 Task: Add a pair of sports shoes, a men's shirt, and a wallet to the cart on Flipkart.
Action: Mouse moved to (289, 119)
Screenshot: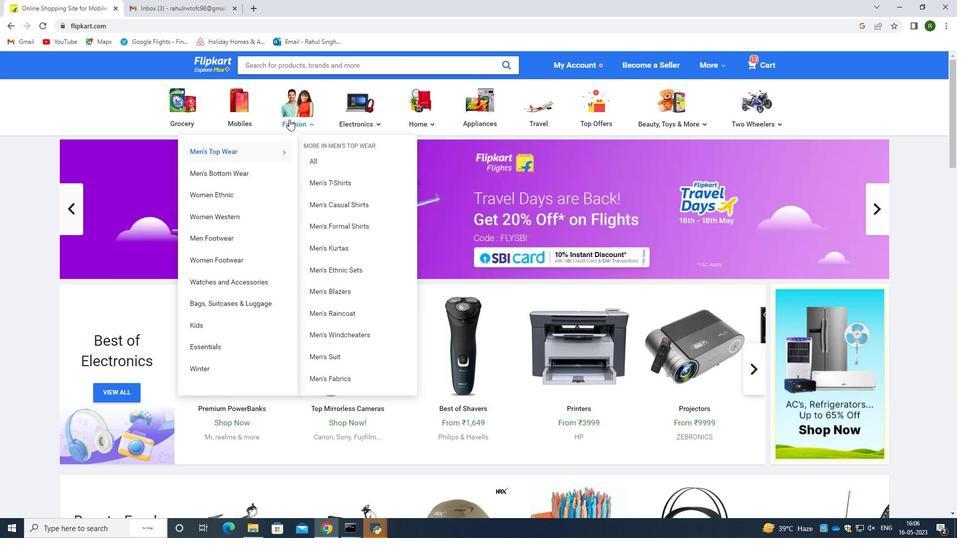 
Action: Mouse pressed left at (289, 119)
Screenshot: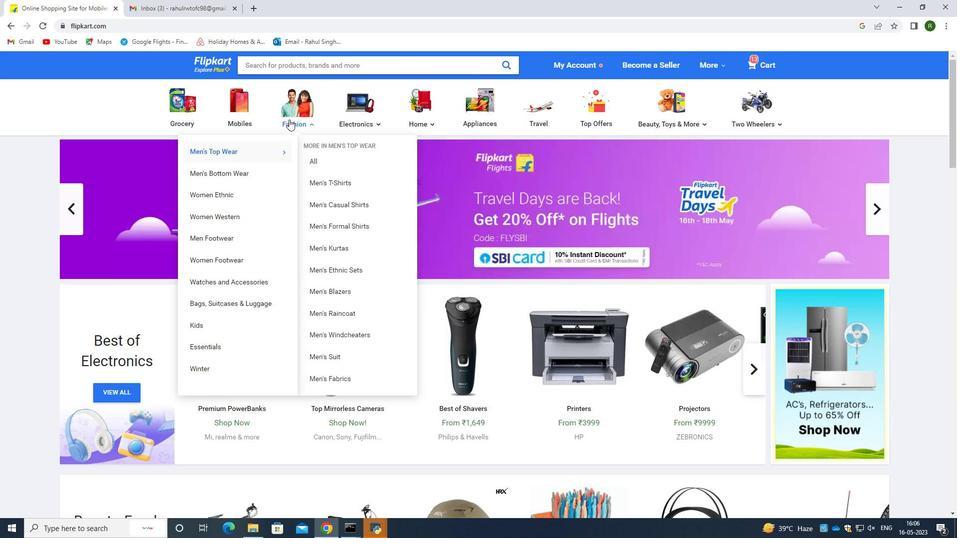 
Action: Mouse moved to (306, 121)
Screenshot: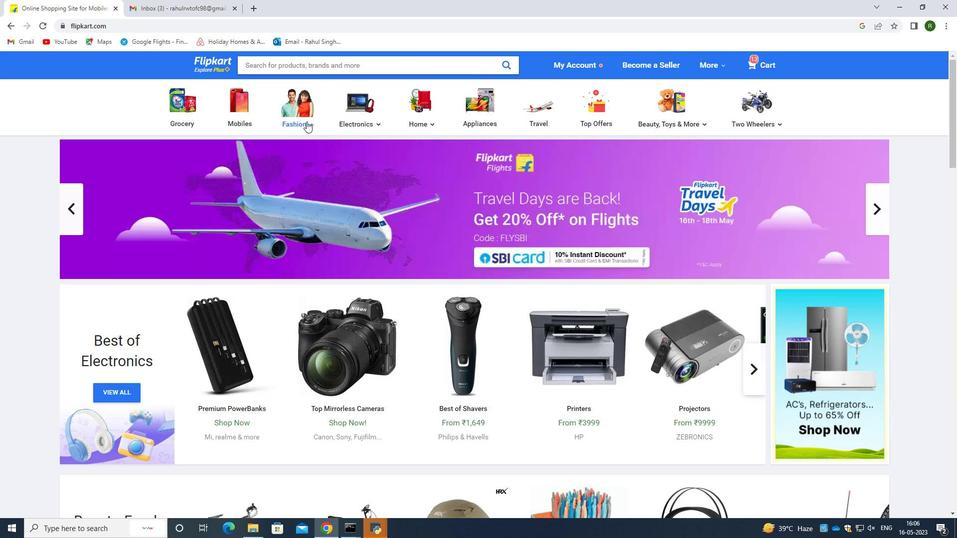 
Action: Mouse pressed left at (306, 121)
Screenshot: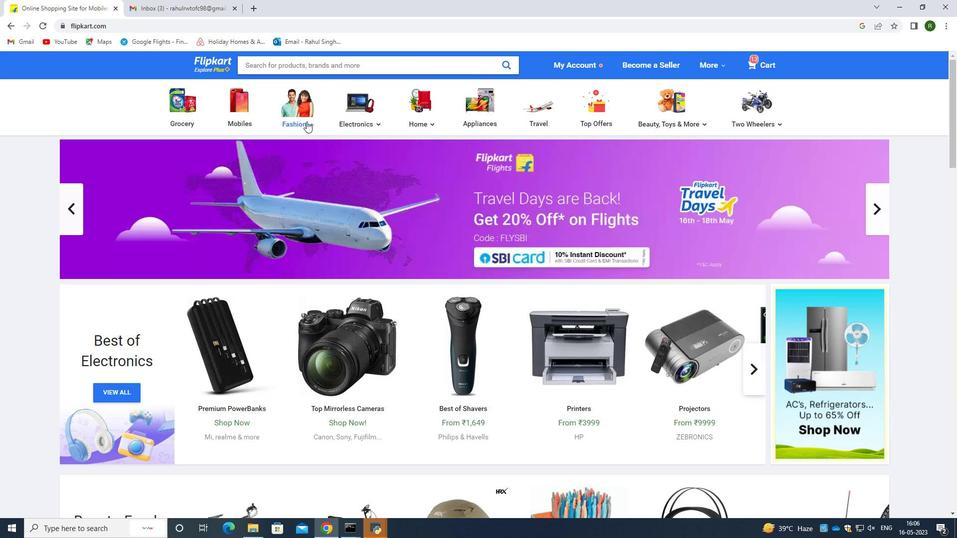 
Action: Mouse moved to (308, 126)
Screenshot: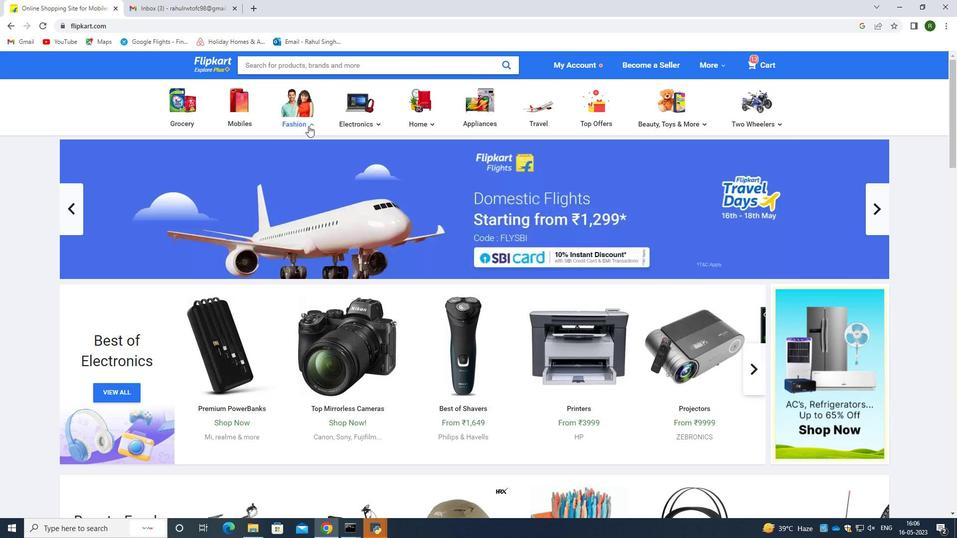 
Action: Mouse pressed left at (308, 126)
Screenshot: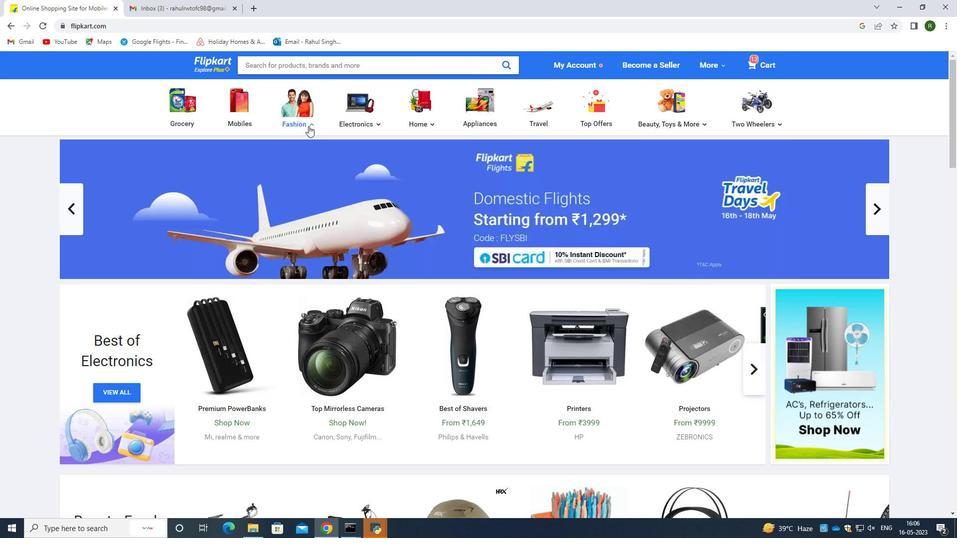 
Action: Mouse moved to (305, 99)
Screenshot: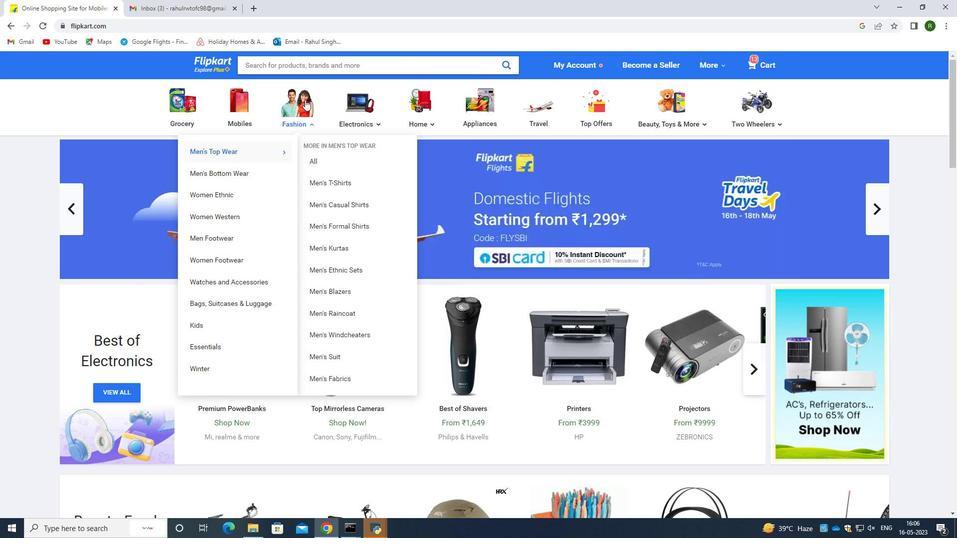 
Action: Mouse pressed left at (305, 99)
Screenshot: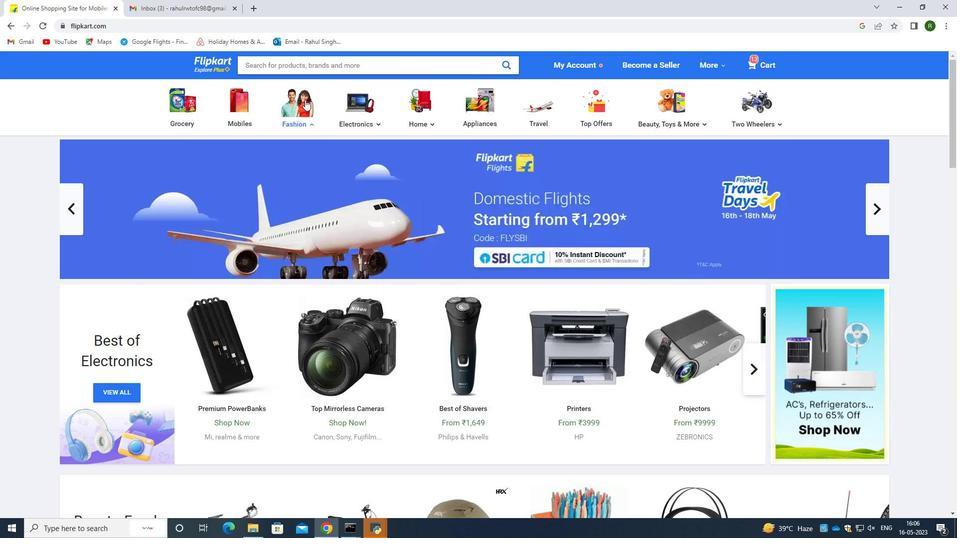 
Action: Mouse pressed left at (305, 99)
Screenshot: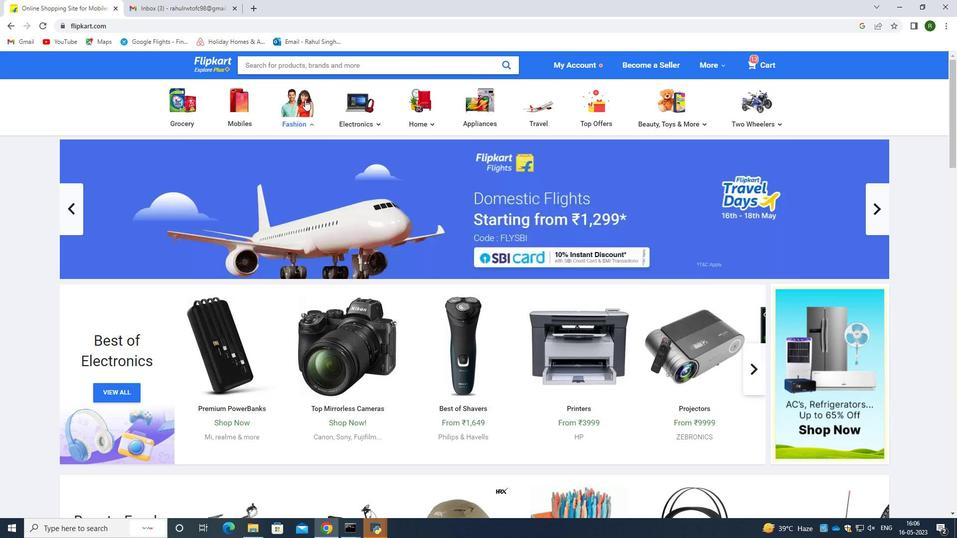 
Action: Mouse moved to (244, 152)
Screenshot: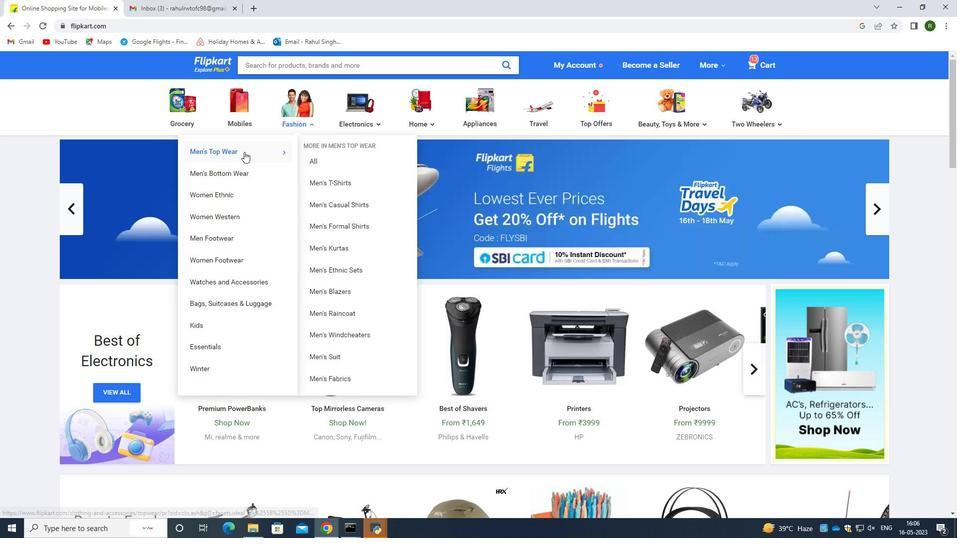 
Action: Mouse pressed left at (244, 152)
Screenshot: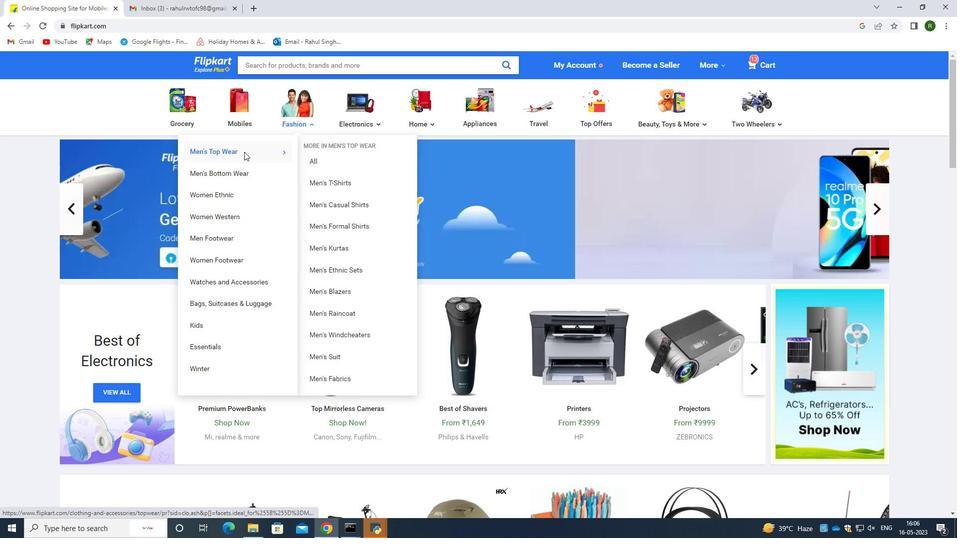 
Action: Mouse moved to (294, 326)
Screenshot: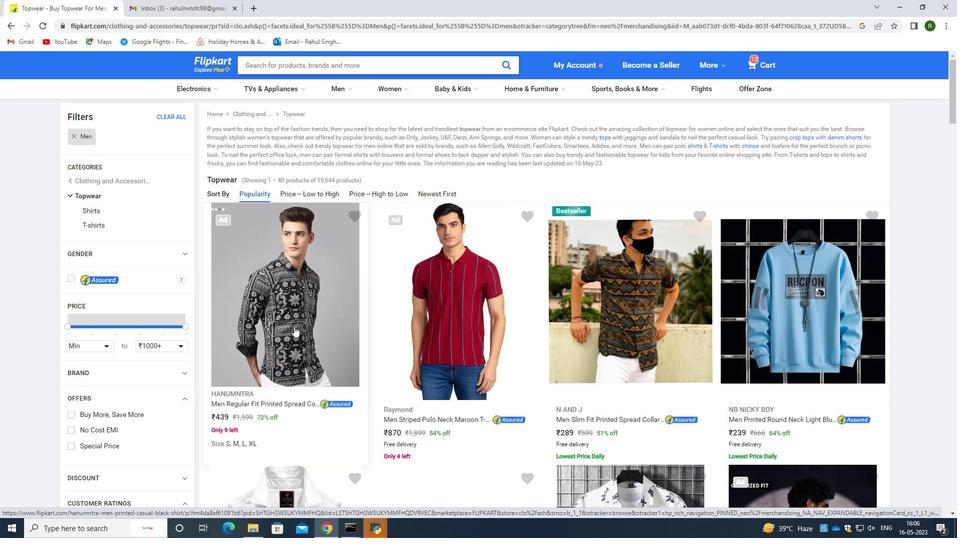 
Action: Mouse pressed left at (294, 326)
Screenshot: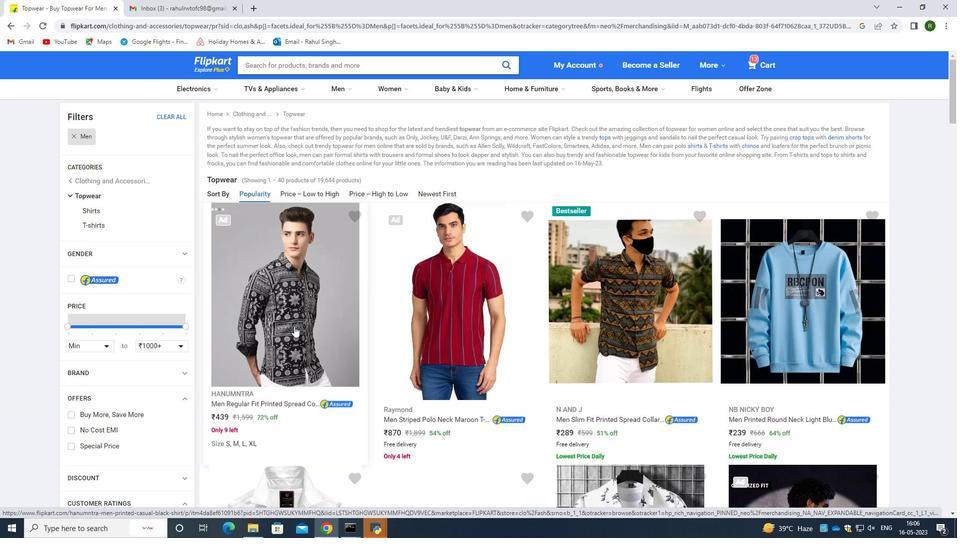 
Action: Mouse moved to (240, 415)
Screenshot: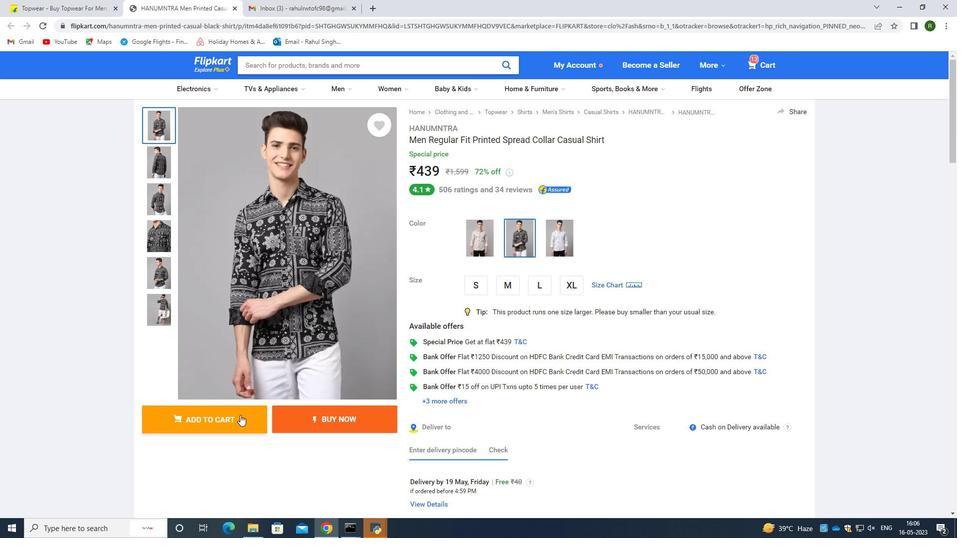 
Action: Mouse pressed left at (240, 415)
Screenshot: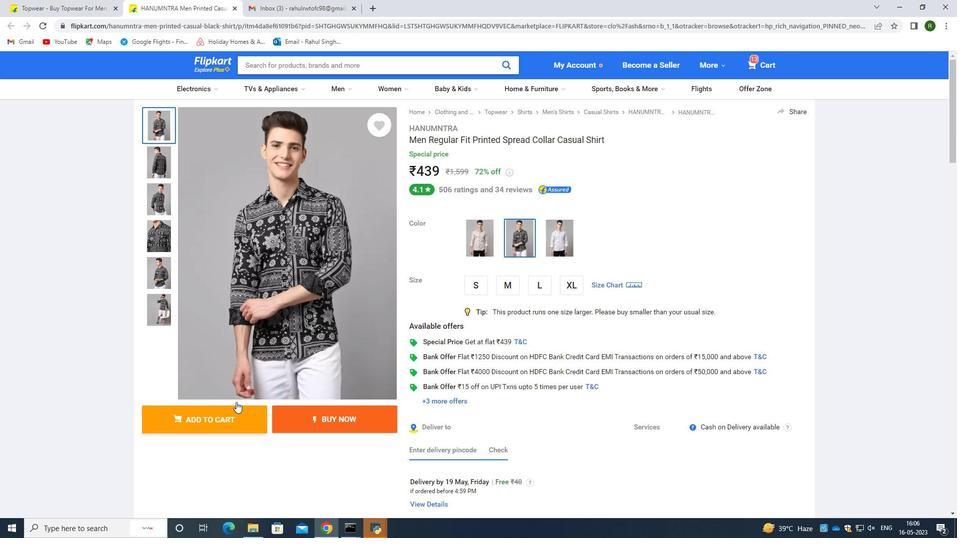 
Action: Mouse moved to (218, 428)
Screenshot: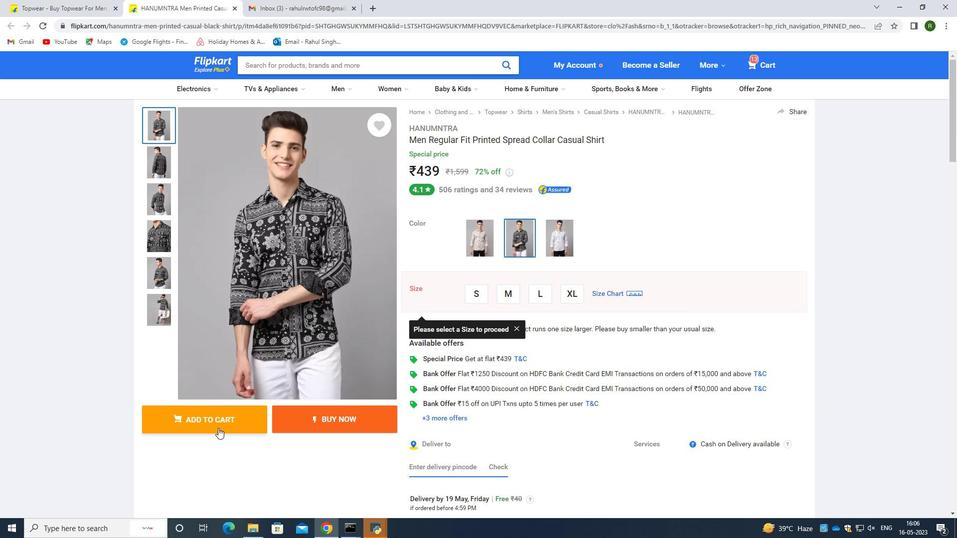 
Action: Mouse pressed left at (218, 428)
Screenshot: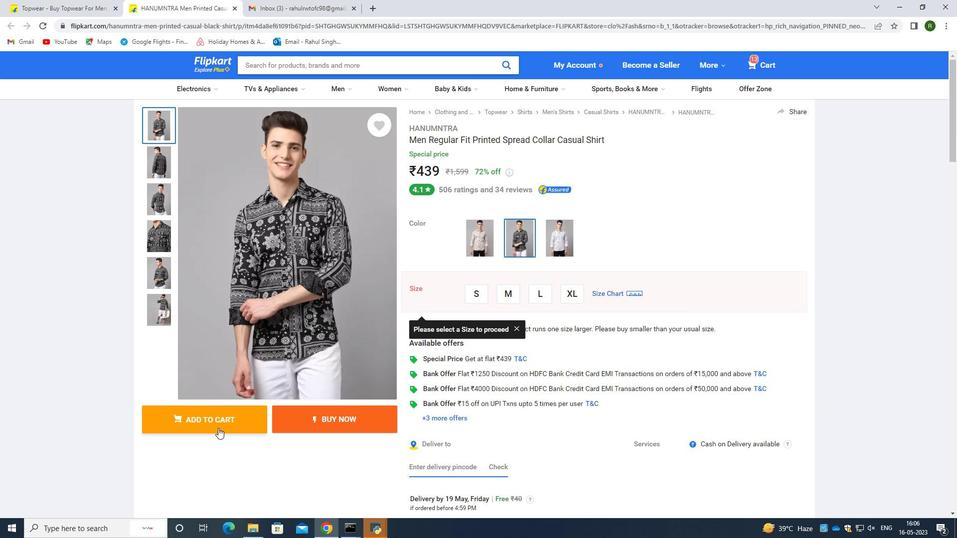 
Action: Mouse moved to (203, 416)
Screenshot: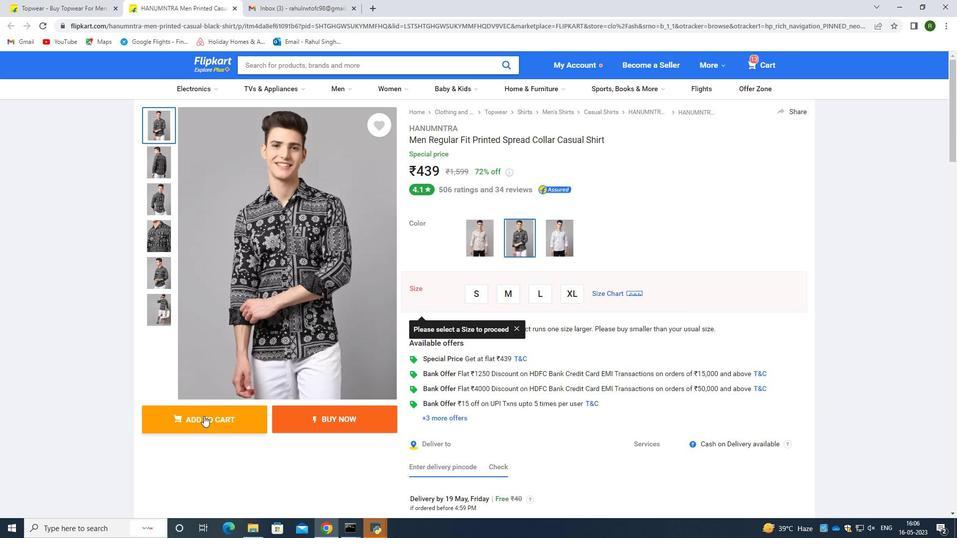 
Action: Mouse pressed left at (203, 416)
Screenshot: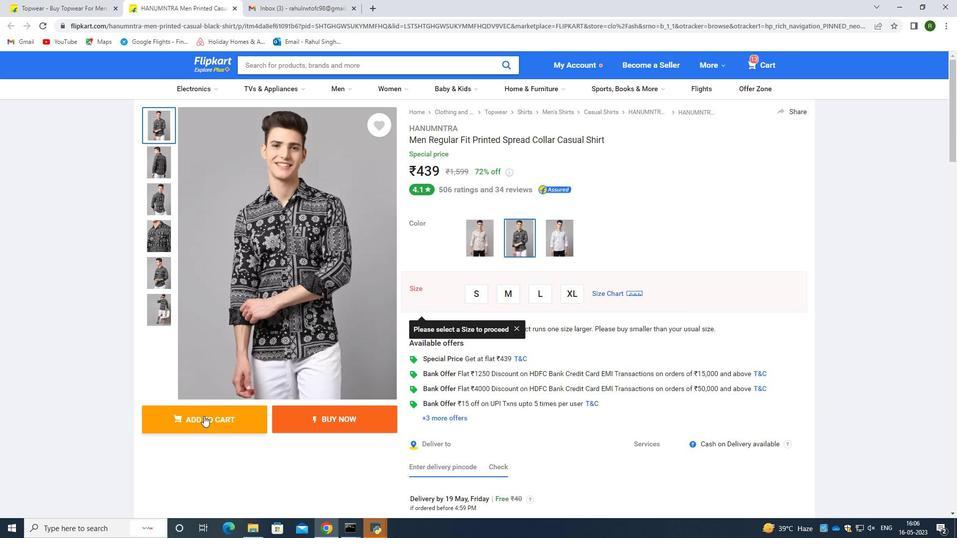 
Action: Mouse moved to (518, 360)
Screenshot: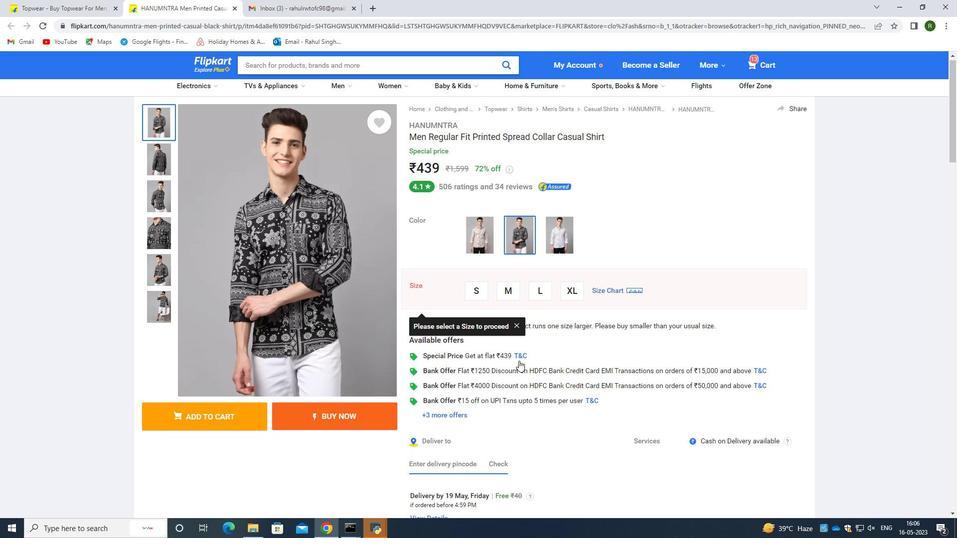 
Action: Mouse scrolled (518, 360) with delta (0, 0)
Screenshot: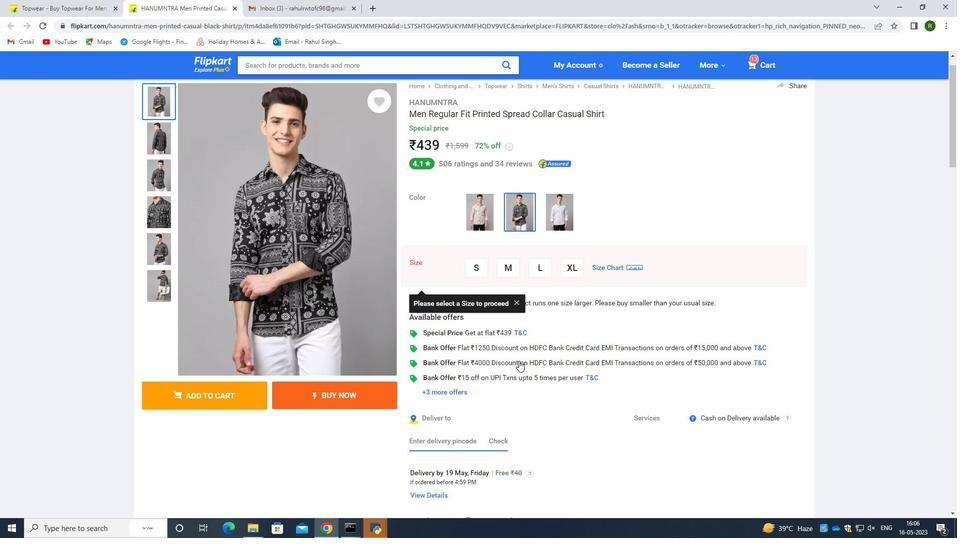 
Action: Mouse scrolled (518, 360) with delta (0, 0)
Screenshot: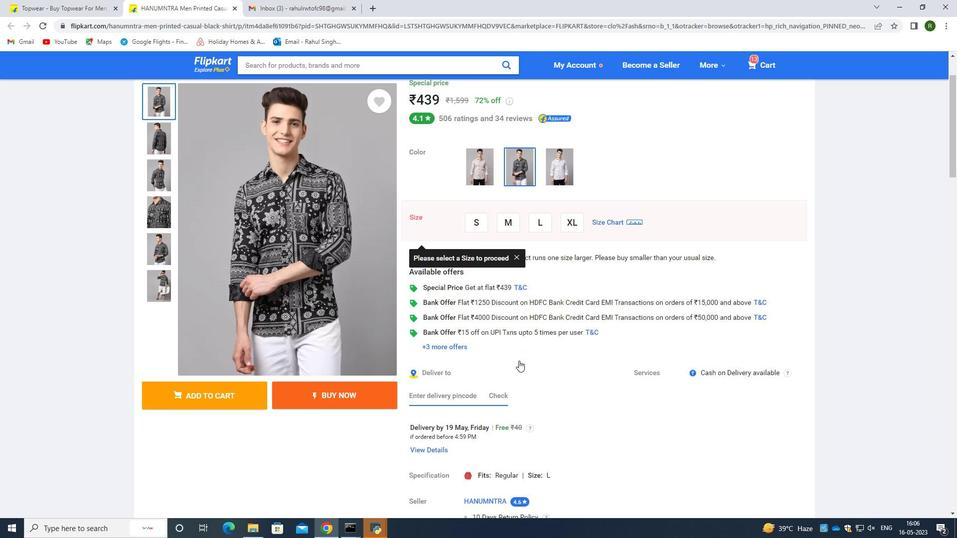 
Action: Mouse scrolled (518, 360) with delta (0, 0)
Screenshot: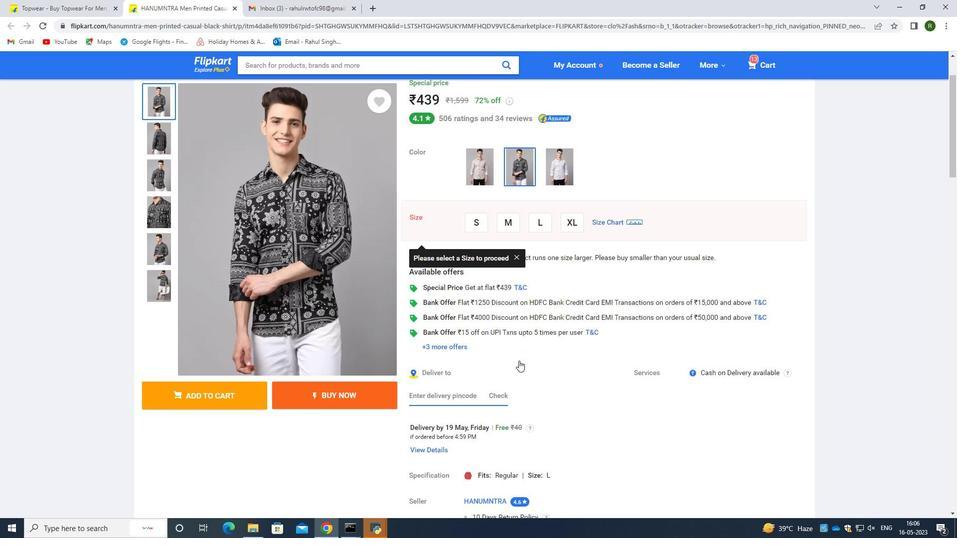 
Action: Mouse scrolled (518, 360) with delta (0, 0)
Screenshot: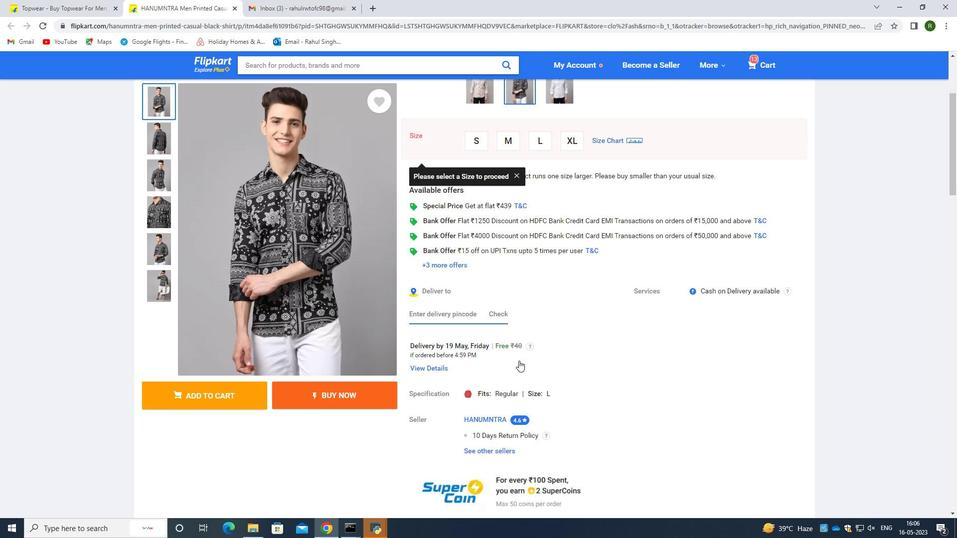 
Action: Mouse scrolled (518, 360) with delta (0, 0)
Screenshot: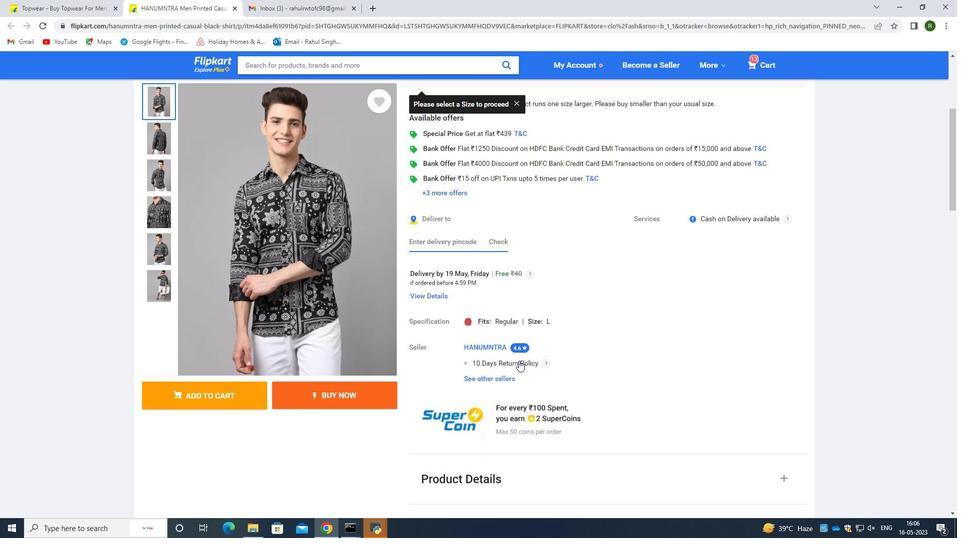 
Action: Mouse scrolled (518, 360) with delta (0, 0)
Screenshot: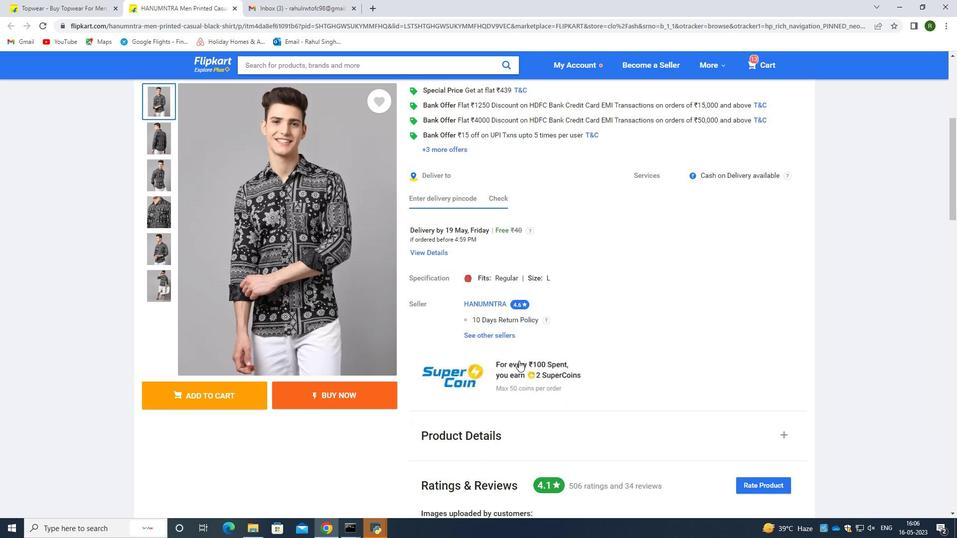 
Action: Mouse scrolled (518, 360) with delta (0, 0)
Screenshot: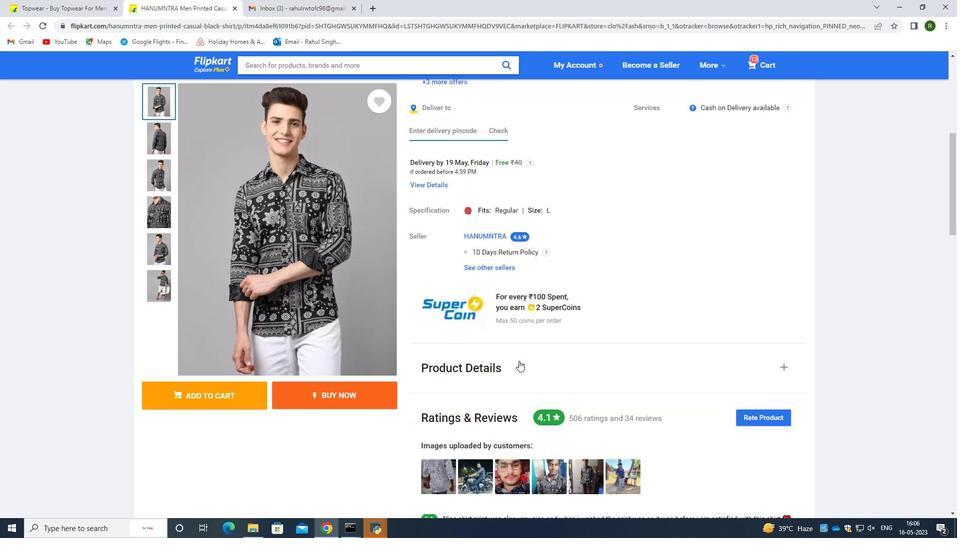 
Action: Mouse scrolled (518, 360) with delta (0, 0)
Screenshot: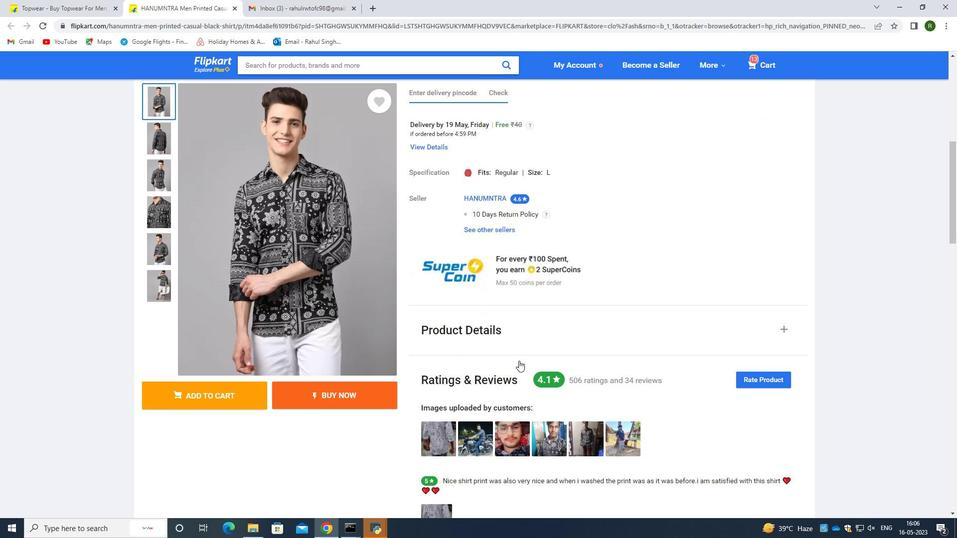 
Action: Mouse scrolled (518, 360) with delta (0, 0)
Screenshot: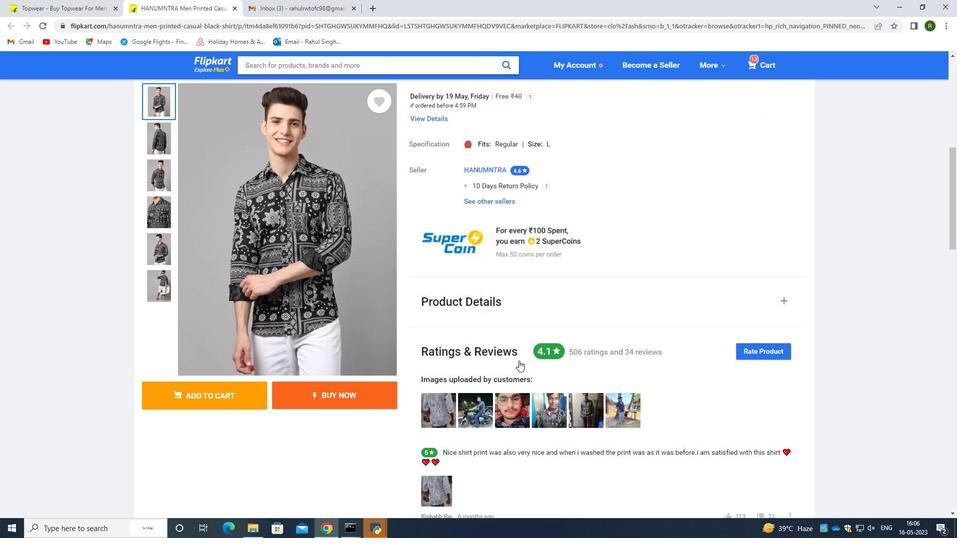 
Action: Mouse moved to (784, 259)
Screenshot: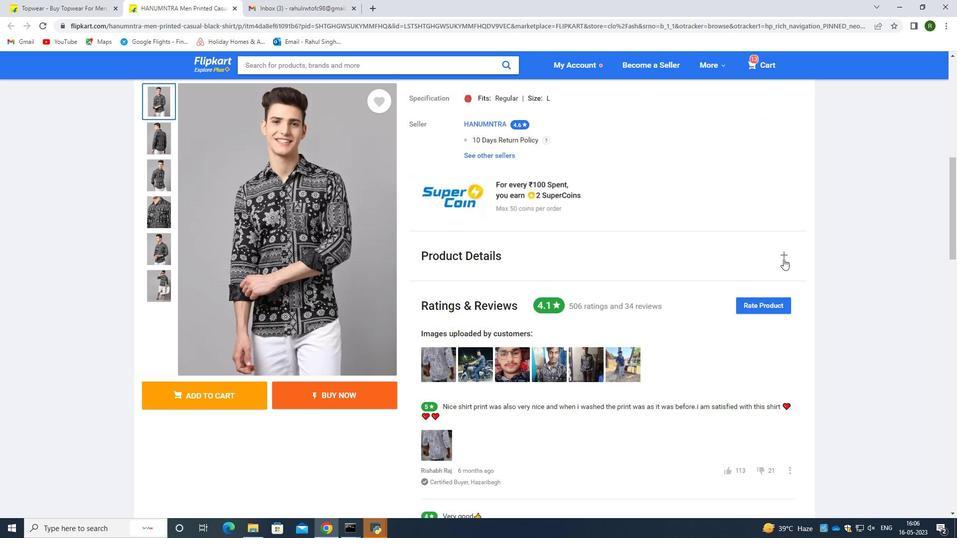 
Action: Mouse pressed left at (784, 259)
Screenshot: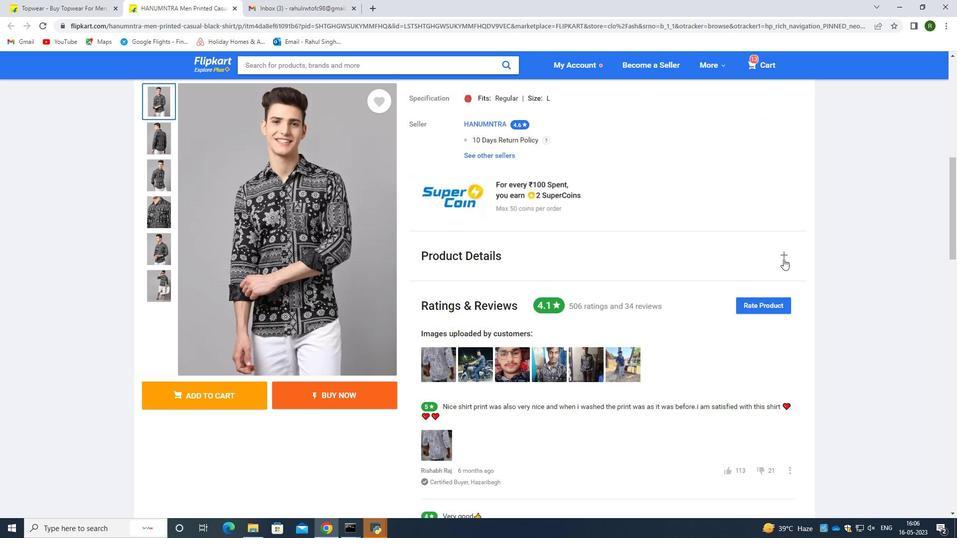 
Action: Mouse moved to (640, 337)
Screenshot: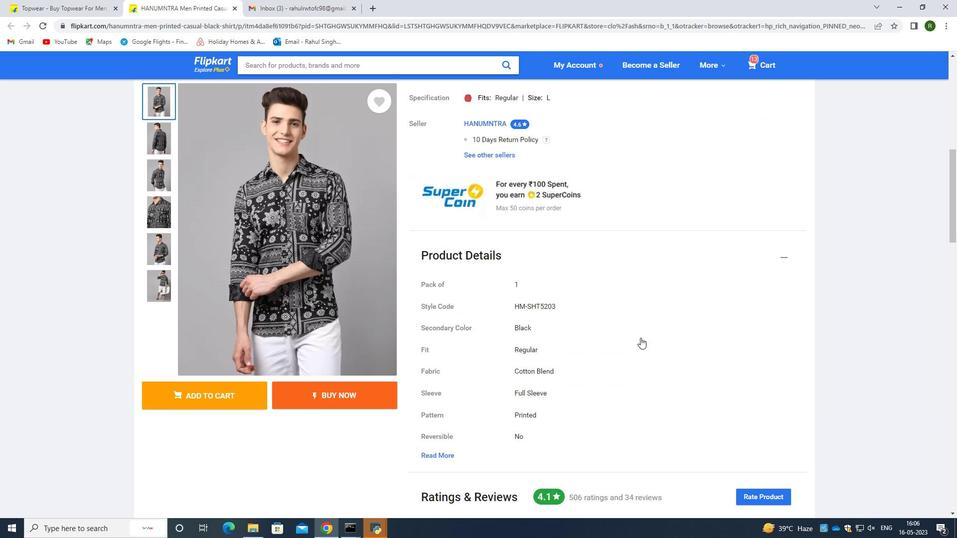 
Action: Mouse scrolled (640, 337) with delta (0, 0)
Screenshot: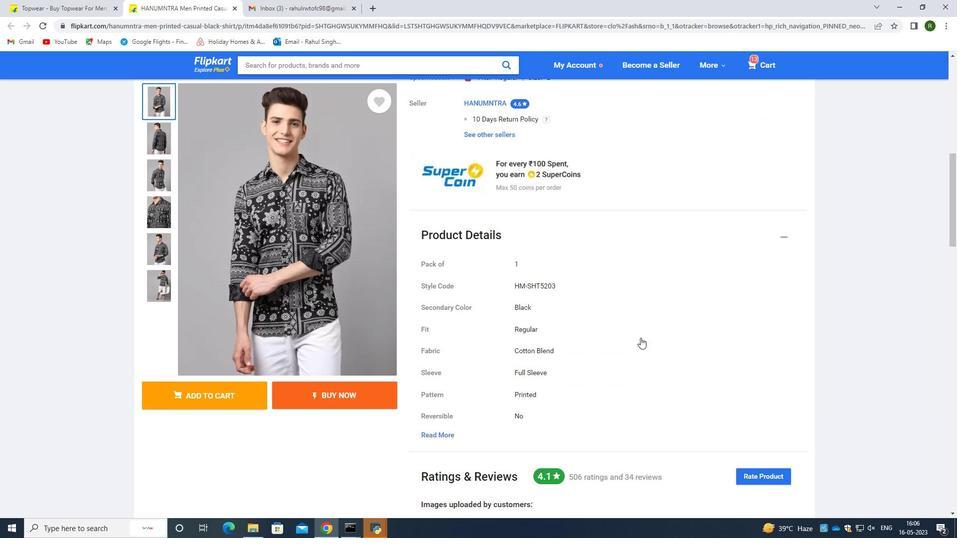
Action: Mouse scrolled (640, 337) with delta (0, 0)
Screenshot: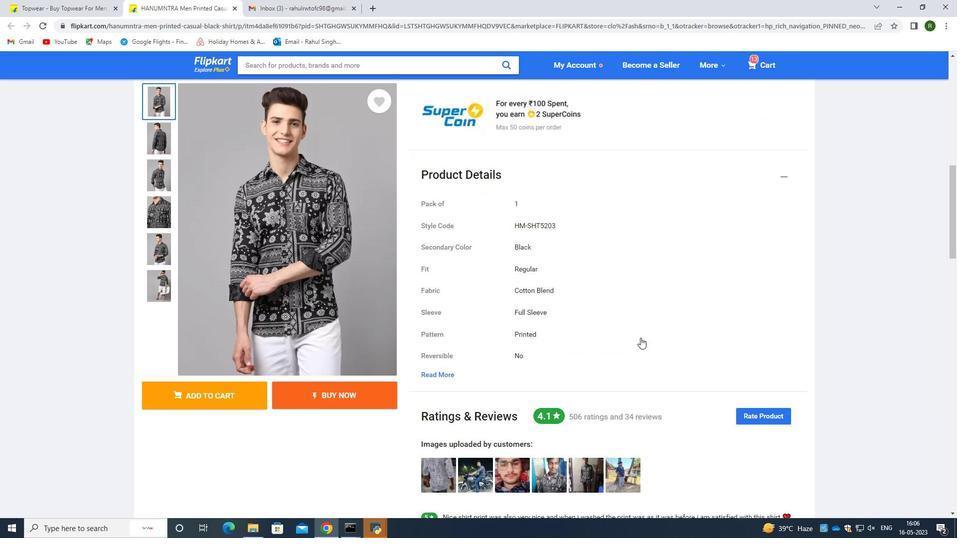 
Action: Mouse scrolled (640, 337) with delta (0, 0)
Screenshot: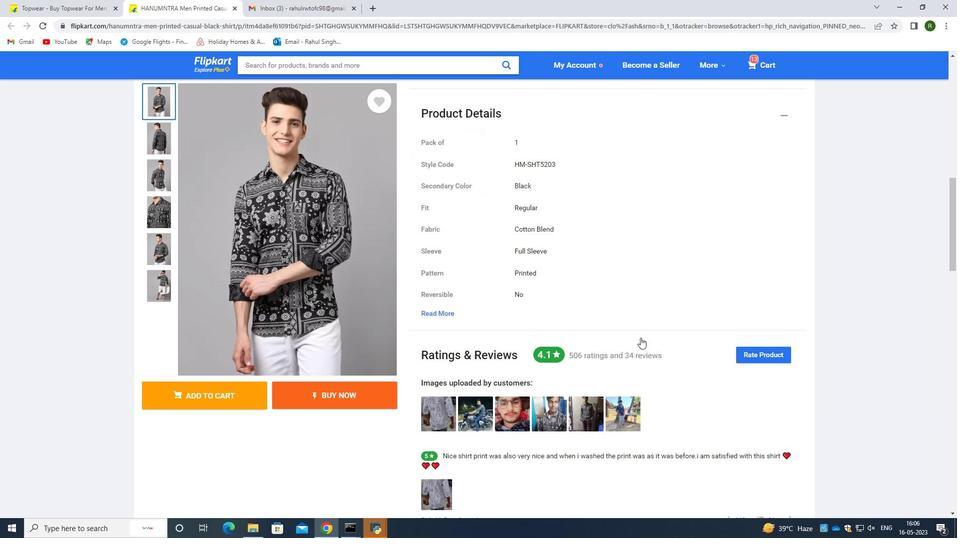 
Action: Mouse moved to (227, 401)
Screenshot: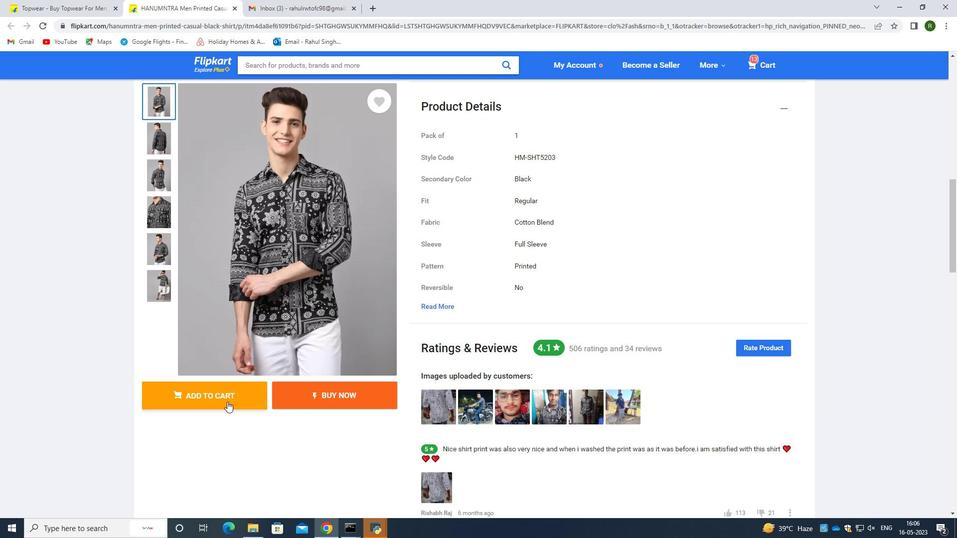 
Action: Mouse pressed left at (227, 401)
Screenshot: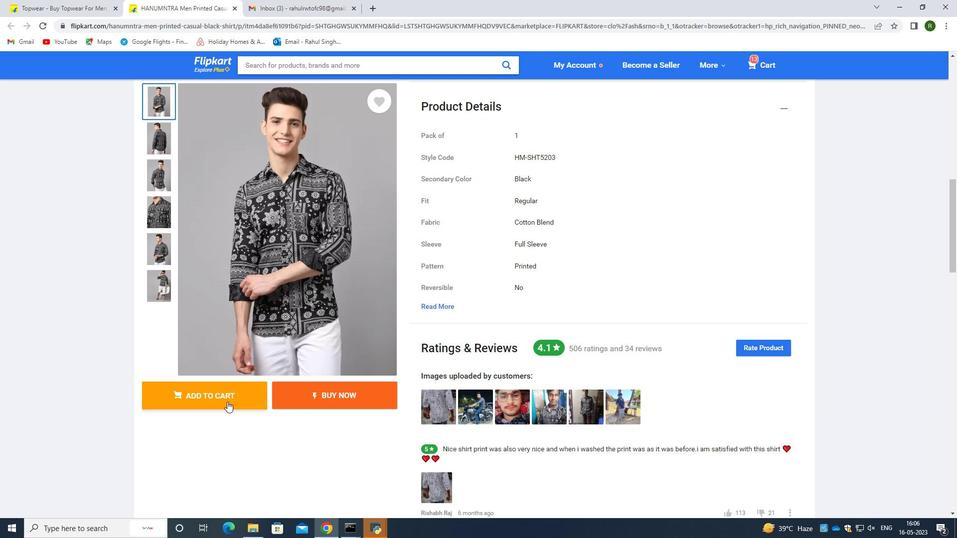 
Action: Mouse moved to (510, 207)
Screenshot: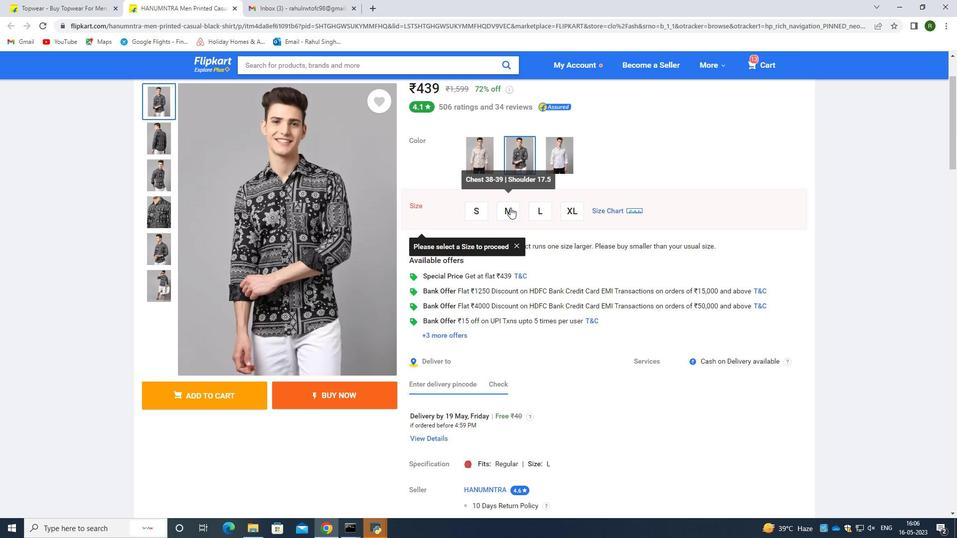 
Action: Mouse pressed left at (510, 207)
Screenshot: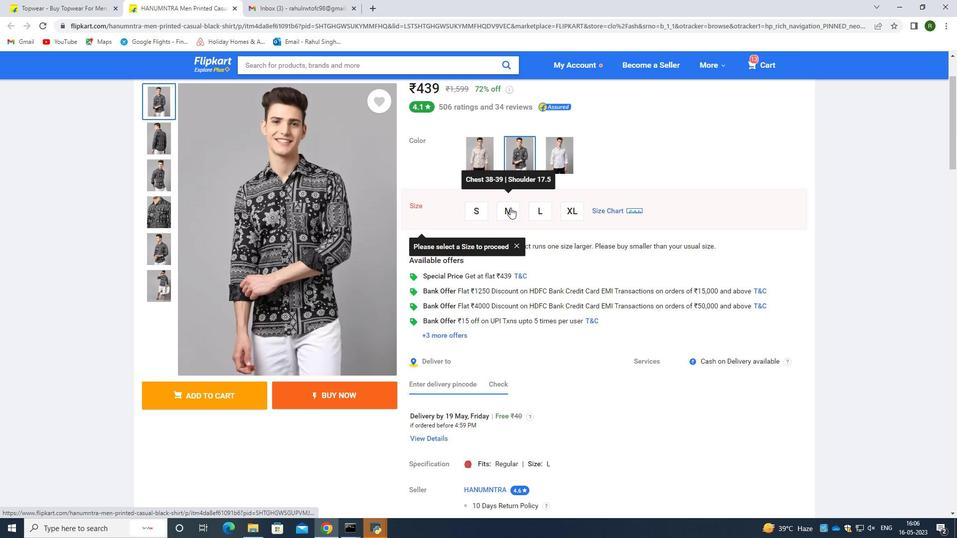 
Action: Mouse moved to (216, 420)
Screenshot: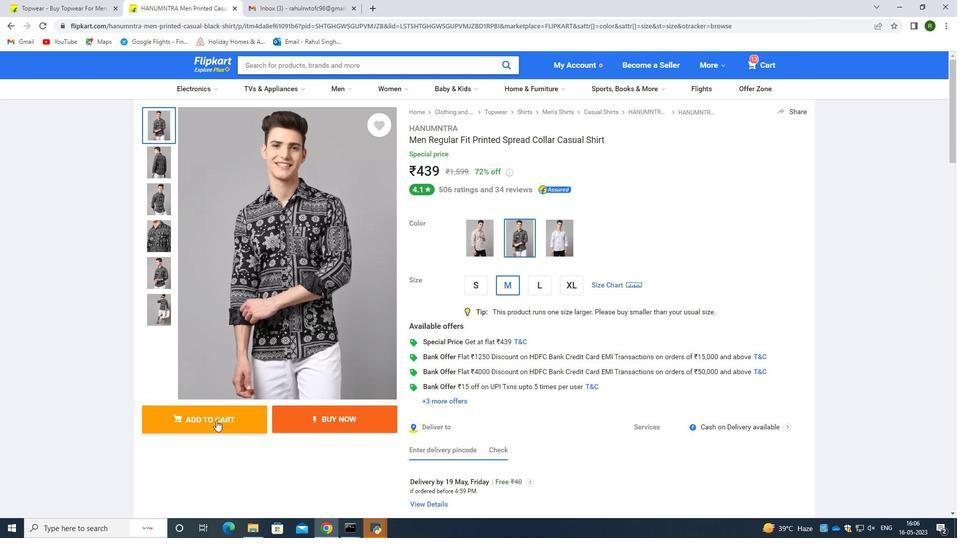 
Action: Mouse pressed left at (216, 420)
Screenshot: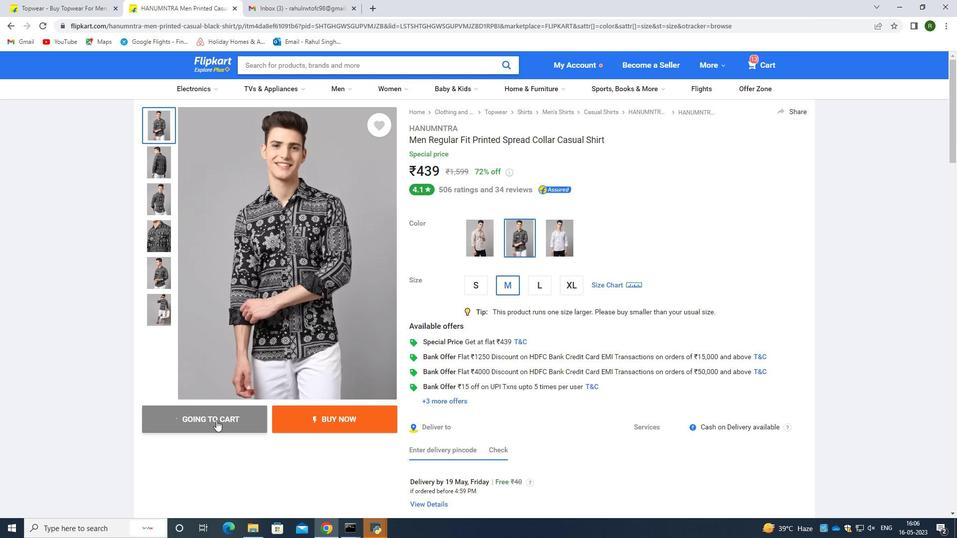 
Action: Mouse moved to (344, 292)
Screenshot: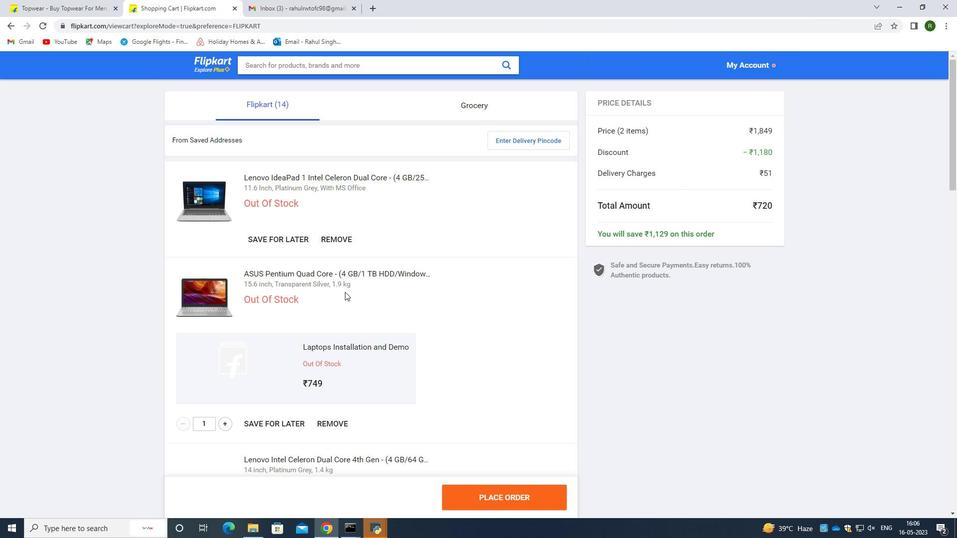 
Action: Mouse scrolled (344, 292) with delta (0, 0)
Screenshot: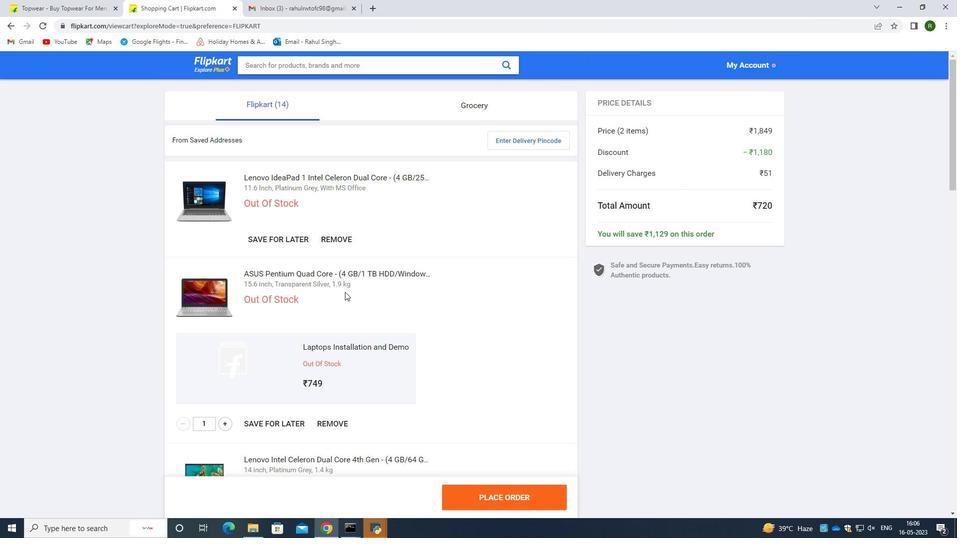
Action: Mouse scrolled (344, 292) with delta (0, 0)
Screenshot: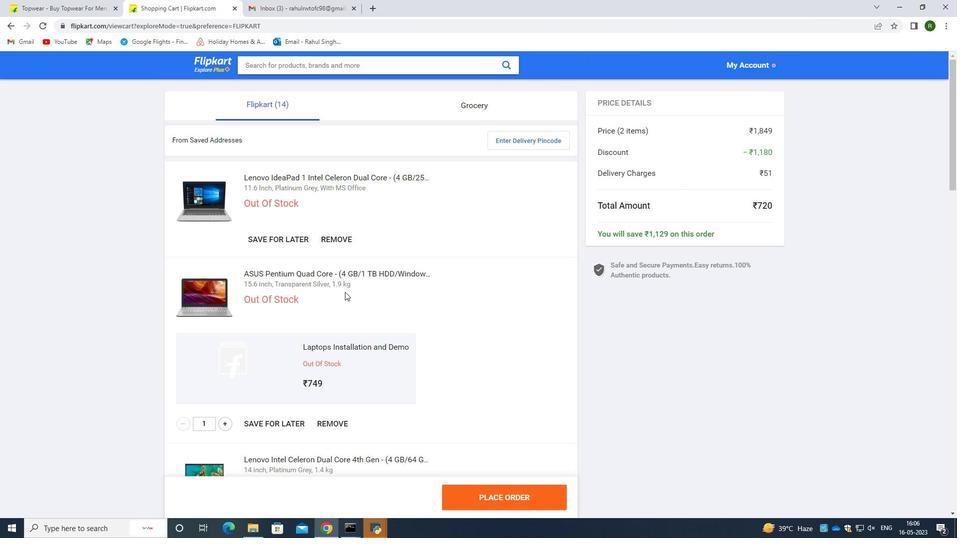 
Action: Mouse scrolled (344, 292) with delta (0, 0)
Screenshot: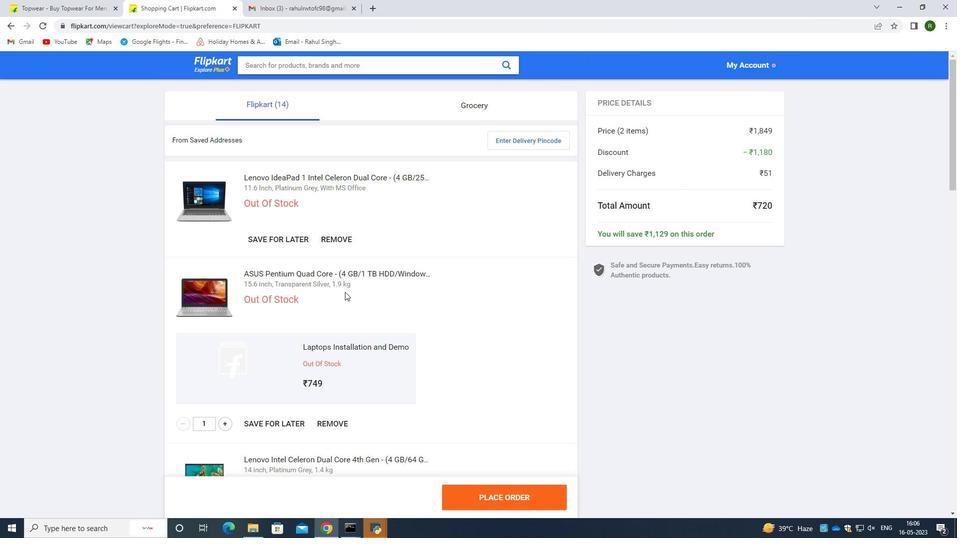 
Action: Mouse moved to (416, 183)
Screenshot: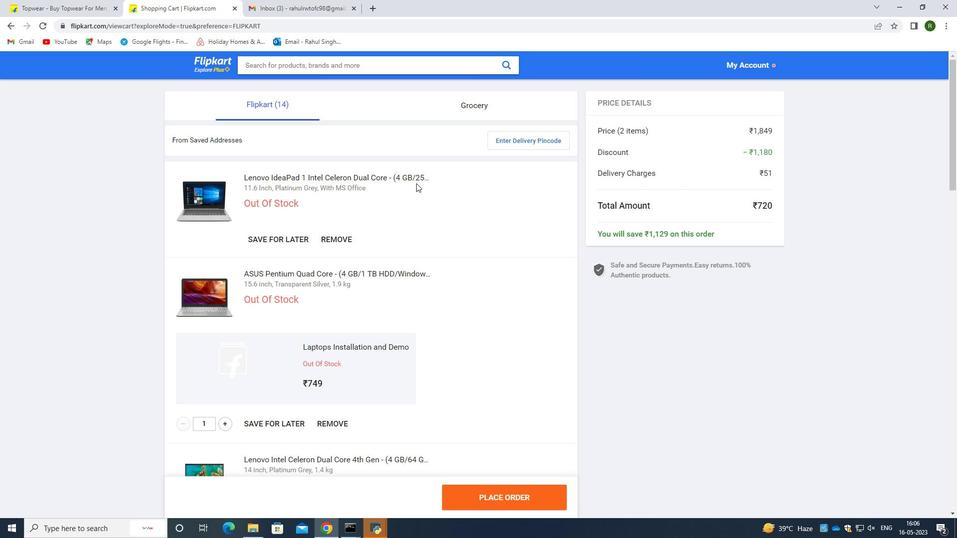 
Action: Mouse scrolled (416, 183) with delta (0, 0)
Screenshot: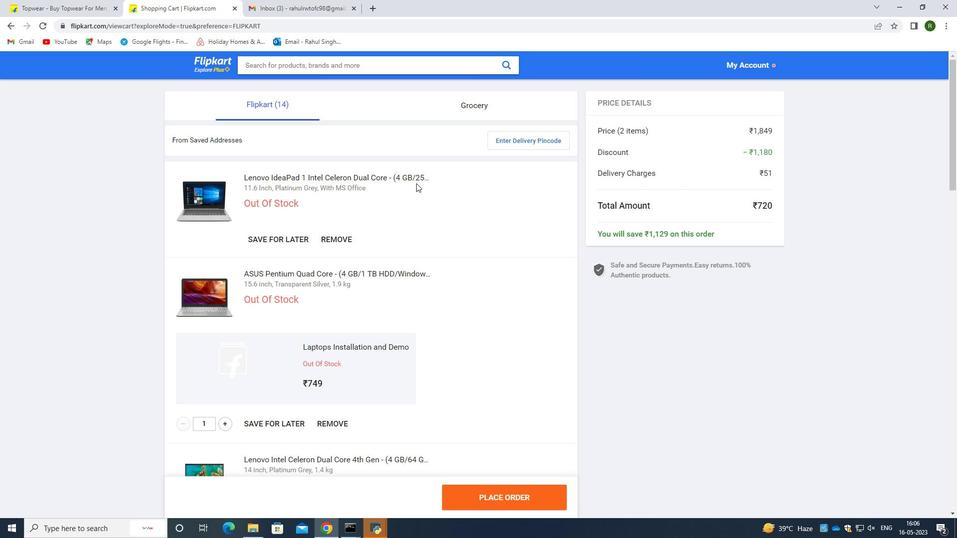 
Action: Mouse scrolled (416, 183) with delta (0, 0)
Screenshot: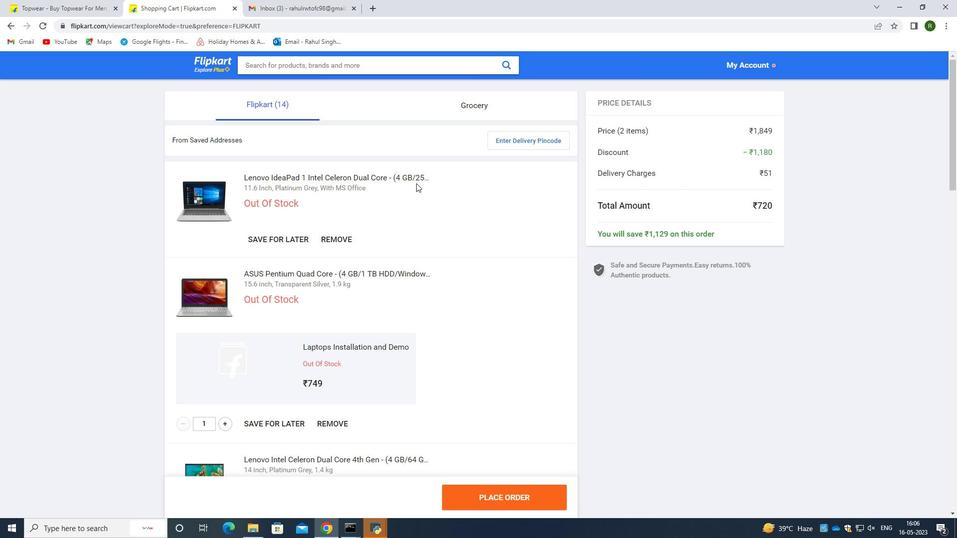 
Action: Mouse scrolled (416, 183) with delta (0, 0)
Screenshot: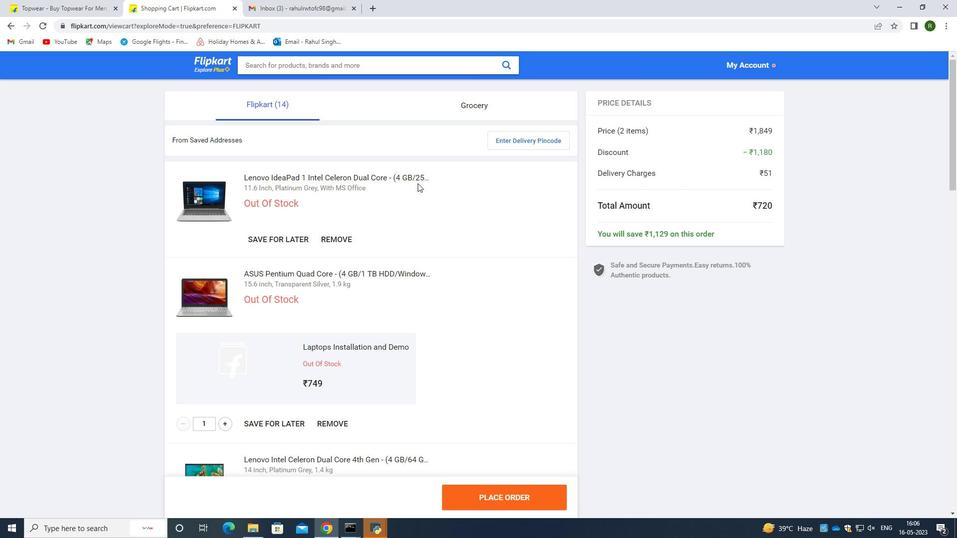 
Action: Mouse moved to (445, 428)
Screenshot: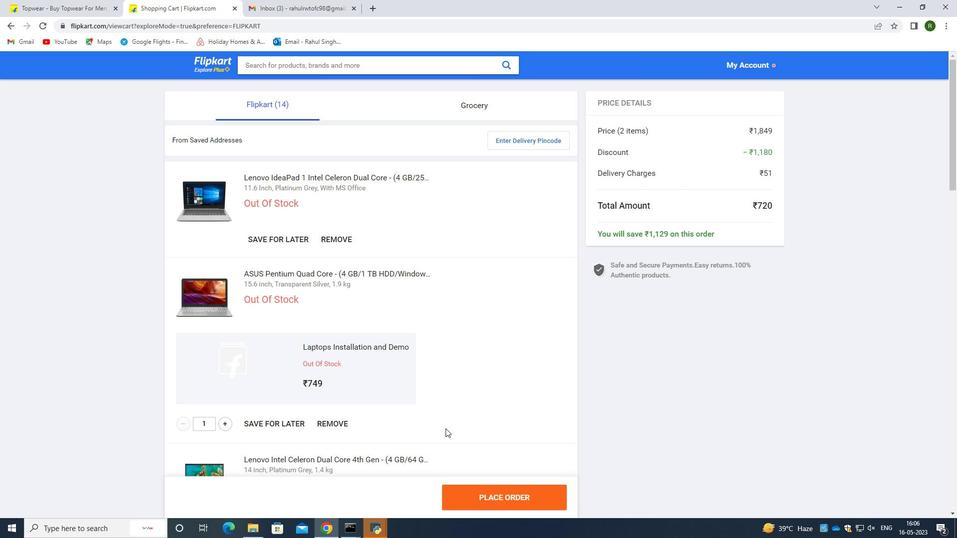 
Action: Mouse scrolled (445, 428) with delta (0, 0)
Screenshot: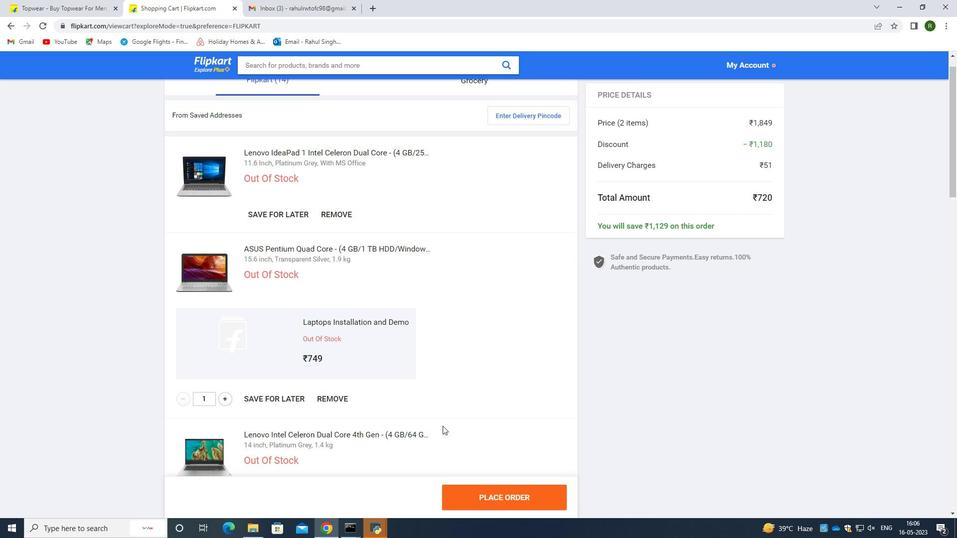 
Action: Mouse moved to (385, 284)
Screenshot: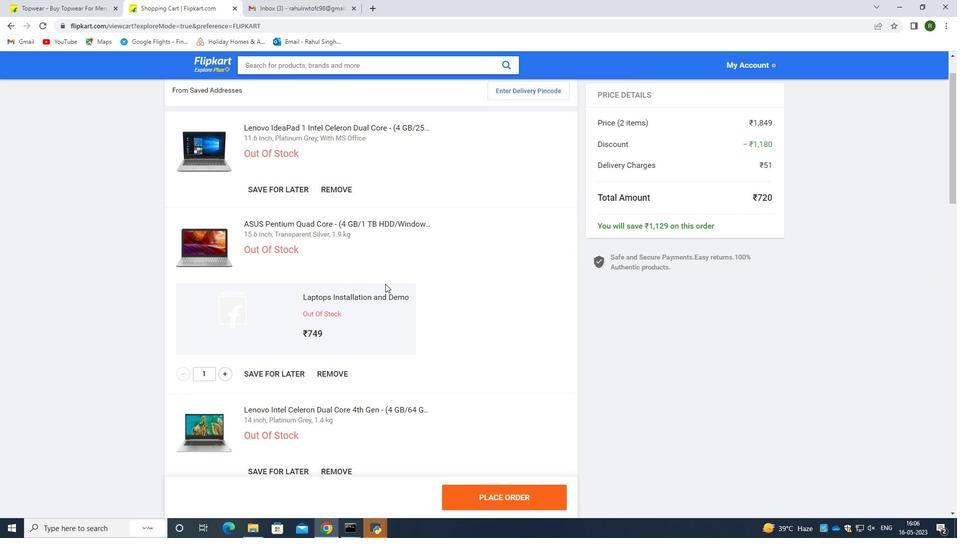 
Action: Mouse scrolled (385, 284) with delta (0, 0)
Screenshot: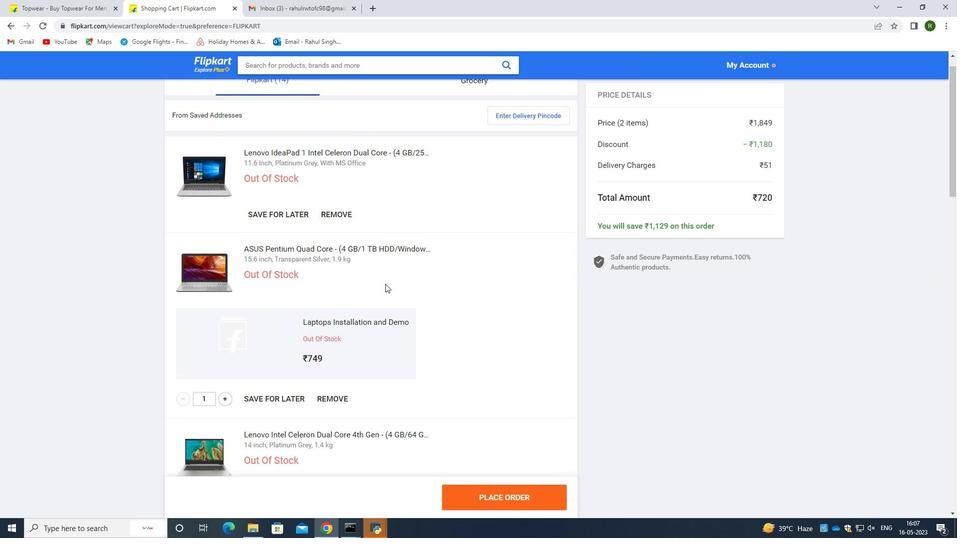 
Action: Mouse scrolled (385, 284) with delta (0, 0)
Screenshot: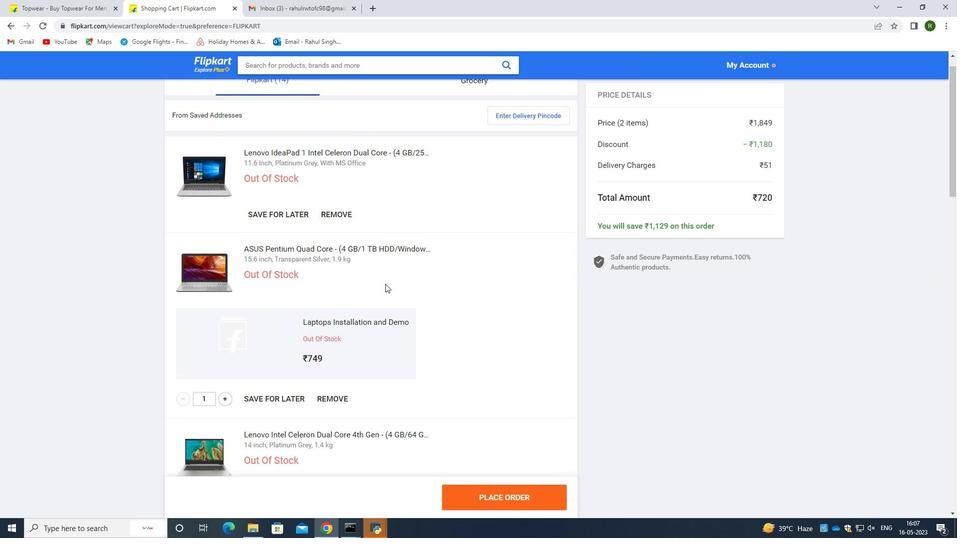
Action: Mouse scrolled (385, 284) with delta (0, 0)
Screenshot: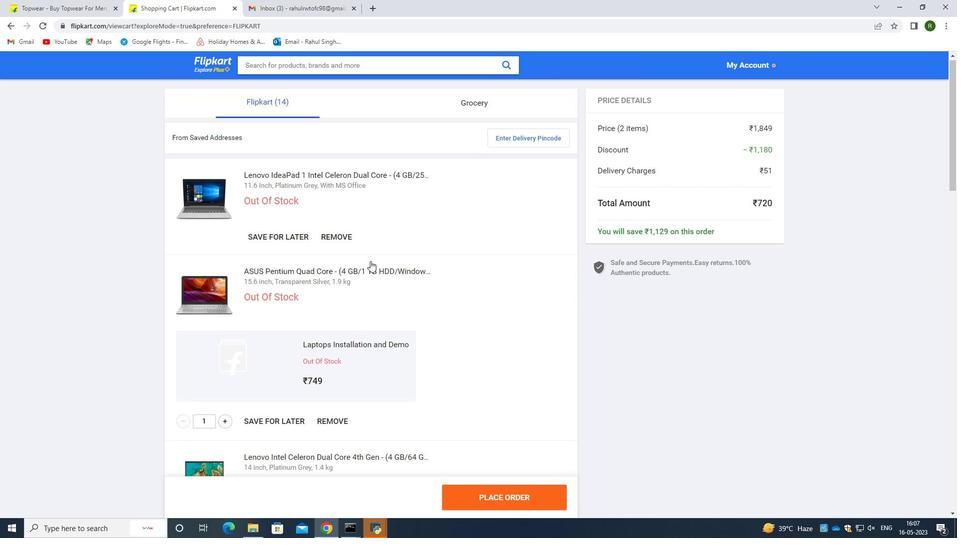 
Action: Mouse moved to (14, 27)
Screenshot: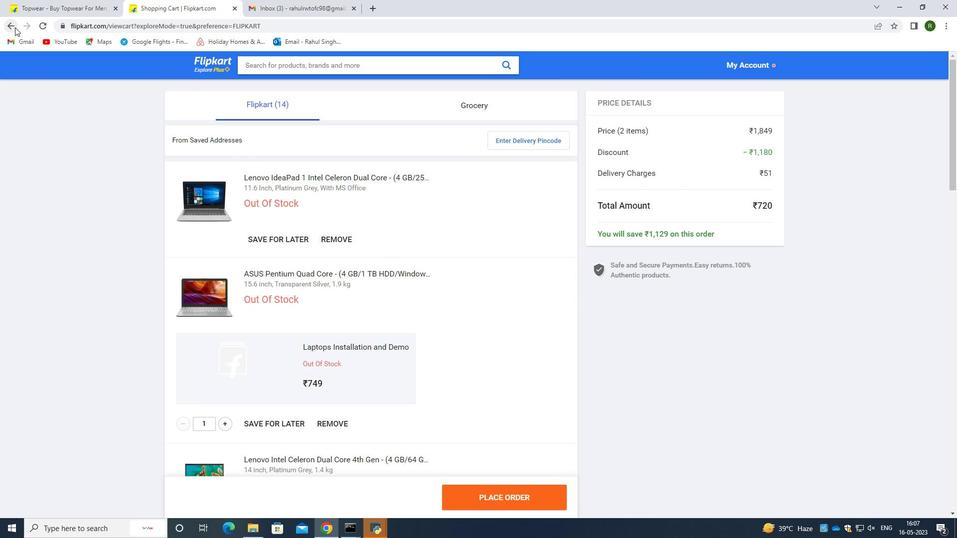 
Action: Mouse pressed left at (14, 27)
Screenshot: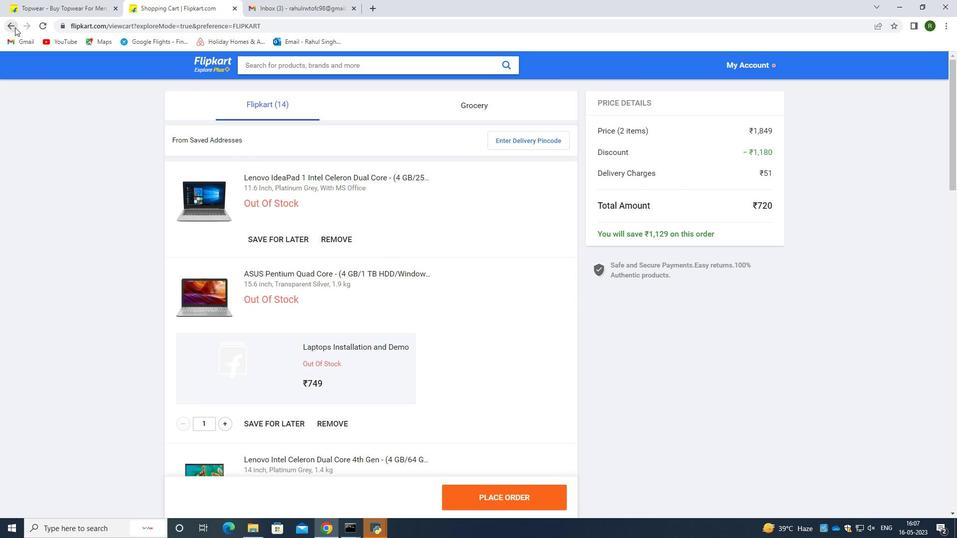 
Action: Mouse moved to (489, 171)
Screenshot: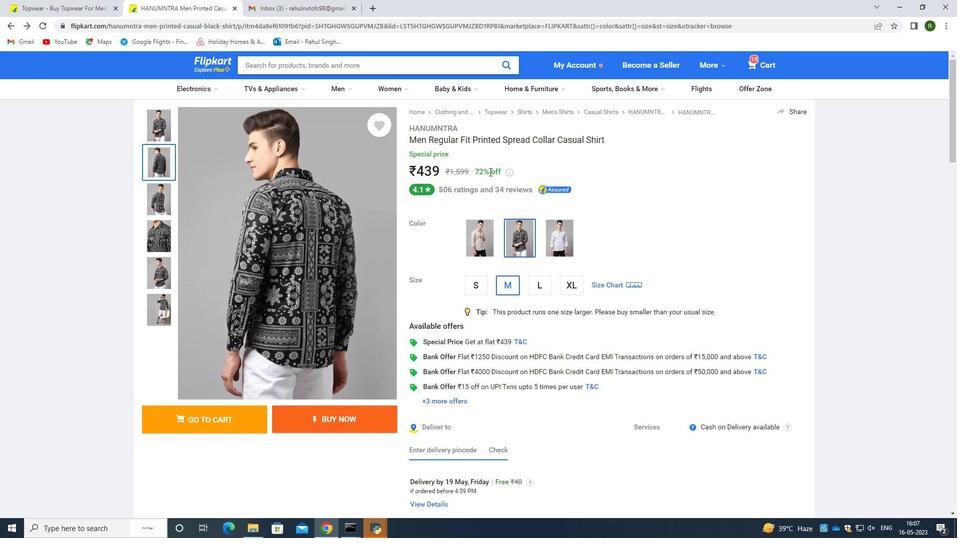 
Action: Mouse scrolled (489, 172) with delta (0, 0)
Screenshot: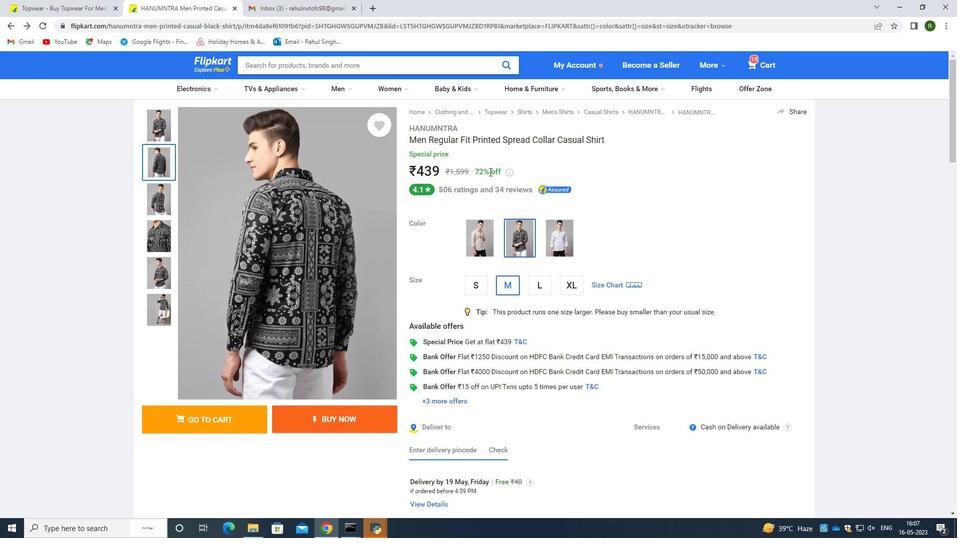 
Action: Mouse scrolled (489, 172) with delta (0, 0)
Screenshot: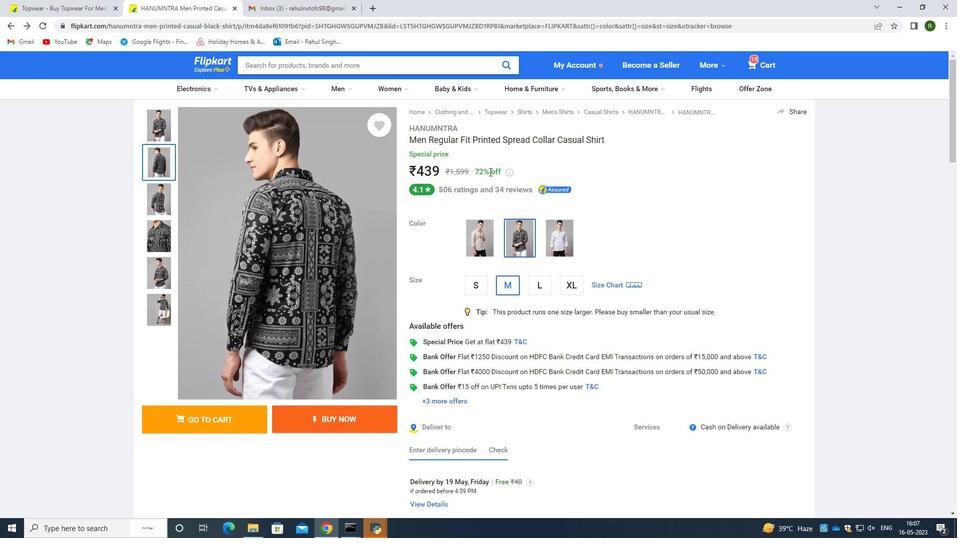 
Action: Mouse scrolled (489, 172) with delta (0, 0)
Screenshot: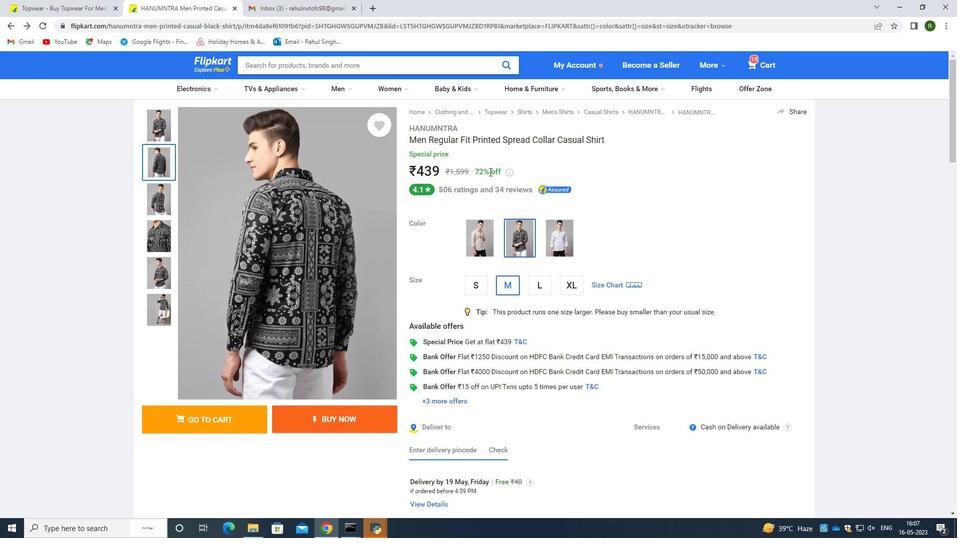 
Action: Mouse scrolled (489, 172) with delta (0, 0)
Screenshot: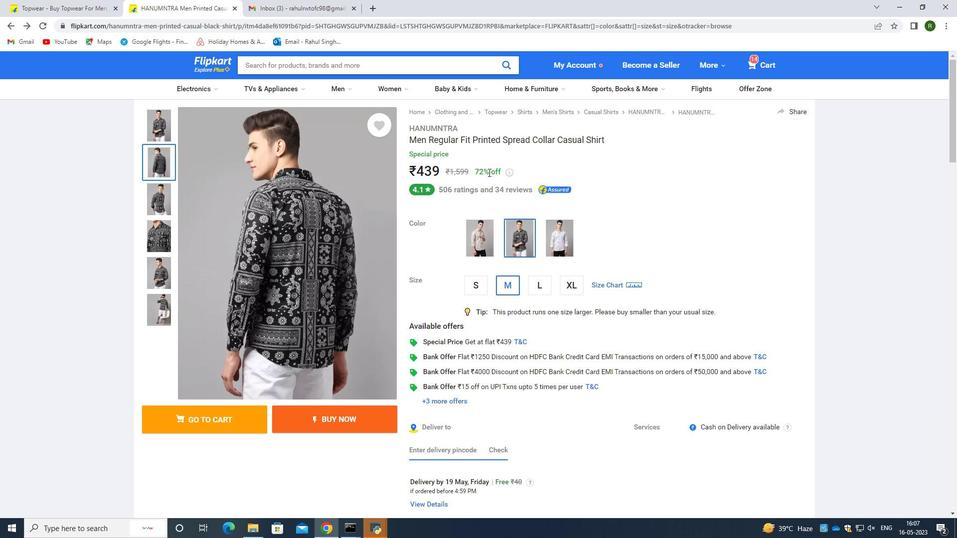 
Action: Mouse moved to (202, 124)
Screenshot: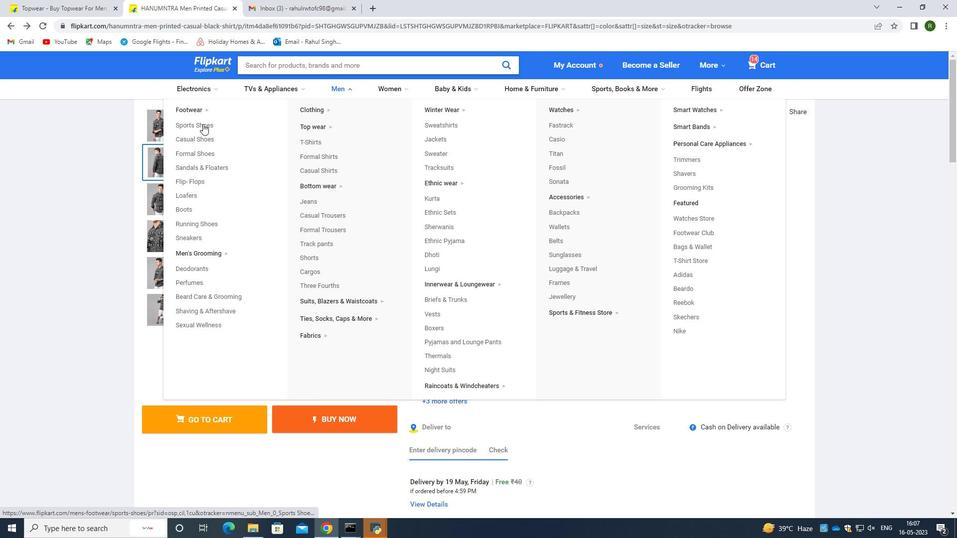
Action: Mouse pressed left at (202, 124)
Screenshot: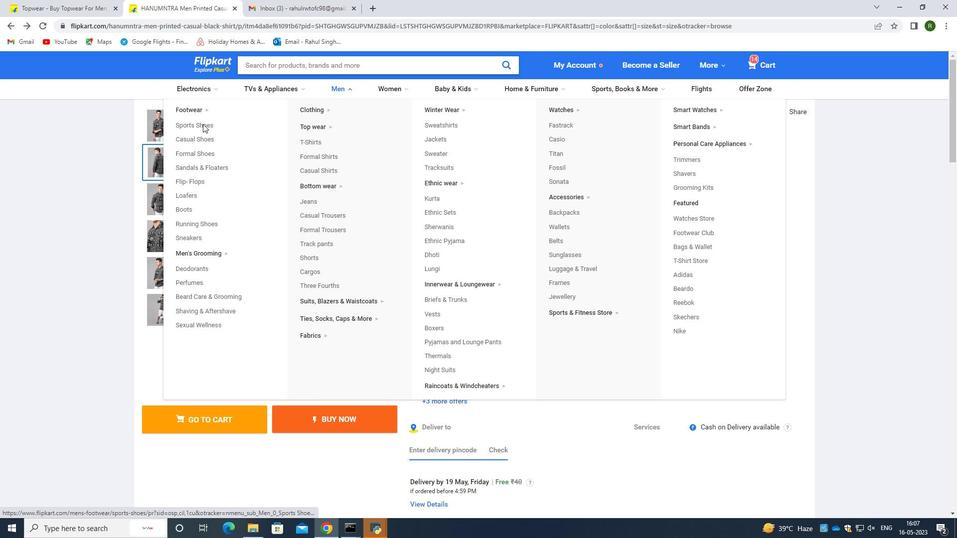 
Action: Mouse moved to (733, 332)
Screenshot: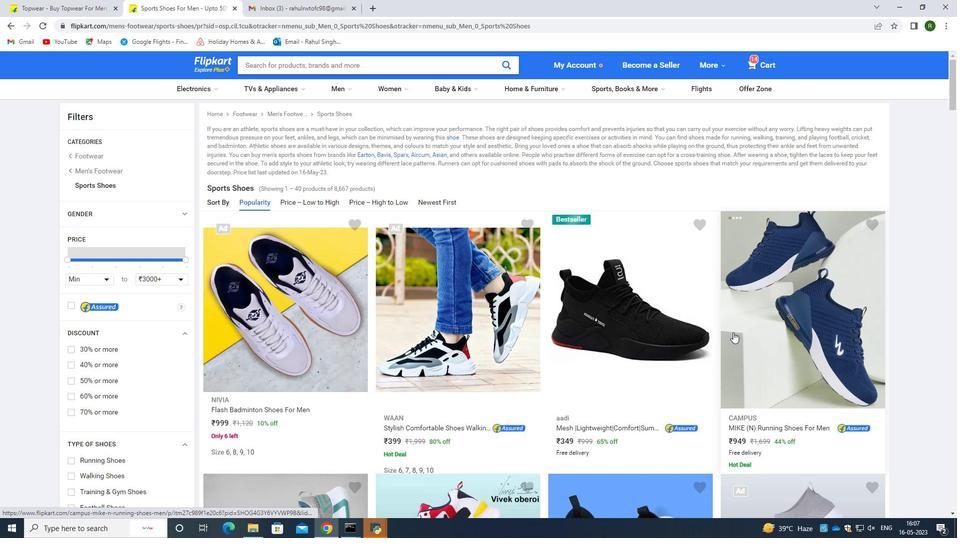 
Action: Mouse scrolled (733, 331) with delta (0, 0)
Screenshot: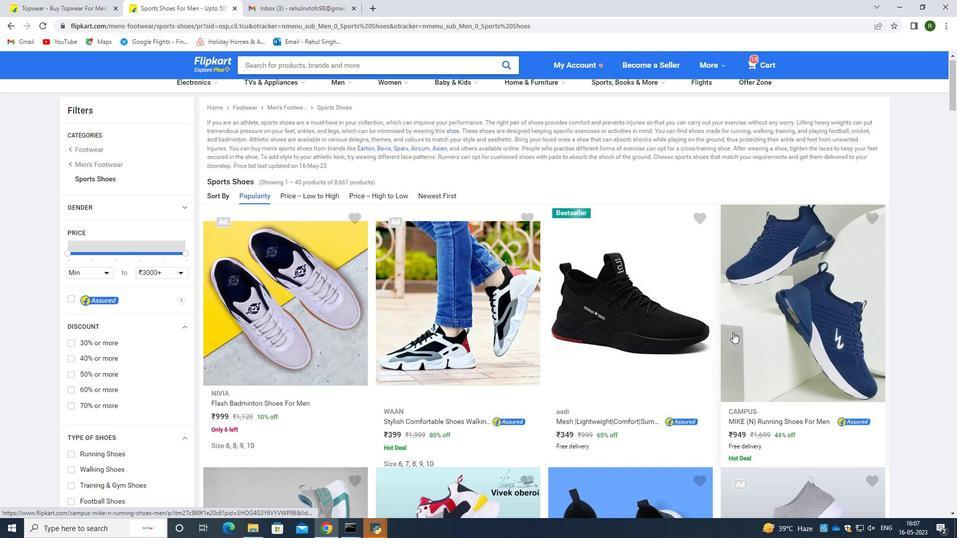 
Action: Mouse scrolled (733, 331) with delta (0, 0)
Screenshot: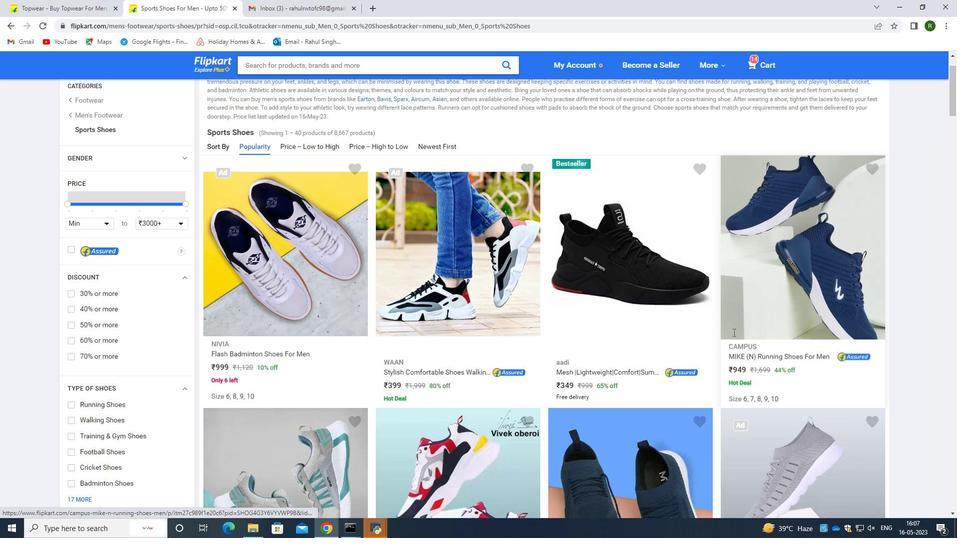 
Action: Mouse moved to (732, 332)
Screenshot: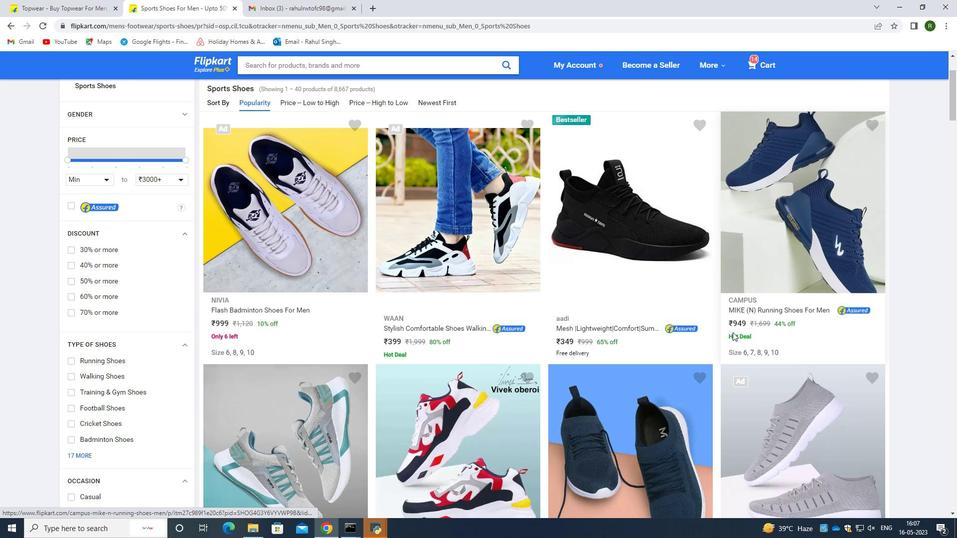 
Action: Mouse scrolled (732, 331) with delta (0, 0)
Screenshot: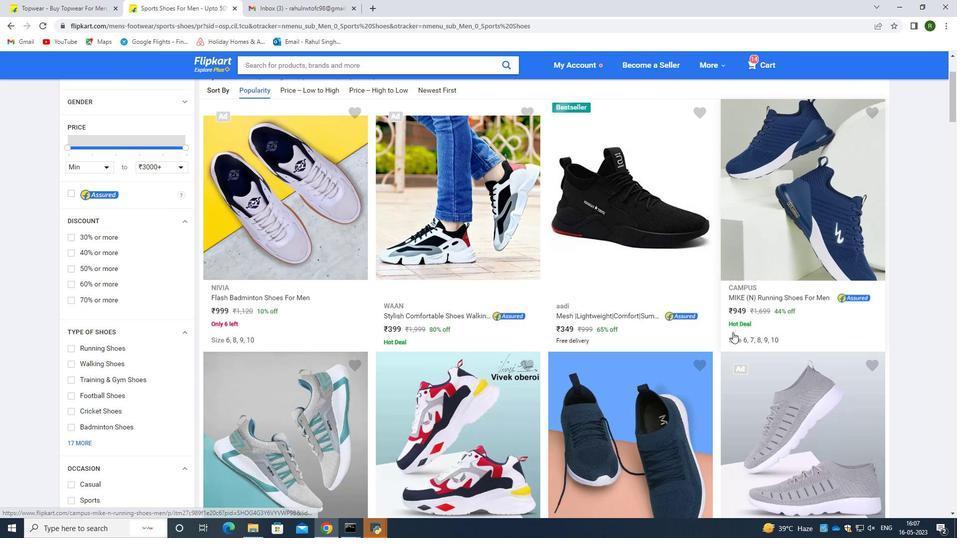 
Action: Mouse scrolled (732, 331) with delta (0, 0)
Screenshot: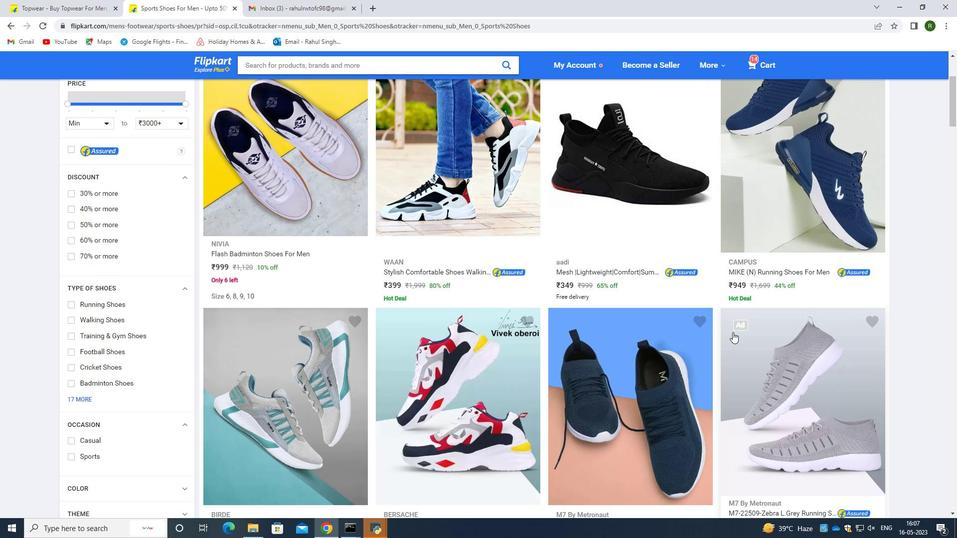 
Action: Mouse scrolled (732, 331) with delta (0, 0)
Screenshot: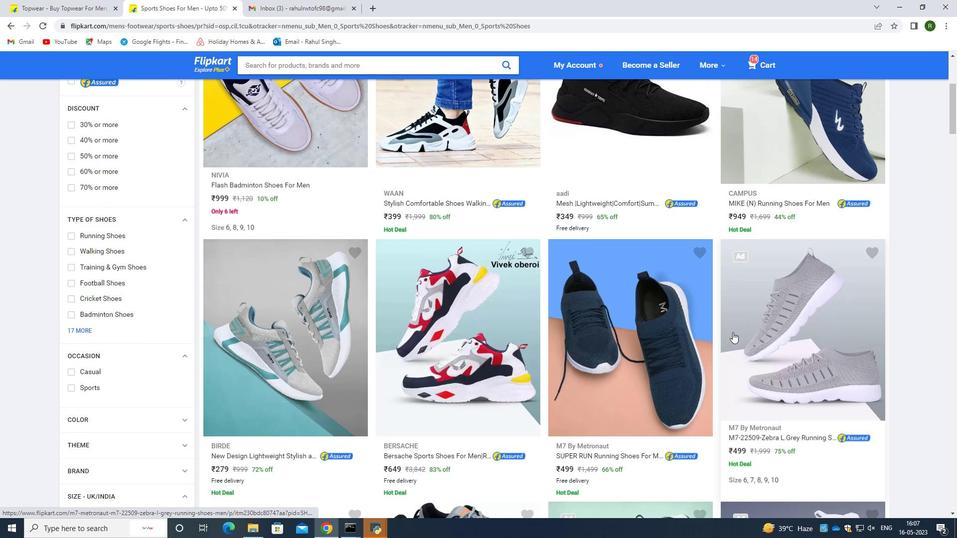 
Action: Mouse scrolled (732, 331) with delta (0, 0)
Screenshot: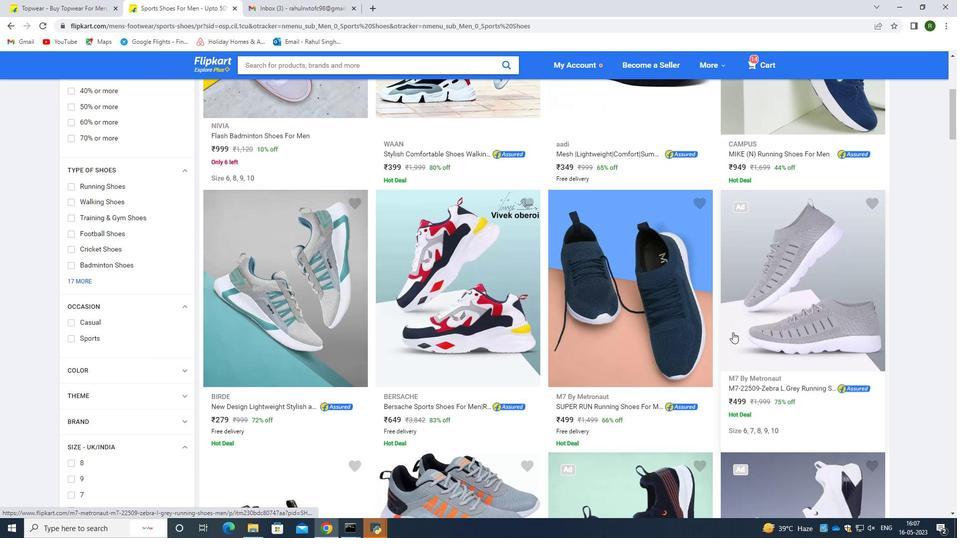 
Action: Mouse scrolled (732, 331) with delta (0, 0)
Screenshot: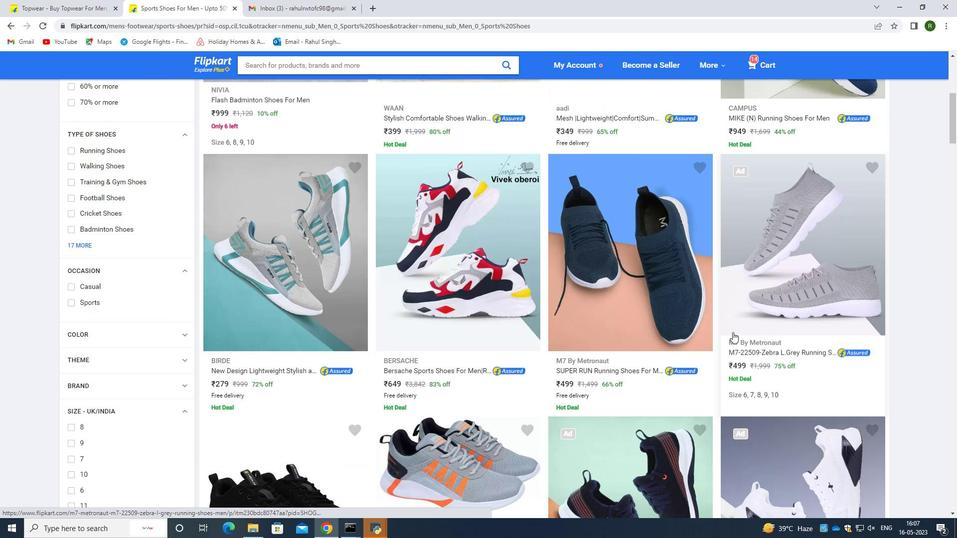 
Action: Mouse moved to (732, 332)
Screenshot: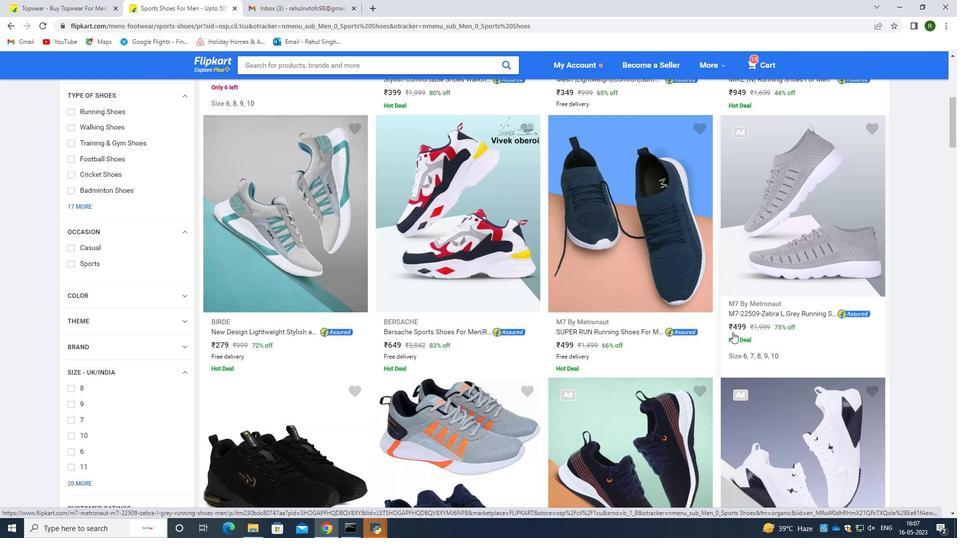 
Action: Mouse scrolled (732, 331) with delta (0, 0)
Screenshot: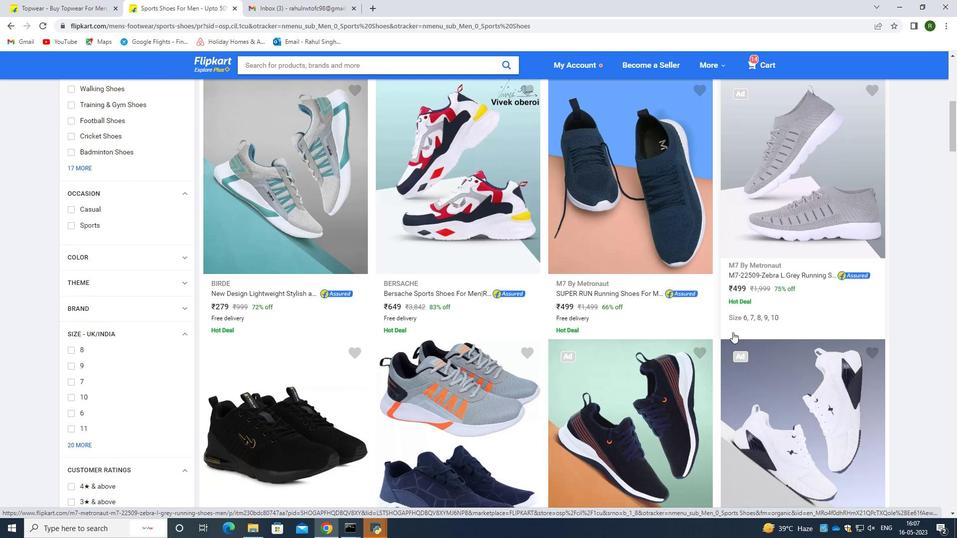 
Action: Mouse scrolled (732, 331) with delta (0, 0)
Screenshot: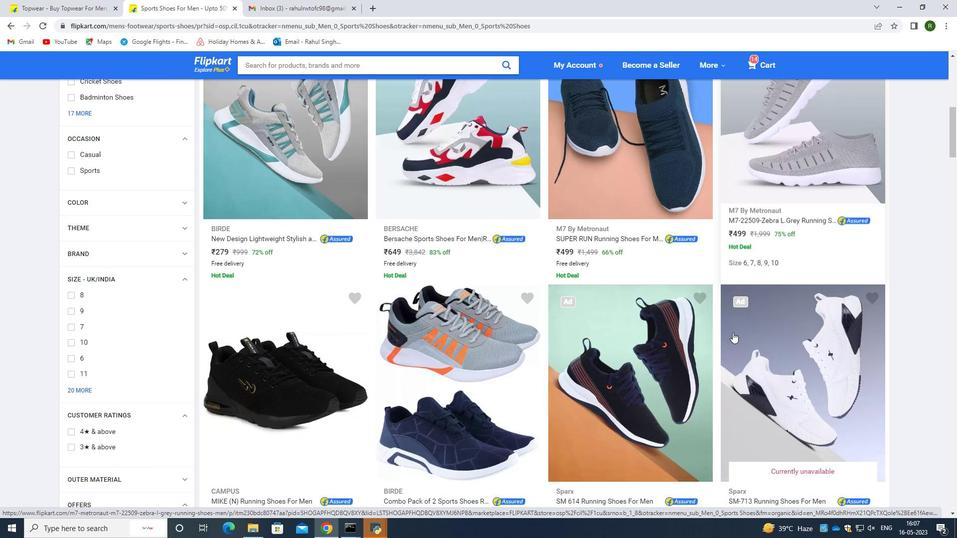 
Action: Mouse scrolled (732, 331) with delta (0, 0)
Screenshot: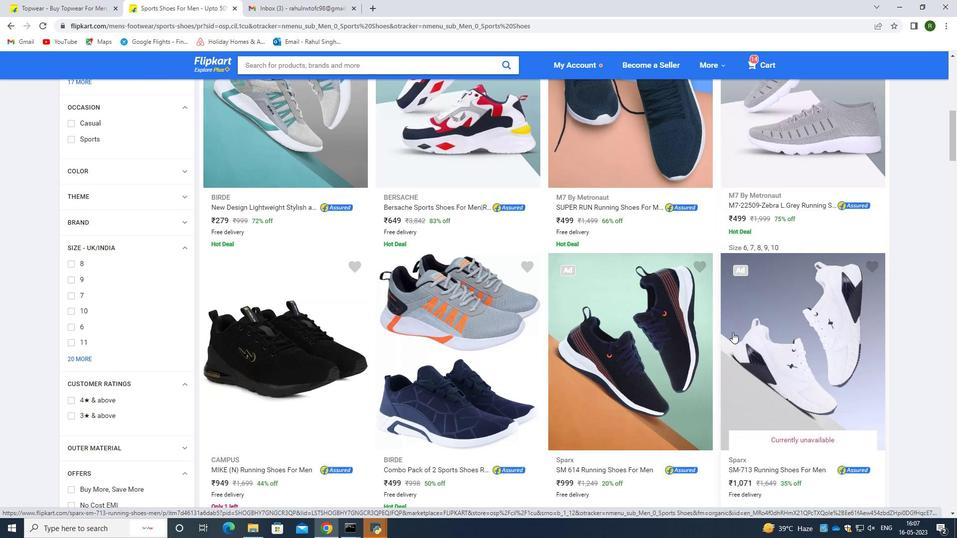 
Action: Mouse scrolled (732, 331) with delta (0, 0)
Screenshot: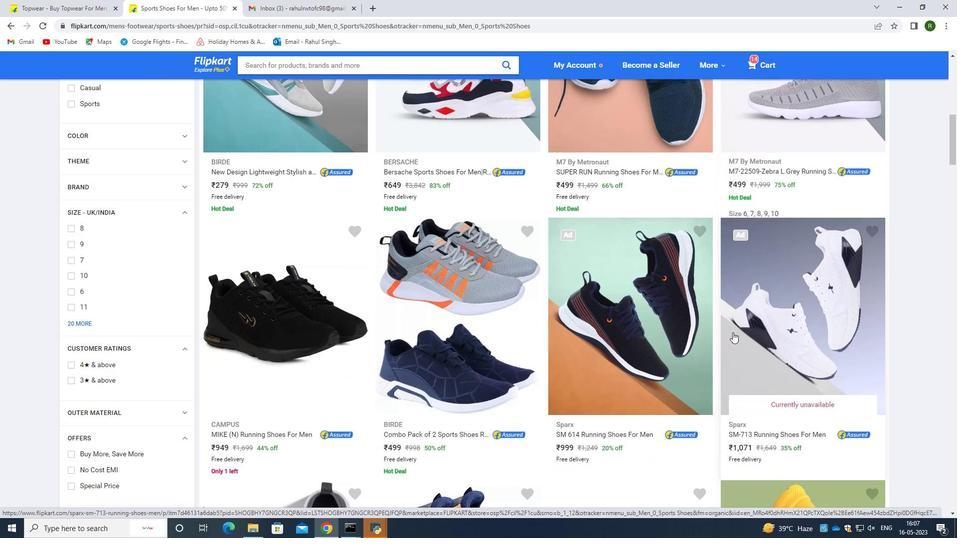 
Action: Mouse scrolled (732, 331) with delta (0, 0)
Screenshot: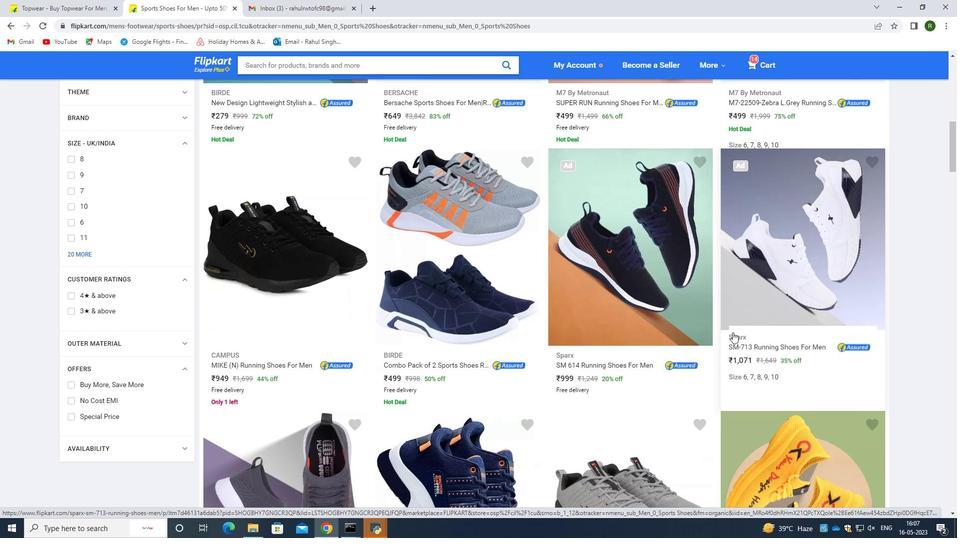 
Action: Mouse scrolled (732, 331) with delta (0, 0)
Screenshot: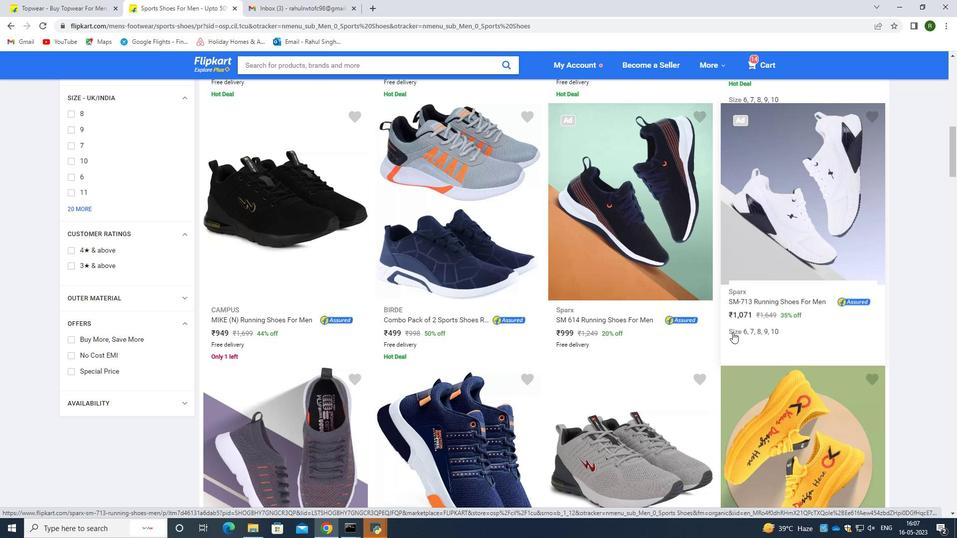 
Action: Mouse scrolled (732, 331) with delta (0, 0)
Screenshot: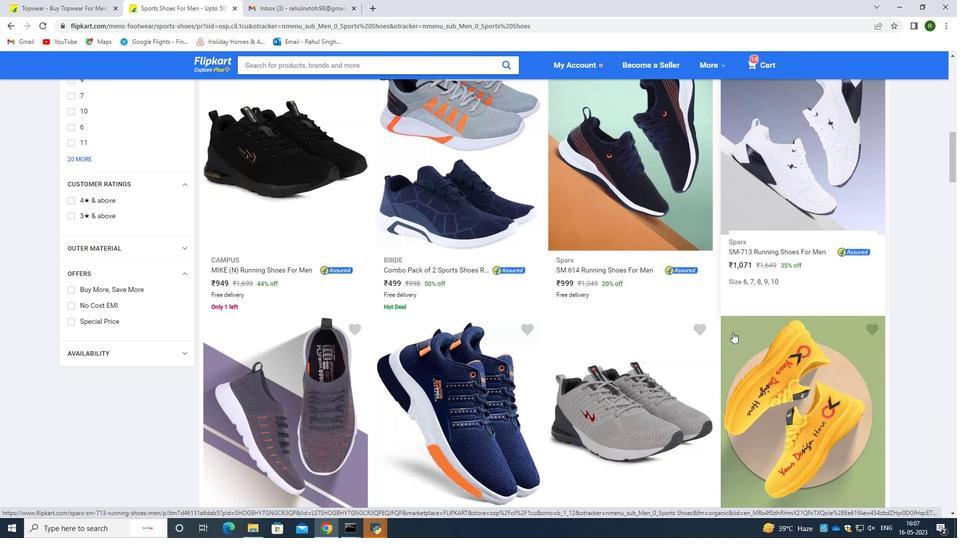 
Action: Mouse scrolled (732, 331) with delta (0, 0)
Screenshot: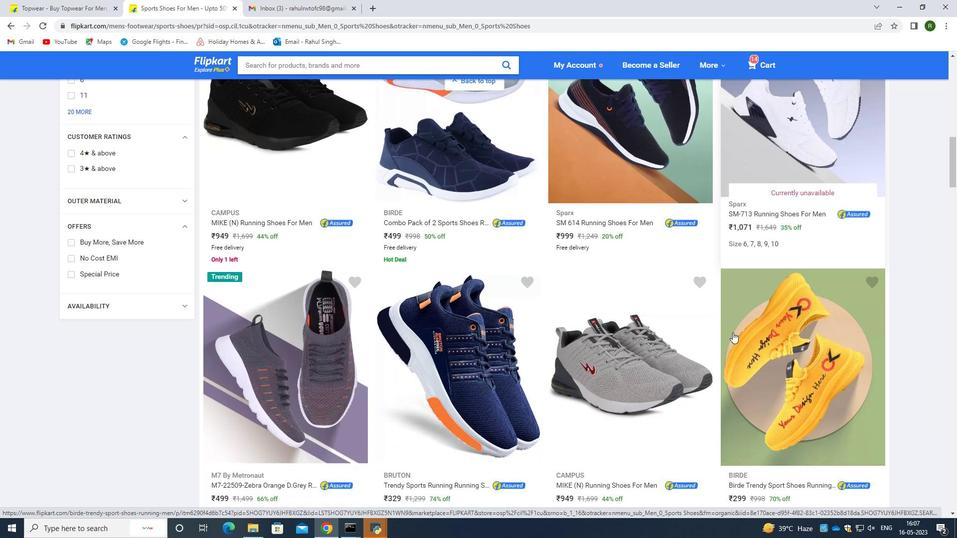 
Action: Mouse scrolled (732, 331) with delta (0, 0)
Screenshot: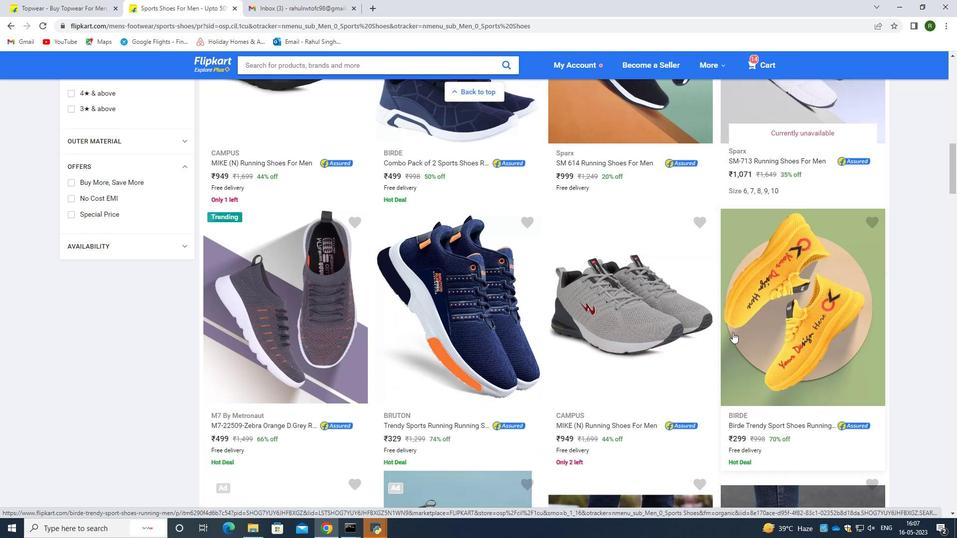 
Action: Mouse moved to (535, 293)
Screenshot: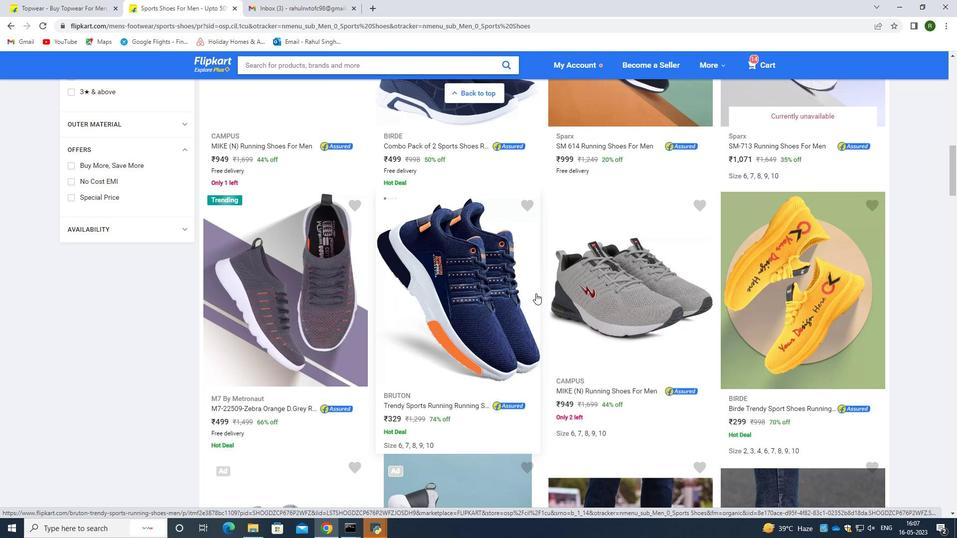 
Action: Mouse scrolled (535, 293) with delta (0, 0)
Screenshot: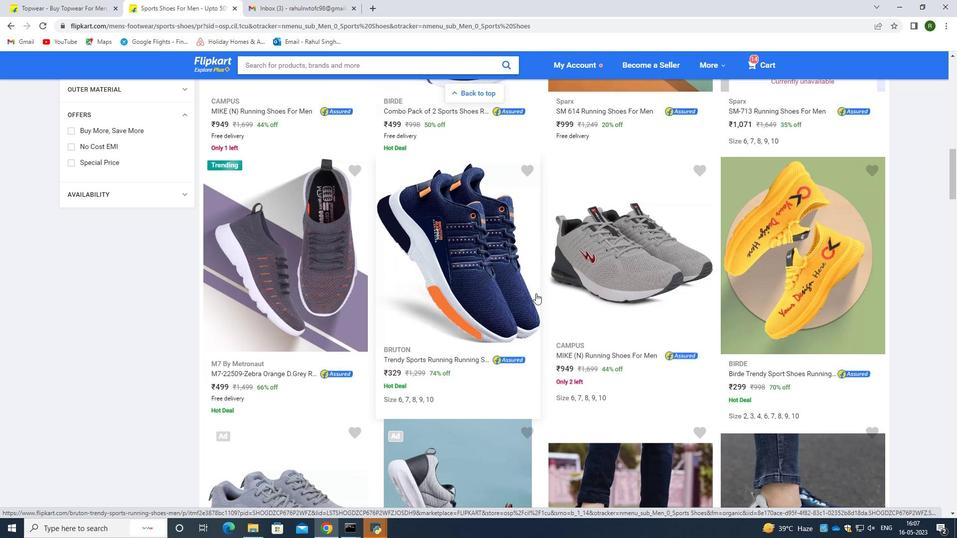 
Action: Mouse scrolled (535, 293) with delta (0, 0)
Screenshot: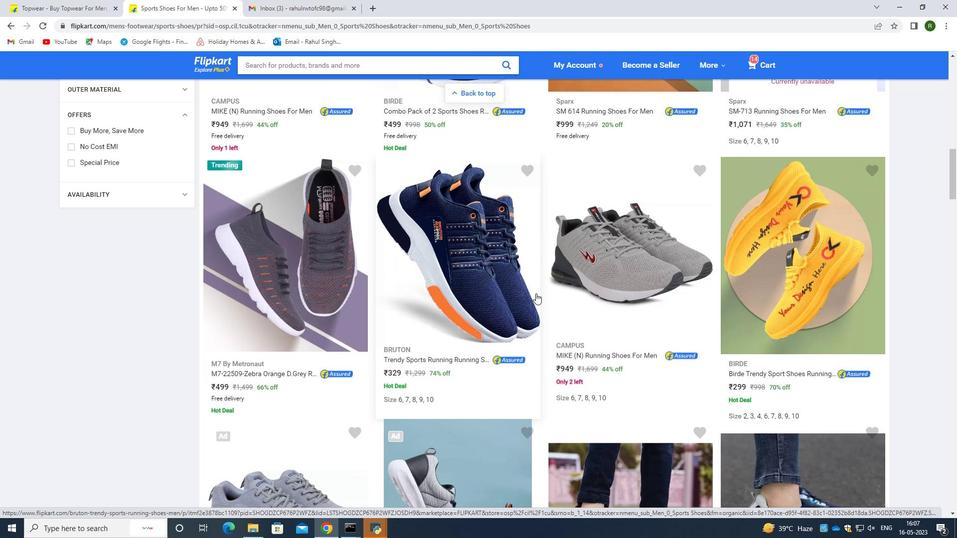 
Action: Mouse scrolled (535, 293) with delta (0, 0)
Screenshot: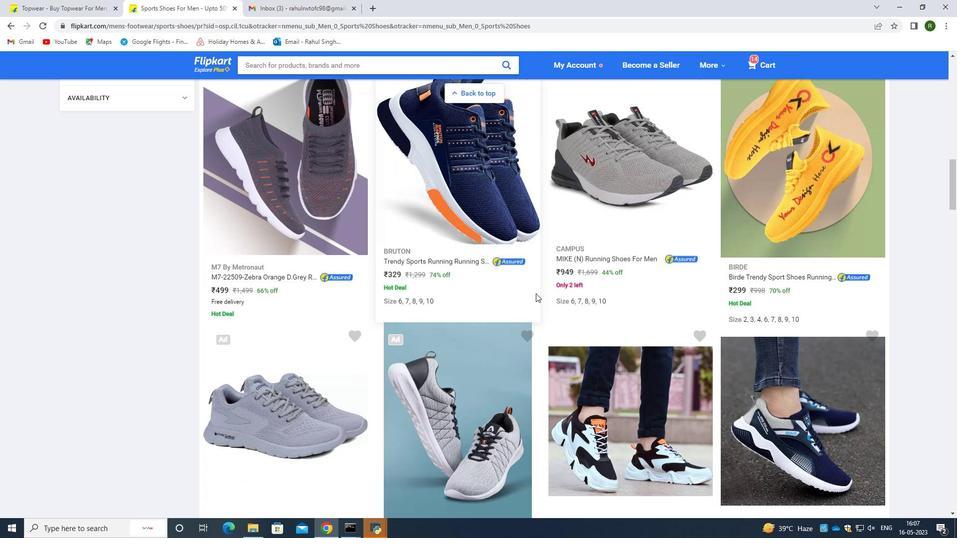 
Action: Mouse moved to (618, 404)
Screenshot: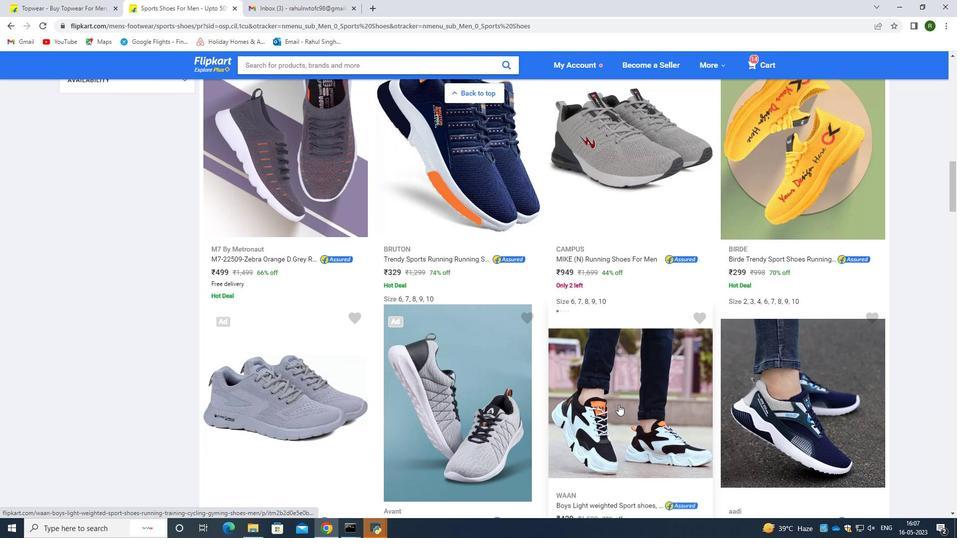 
Action: Mouse pressed left at (618, 404)
Screenshot: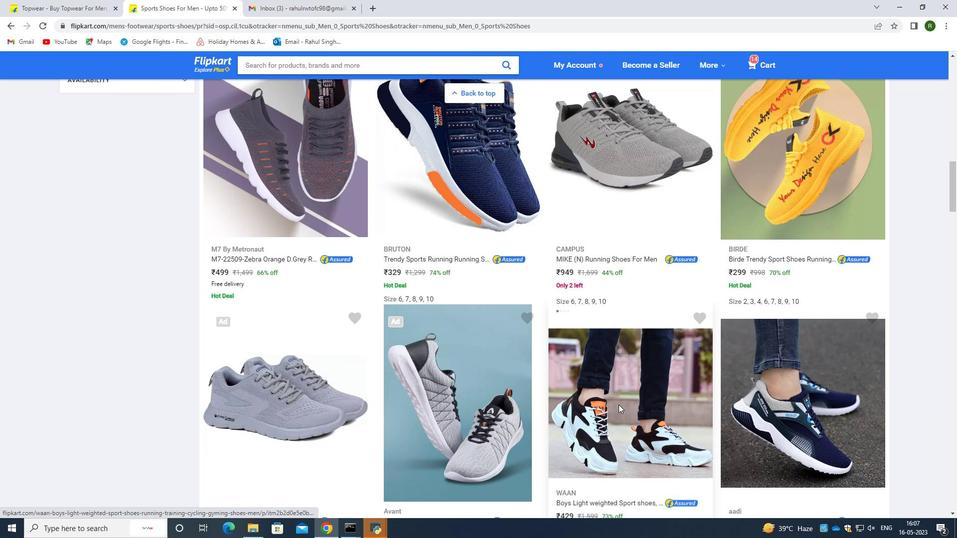 
Action: Mouse moved to (462, 337)
Screenshot: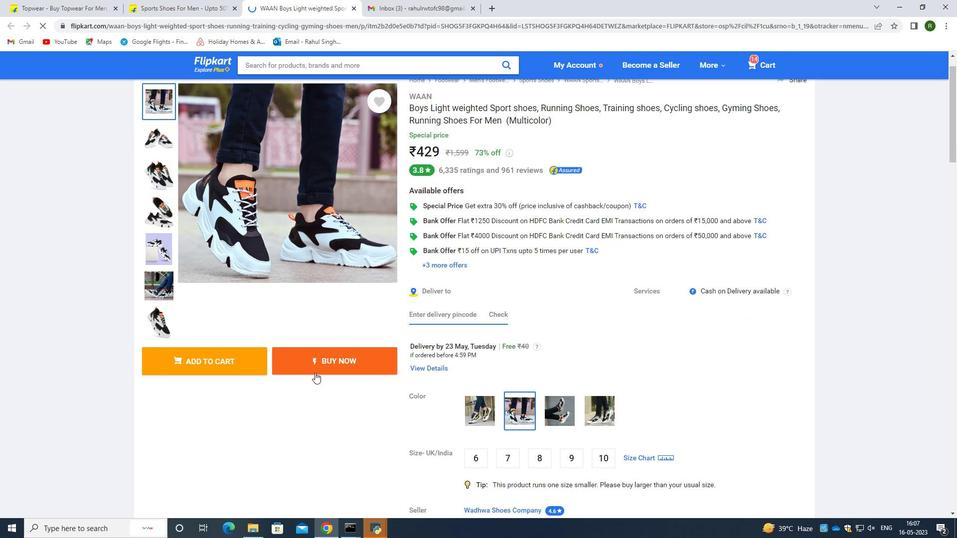 
Action: Mouse scrolled (462, 336) with delta (0, 0)
Screenshot: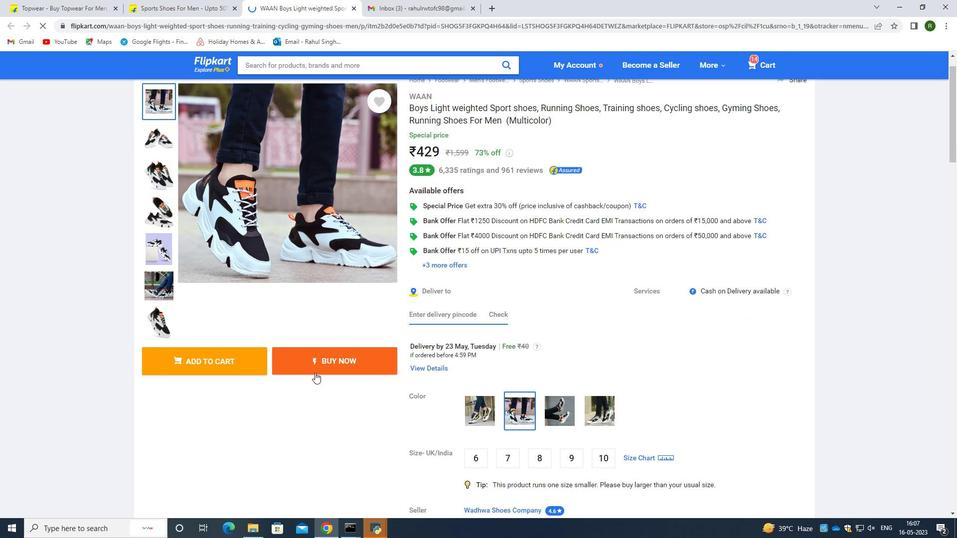 
Action: Mouse moved to (484, 249)
Screenshot: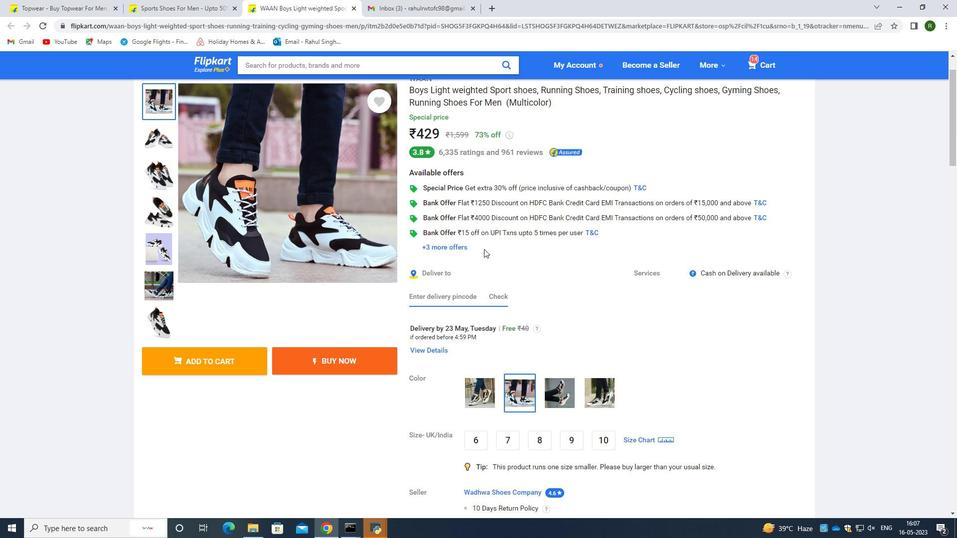 
Action: Mouse scrolled (484, 248) with delta (0, 0)
Screenshot: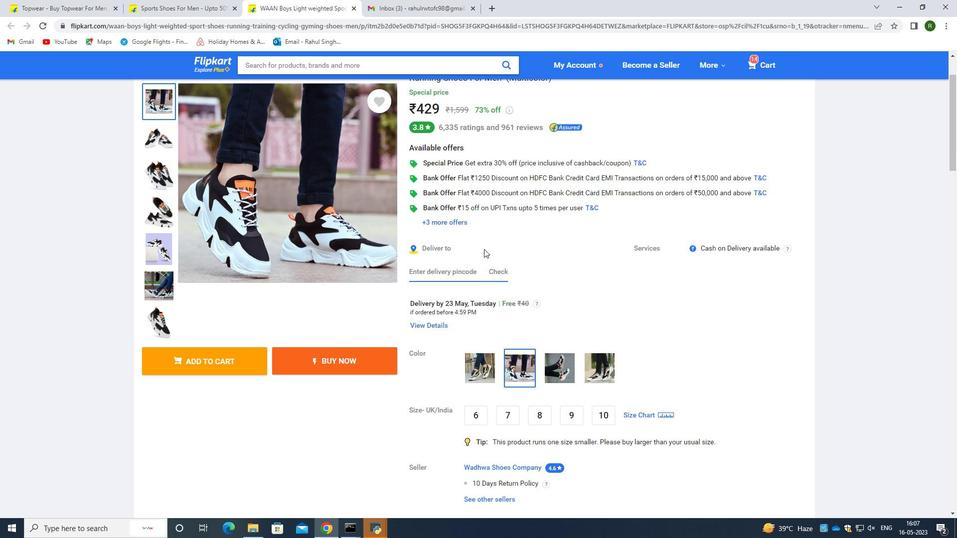 
Action: Mouse moved to (205, 360)
Screenshot: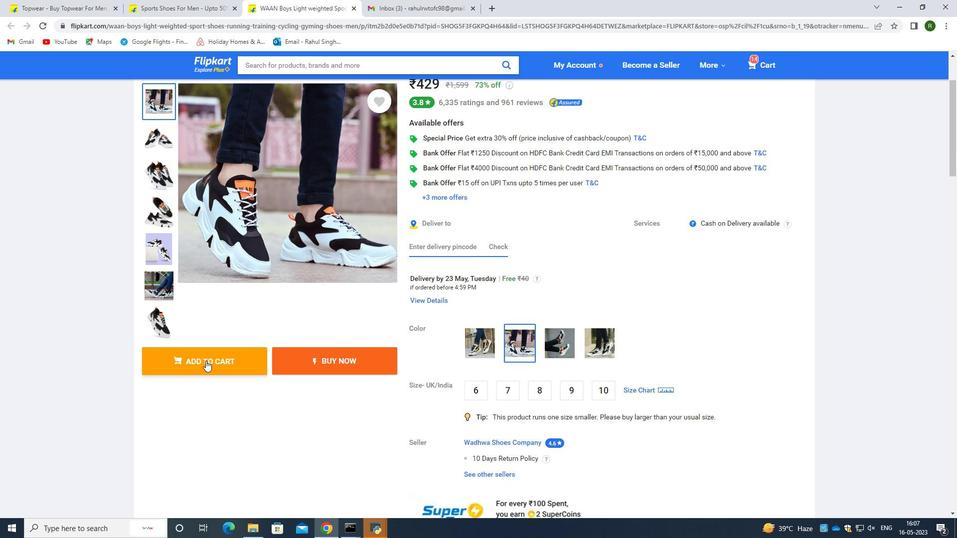 
Action: Mouse pressed left at (205, 360)
Screenshot: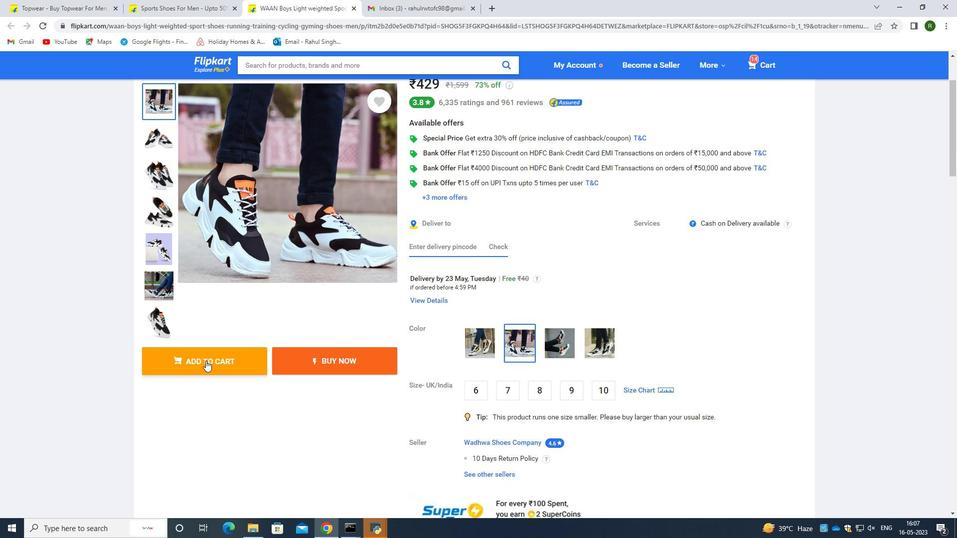 
Action: Mouse moved to (227, 362)
Screenshot: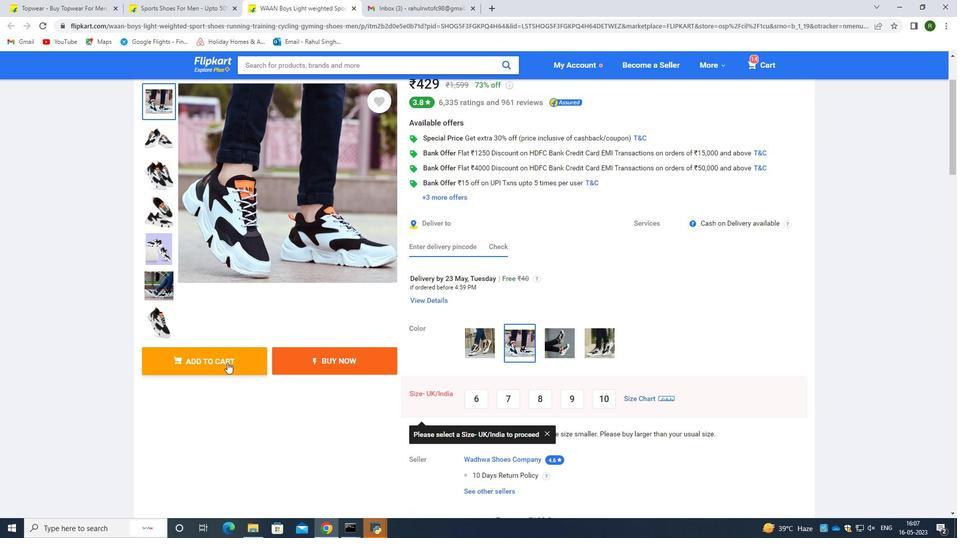 
Action: Mouse pressed left at (227, 362)
Screenshot: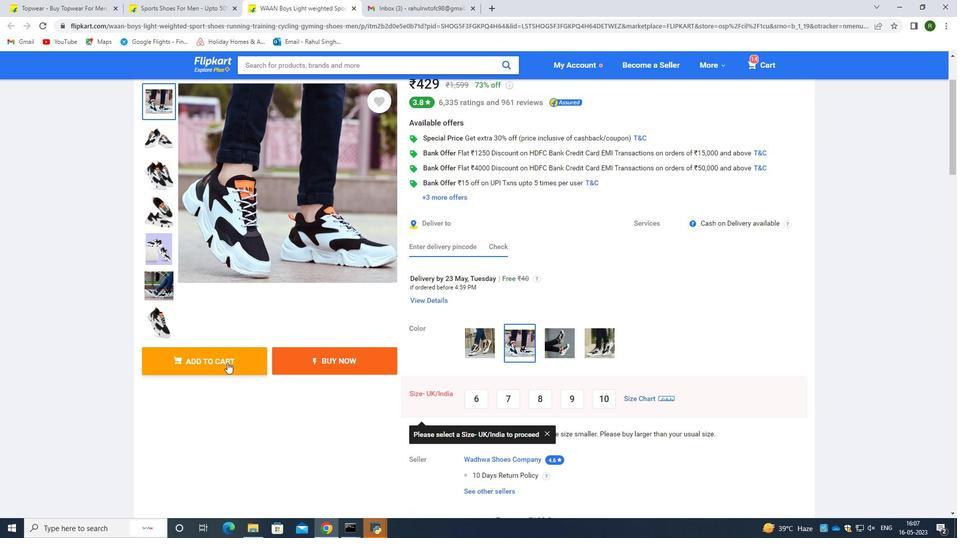 
Action: Mouse moved to (534, 324)
Screenshot: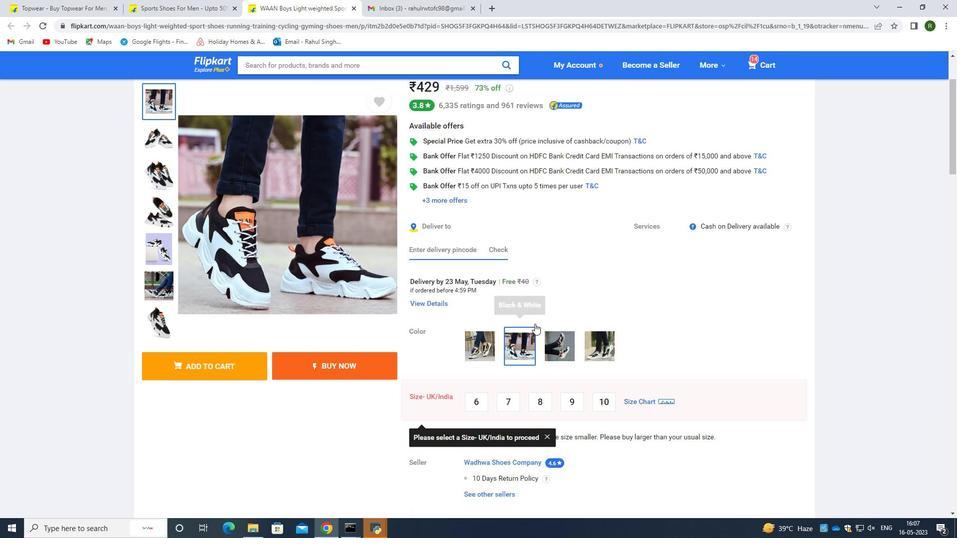 
Action: Mouse scrolled (534, 324) with delta (0, 0)
Screenshot: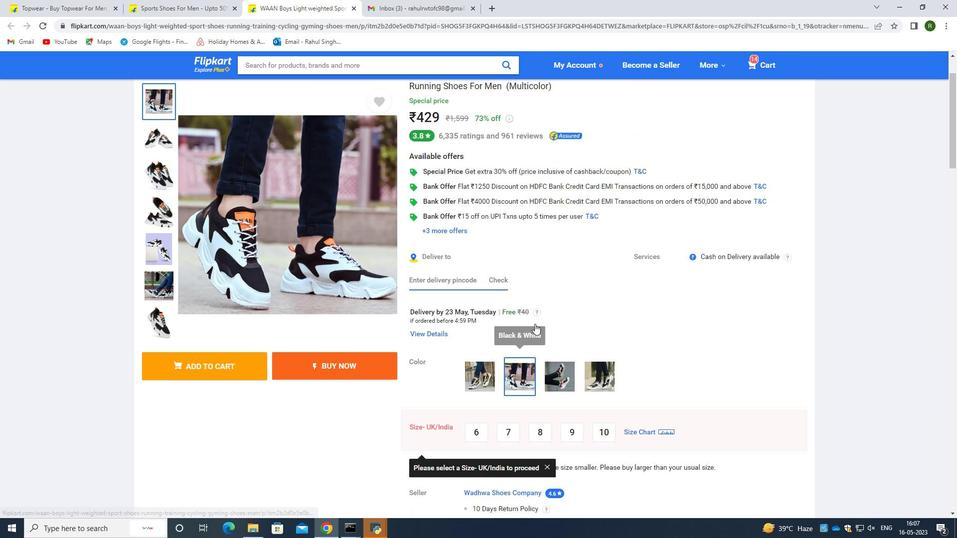 
Action: Mouse scrolled (534, 324) with delta (0, 0)
Screenshot: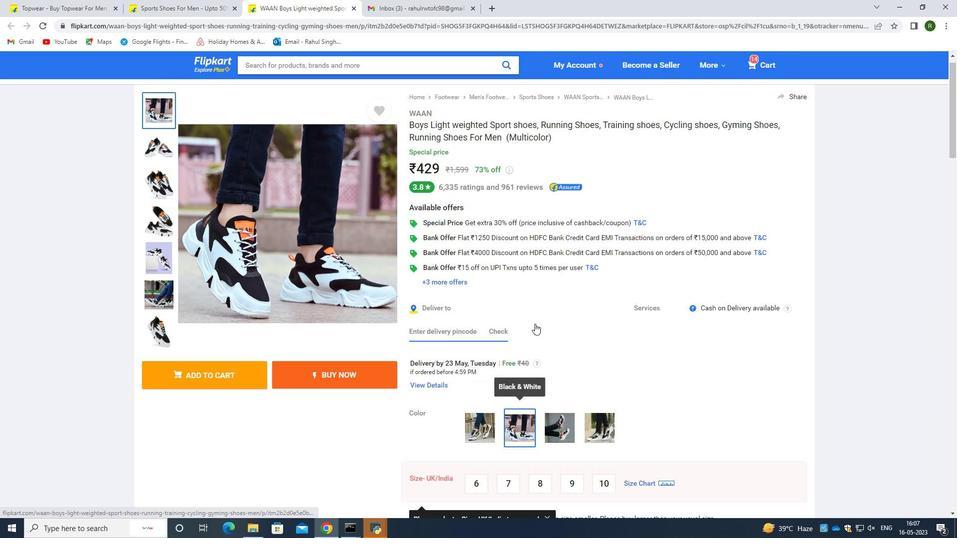 
Action: Mouse scrolled (534, 324) with delta (0, 0)
Screenshot: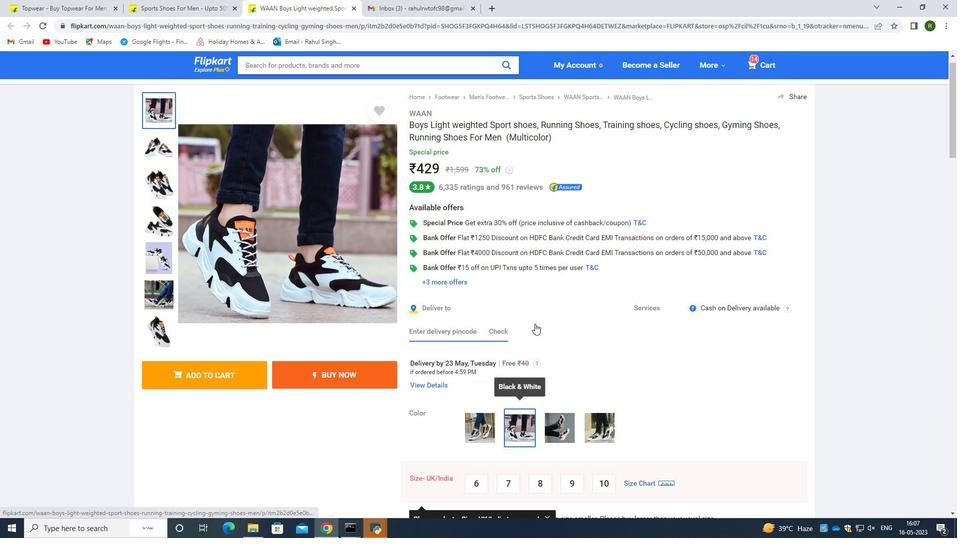 
Action: Mouse scrolled (534, 323) with delta (0, 0)
Screenshot: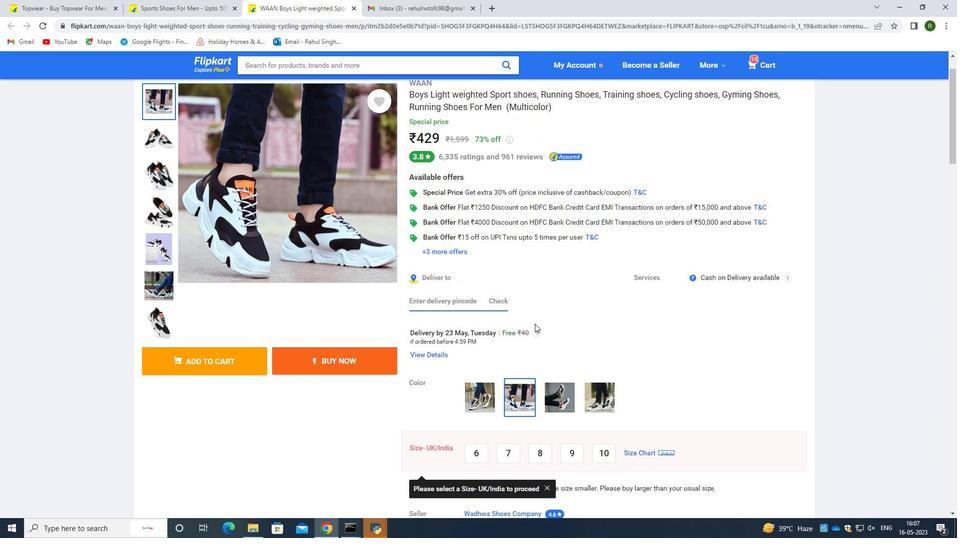 
Action: Mouse scrolled (534, 323) with delta (0, 0)
Screenshot: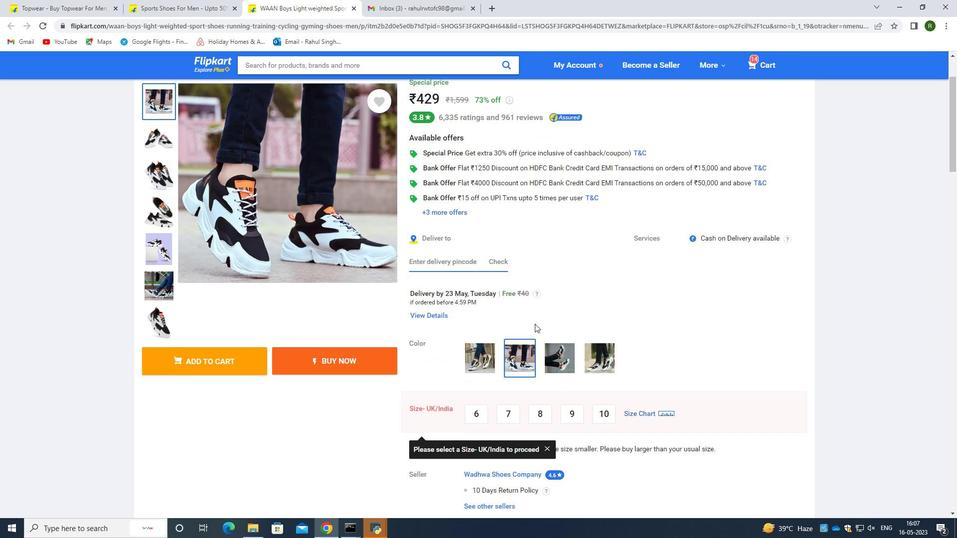 
Action: Mouse scrolled (534, 323) with delta (0, 0)
Screenshot: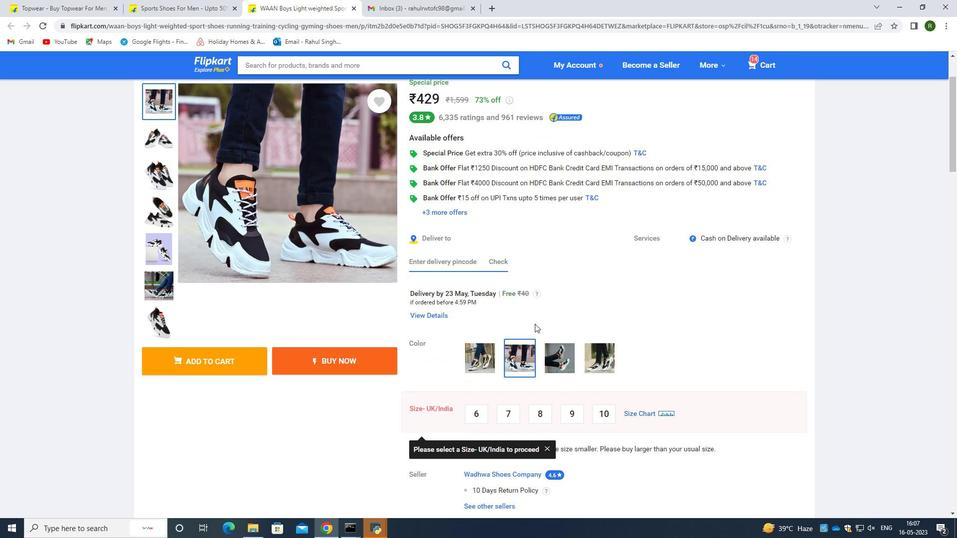 
Action: Mouse moved to (484, 353)
Screenshot: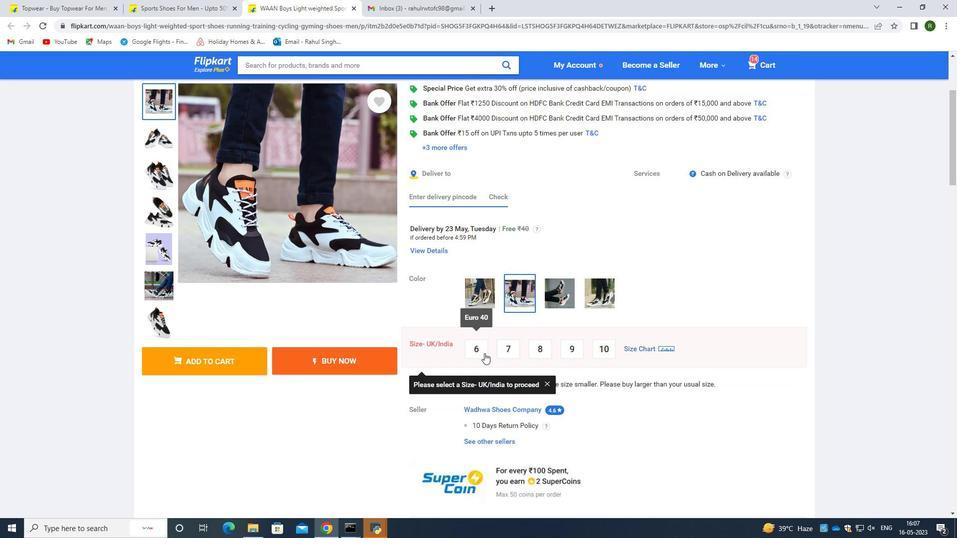 
Action: Mouse pressed left at (484, 353)
Screenshot: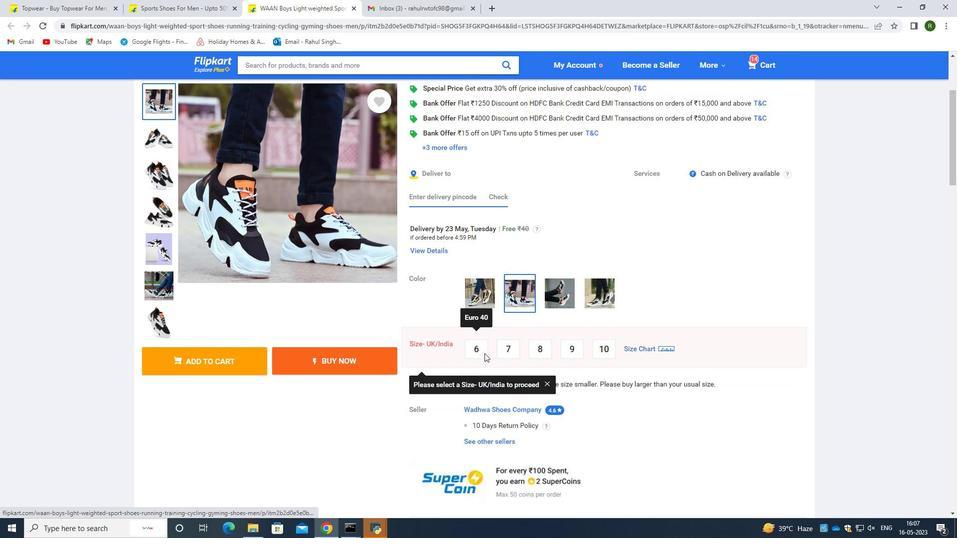 
Action: Mouse moved to (512, 308)
Screenshot: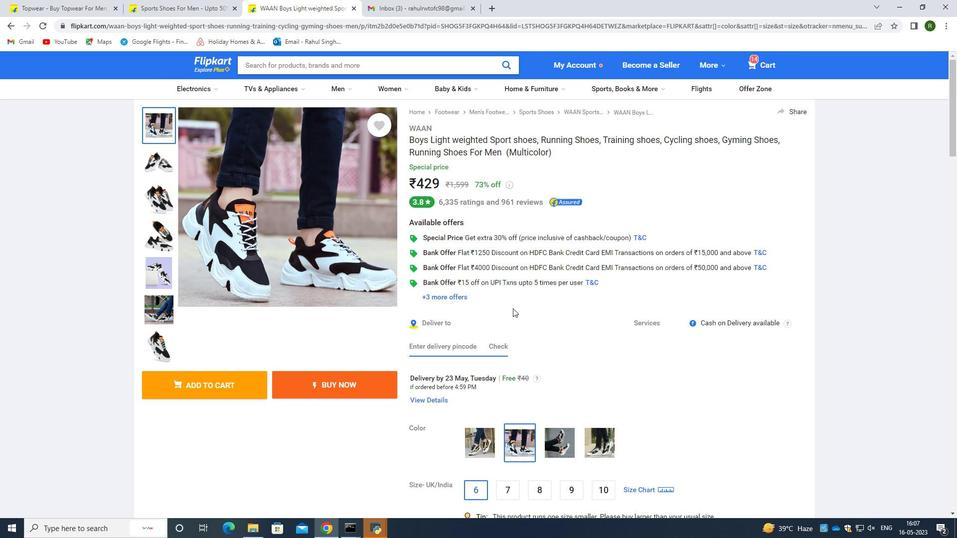
Action: Mouse scrolled (512, 308) with delta (0, 0)
Screenshot: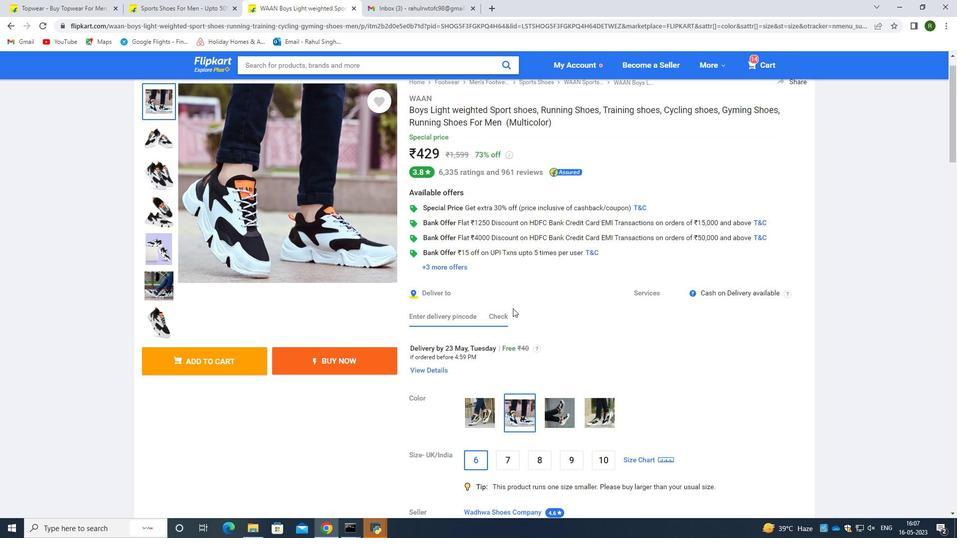 
Action: Mouse scrolled (512, 308) with delta (0, 0)
Screenshot: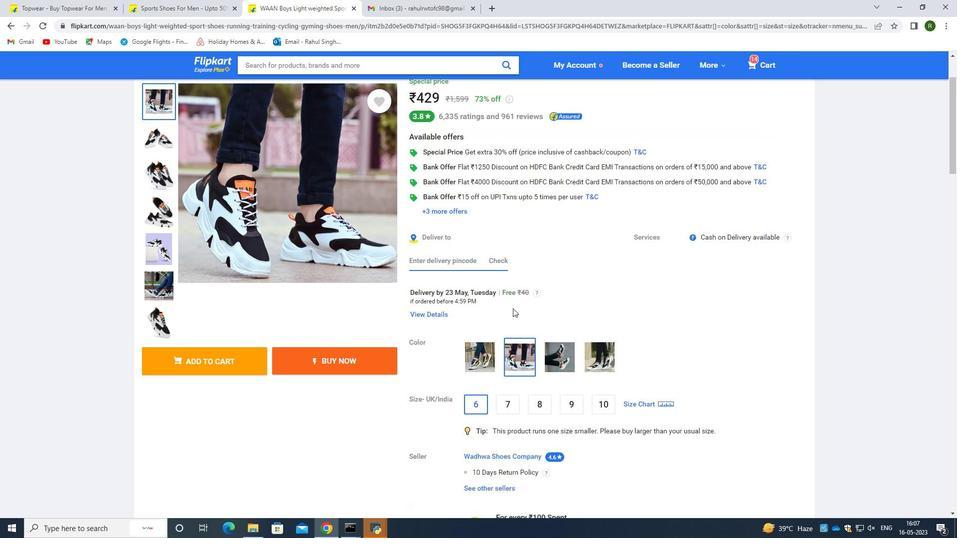 
Action: Mouse scrolled (512, 308) with delta (0, 0)
Screenshot: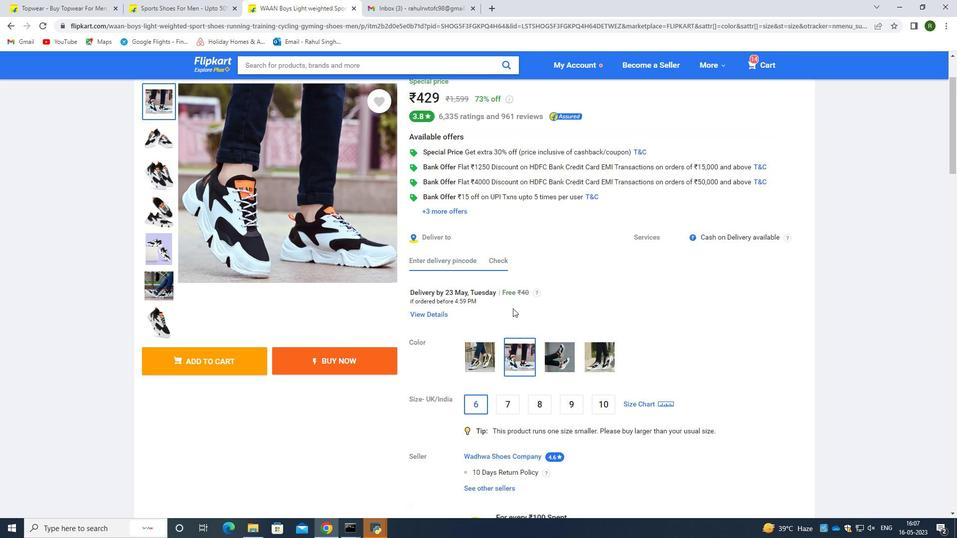 
Action: Mouse moved to (242, 354)
Screenshot: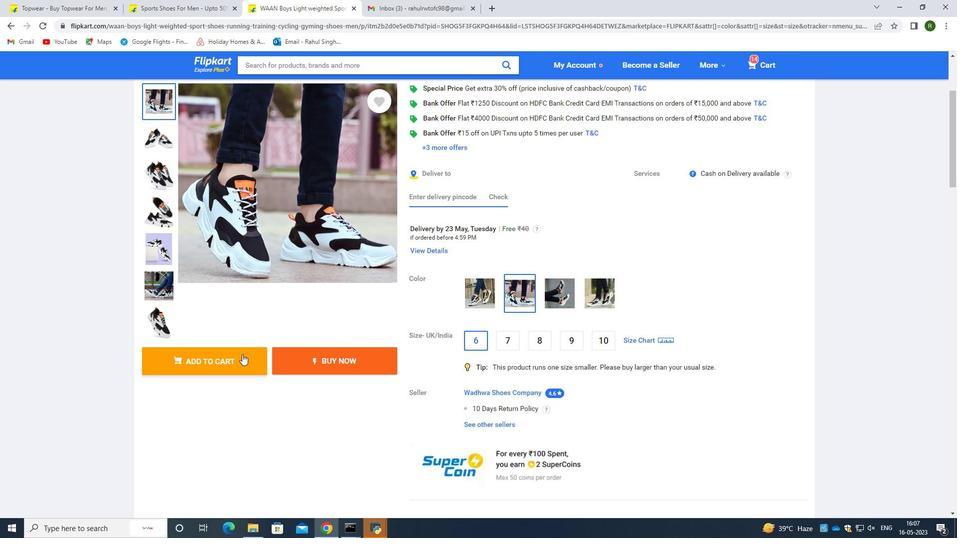 
Action: Mouse pressed left at (242, 354)
Screenshot: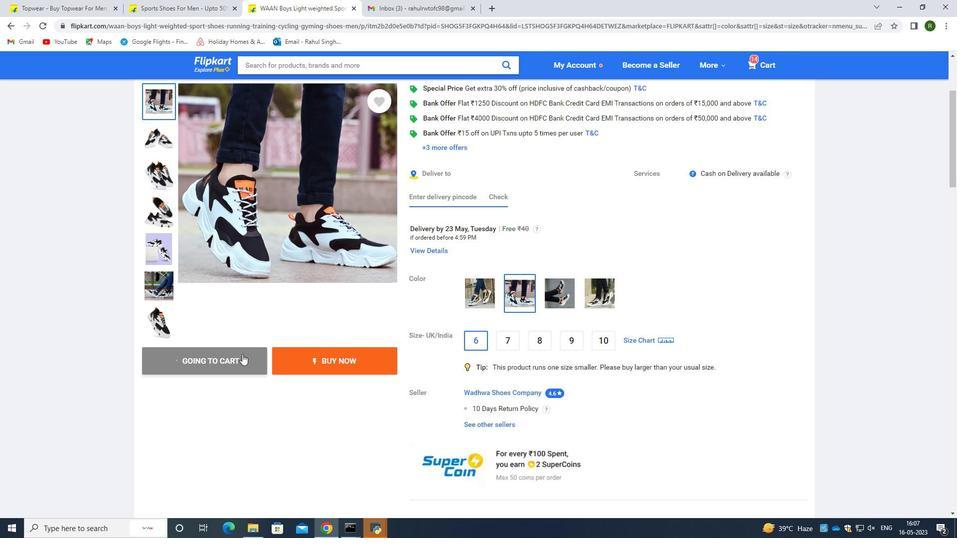 
Action: Mouse moved to (366, 63)
Screenshot: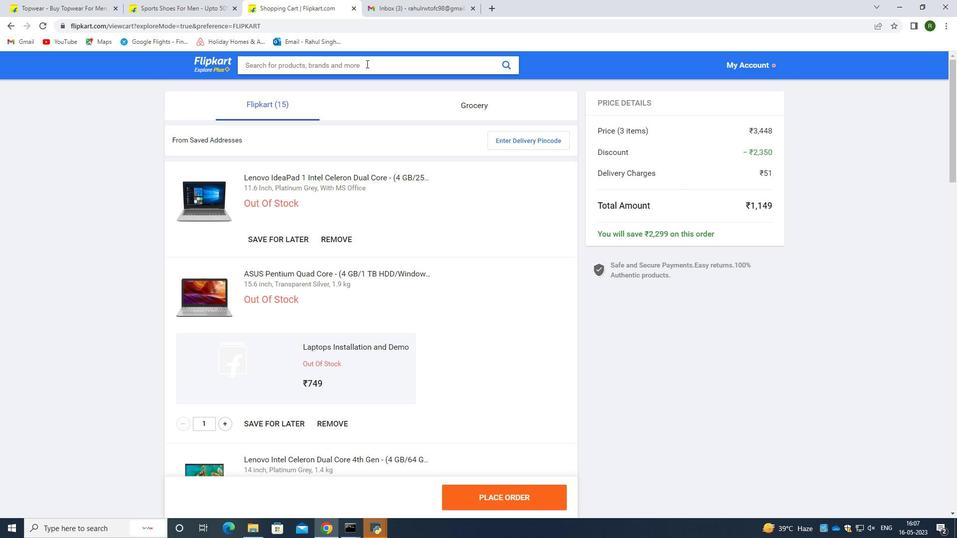 
Action: Mouse pressed left at (366, 63)
Screenshot: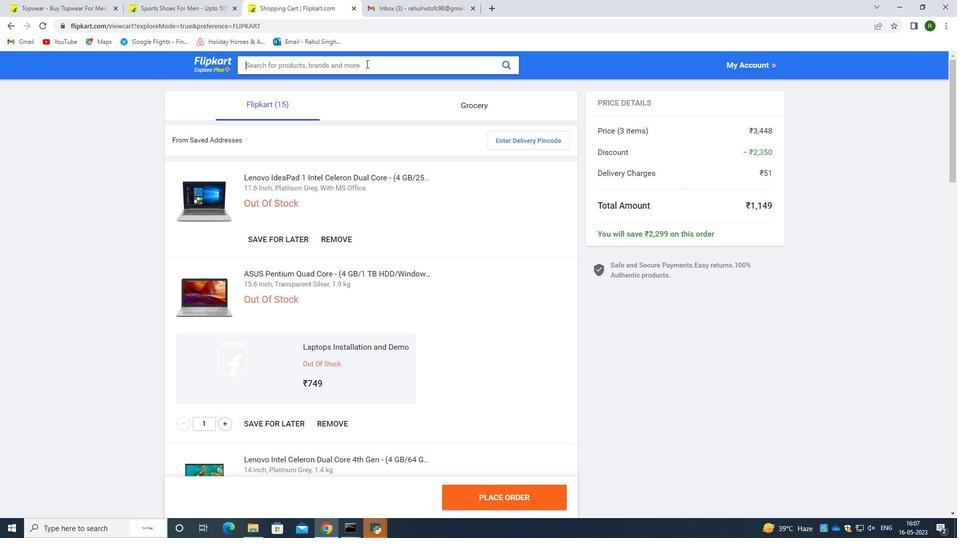 
Action: Key pressed me<Key.backspace><Key.backspace>accessories
Screenshot: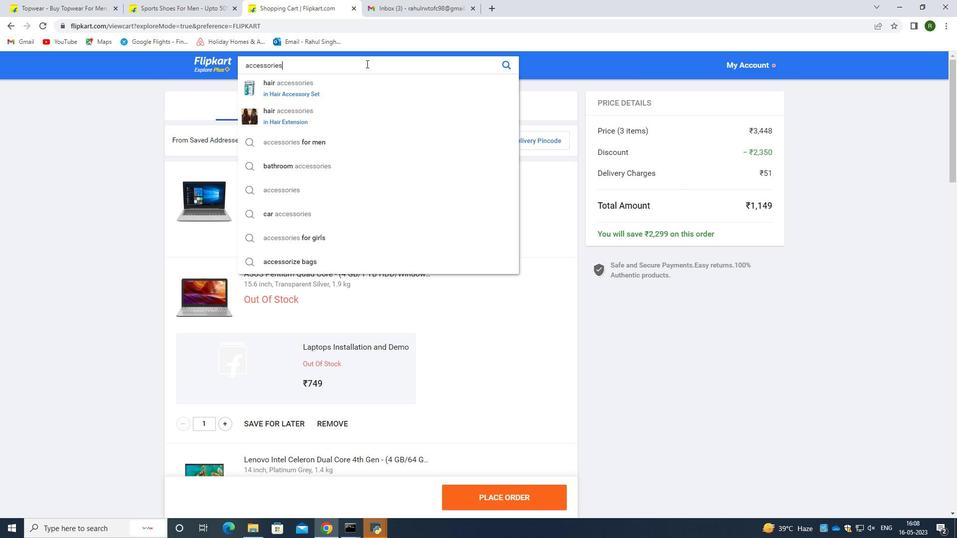 
Action: Mouse moved to (353, 85)
Screenshot: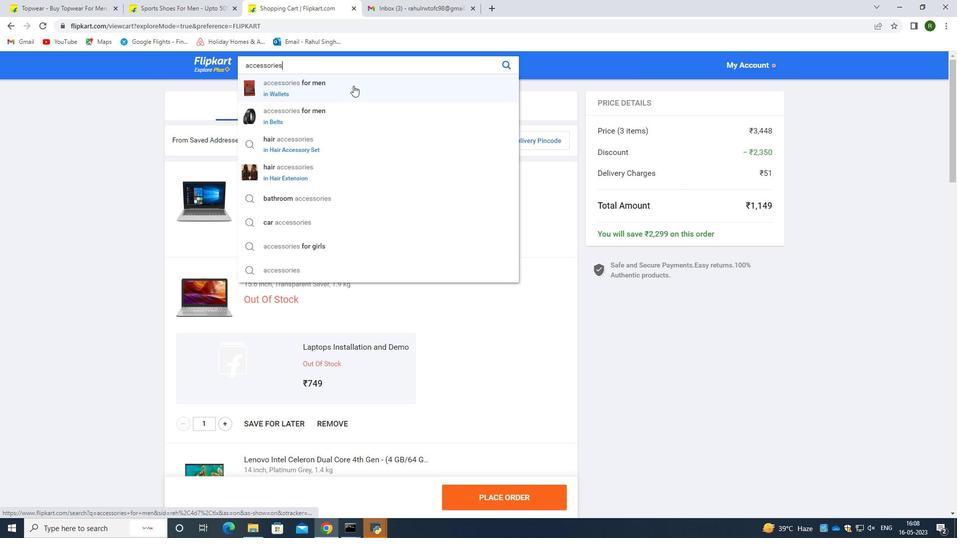 
Action: Mouse pressed left at (353, 85)
Screenshot: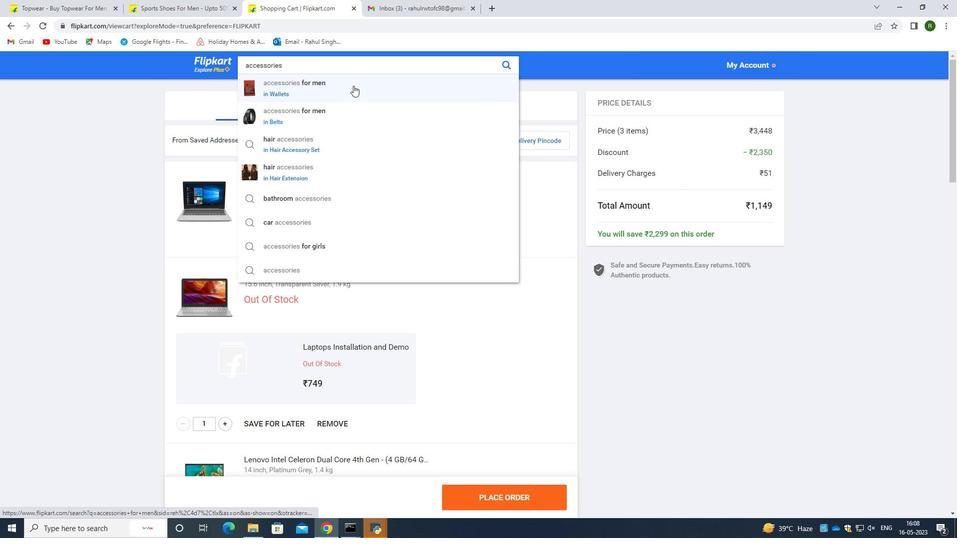 
Action: Mouse moved to (362, 190)
Screenshot: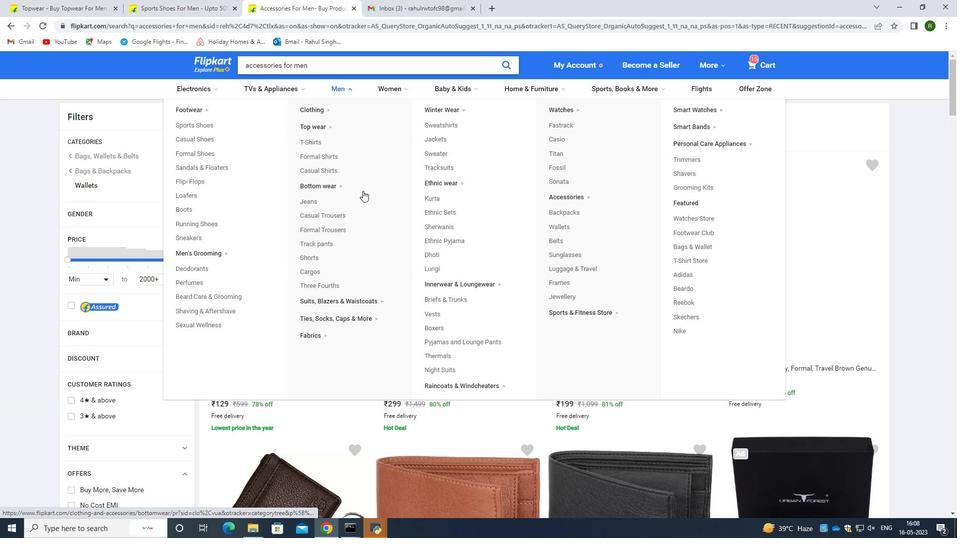 
Action: Mouse scrolled (362, 191) with delta (0, 0)
Screenshot: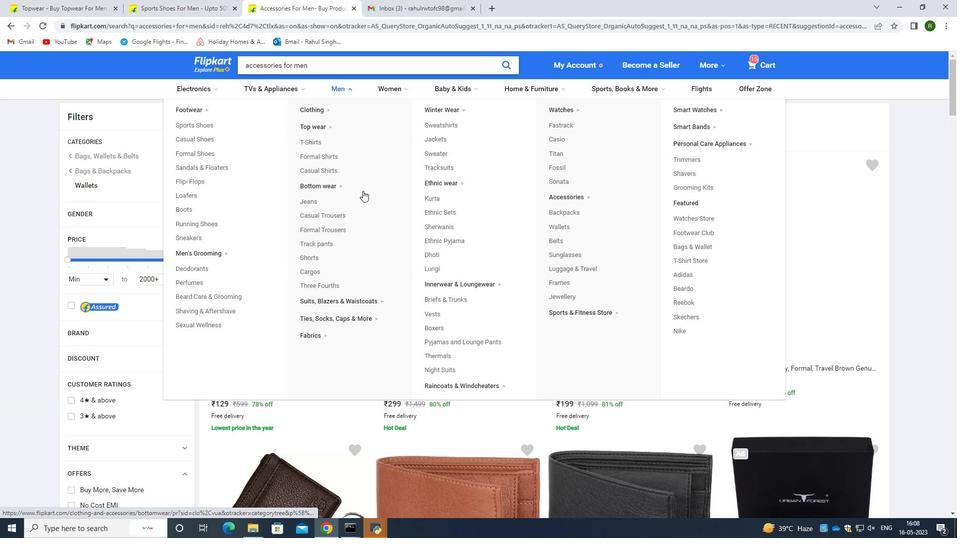 
Action: Mouse scrolled (362, 190) with delta (0, 0)
Screenshot: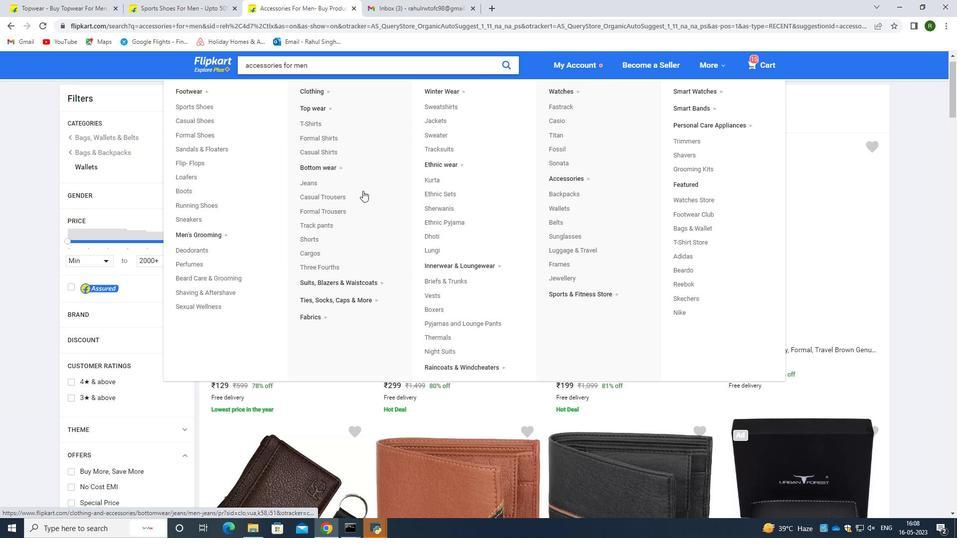 
Action: Mouse scrolled (362, 190) with delta (0, 0)
Screenshot: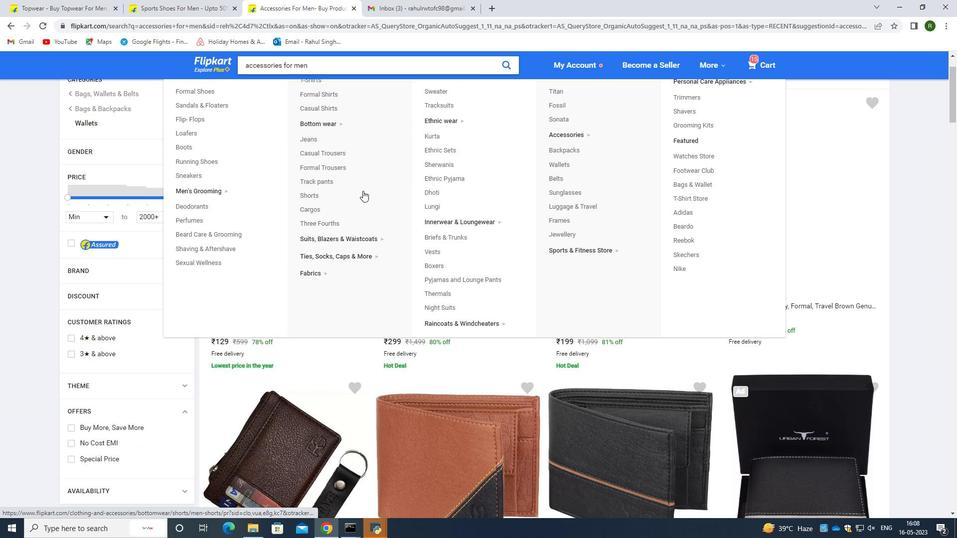 
Action: Mouse moved to (455, 257)
Screenshot: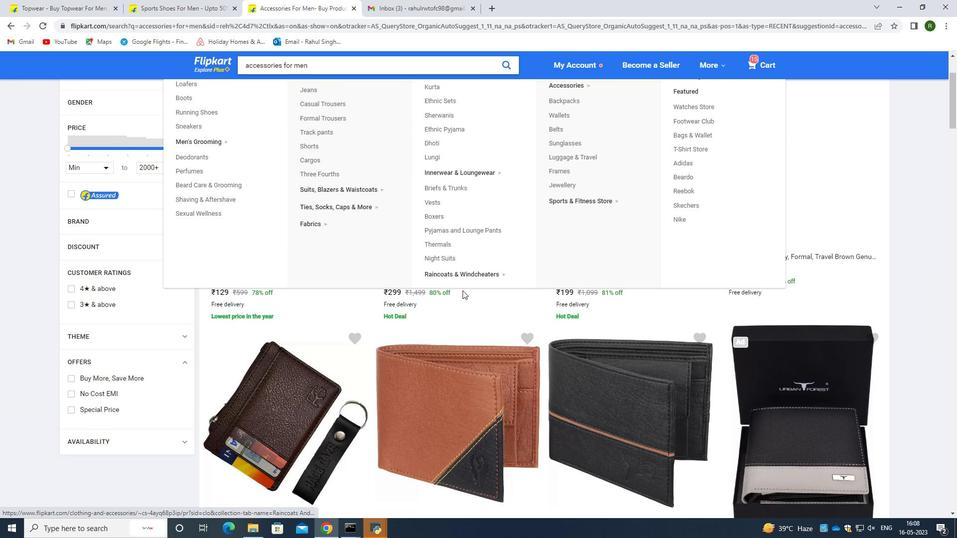 
Action: Mouse scrolled (455, 257) with delta (0, 0)
Screenshot: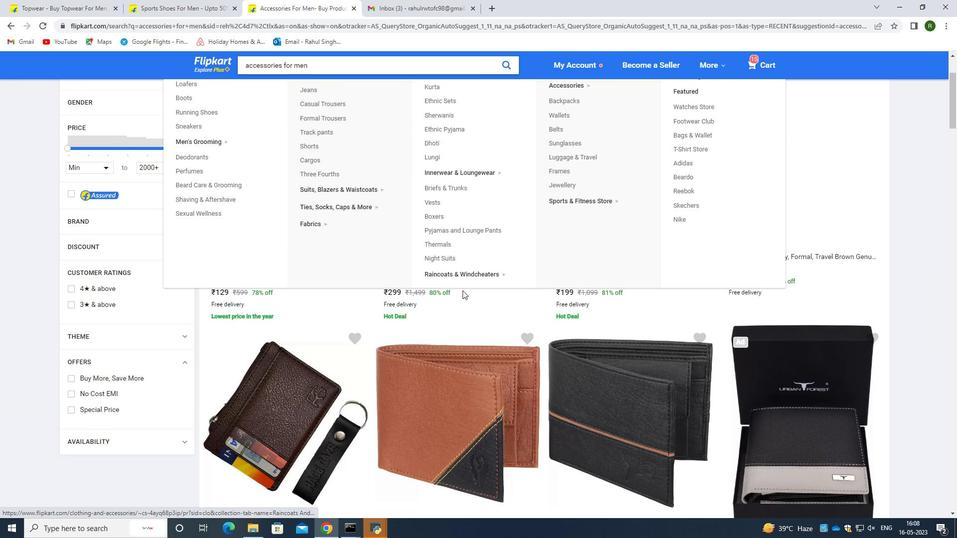 
Action: Mouse moved to (462, 287)
Screenshot: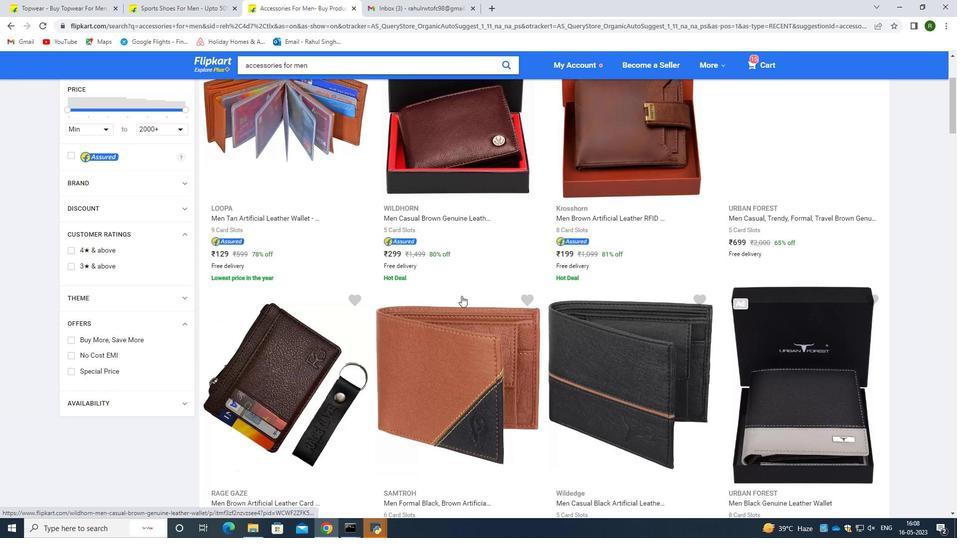 
Action: Mouse scrolled (462, 287) with delta (0, 0)
Screenshot: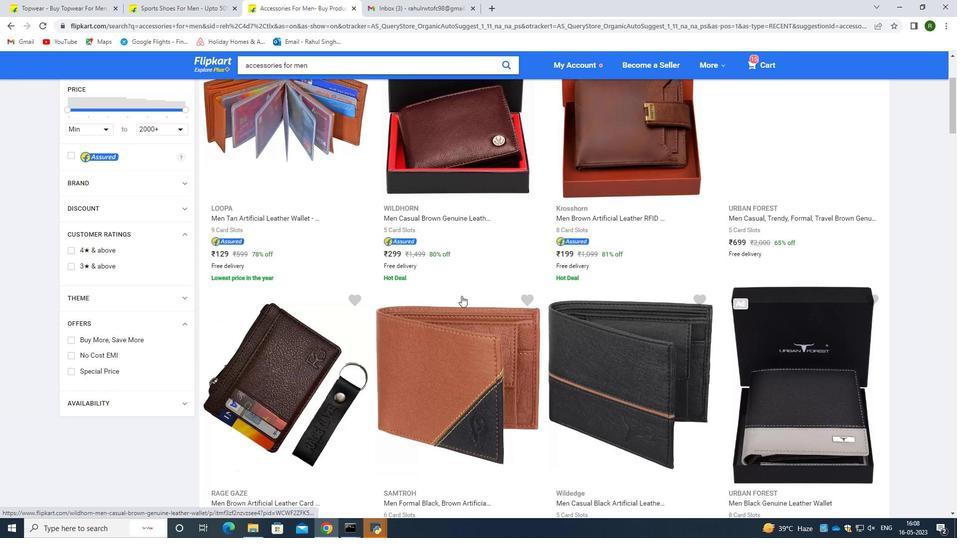 
Action: Mouse moved to (461, 296)
Screenshot: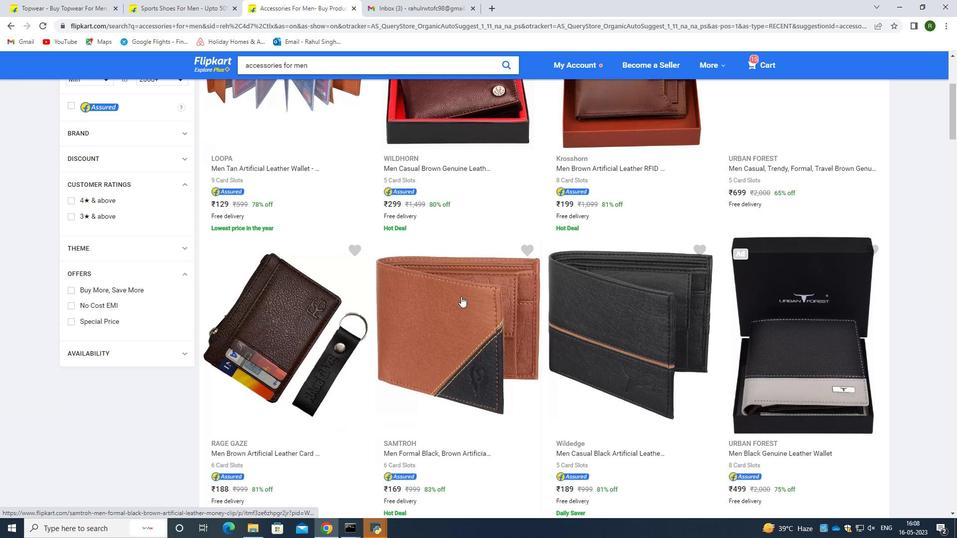 
Action: Mouse scrolled (461, 295) with delta (0, 0)
Screenshot: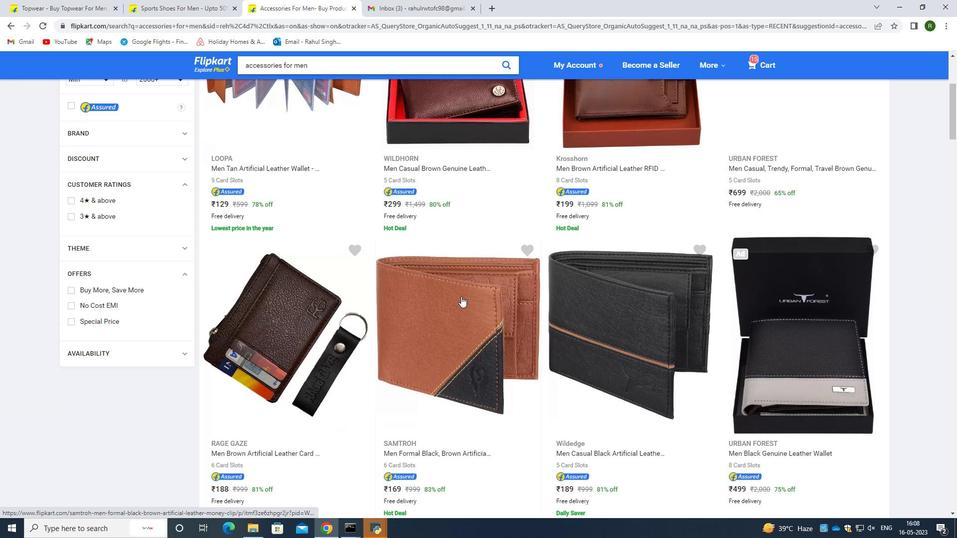 
Action: Mouse moved to (465, 277)
Screenshot: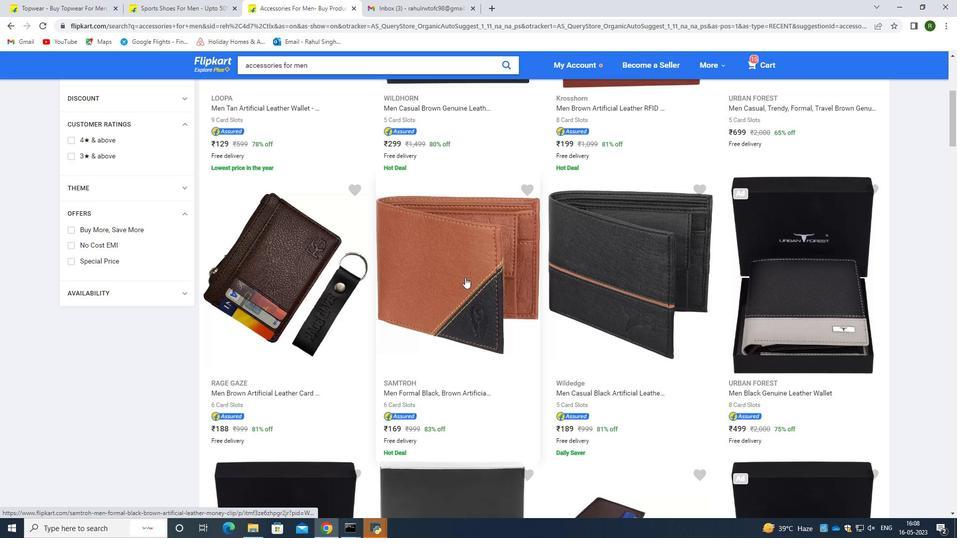 
Action: Mouse scrolled (465, 276) with delta (0, 0)
Screenshot: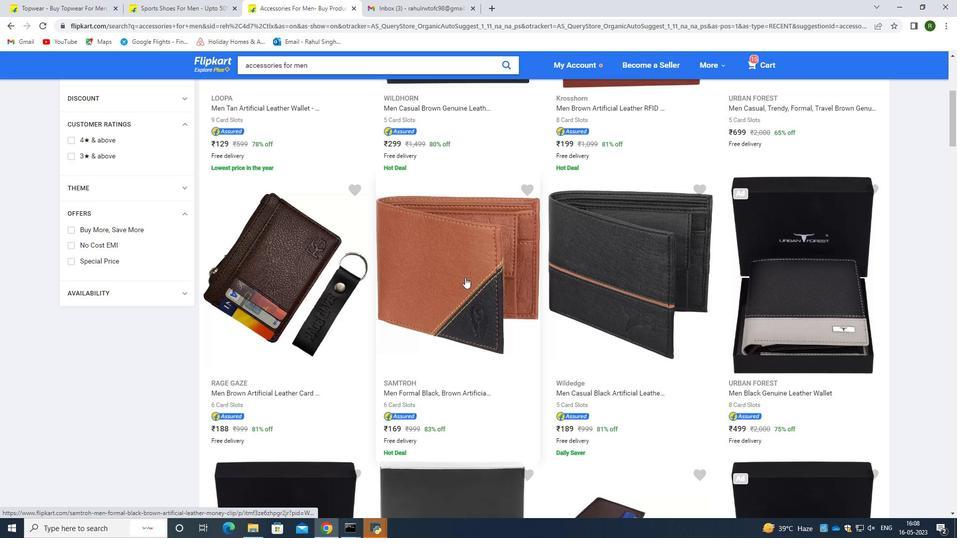
Action: Mouse moved to (465, 277)
Screenshot: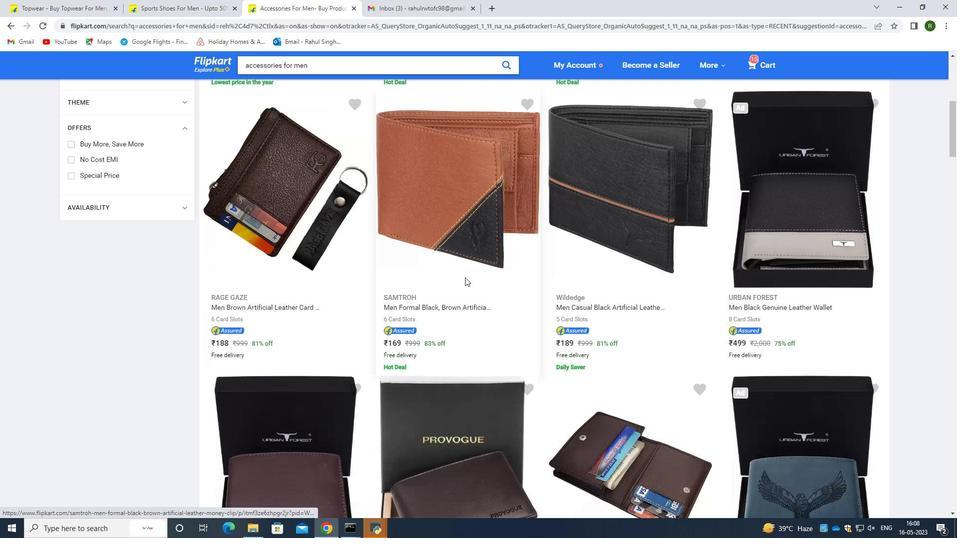 
Action: Mouse scrolled (465, 277) with delta (0, 0)
Screenshot: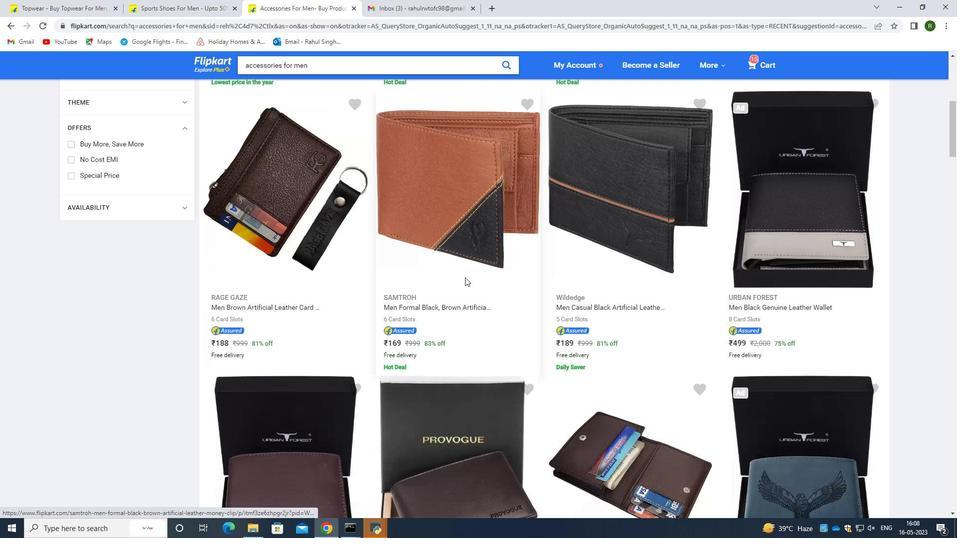 
Action: Mouse scrolled (465, 277) with delta (0, 0)
Screenshot: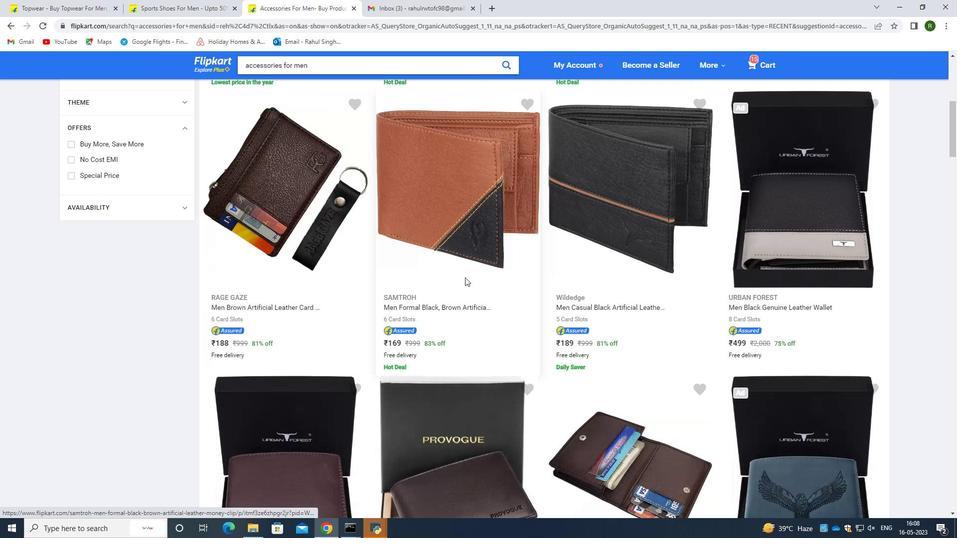 
Action: Mouse scrolled (465, 277) with delta (0, 0)
Screenshot: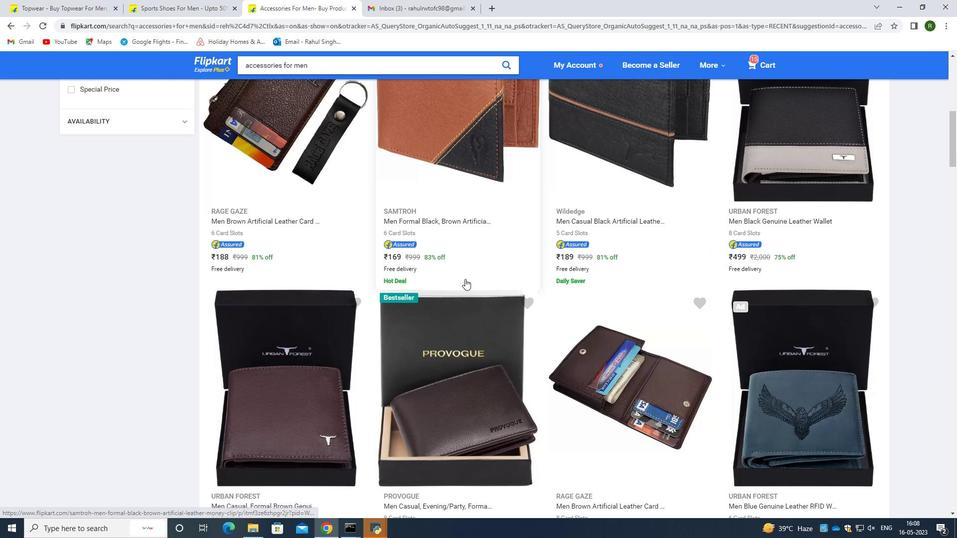 
Action: Mouse scrolled (465, 277) with delta (0, 0)
Screenshot: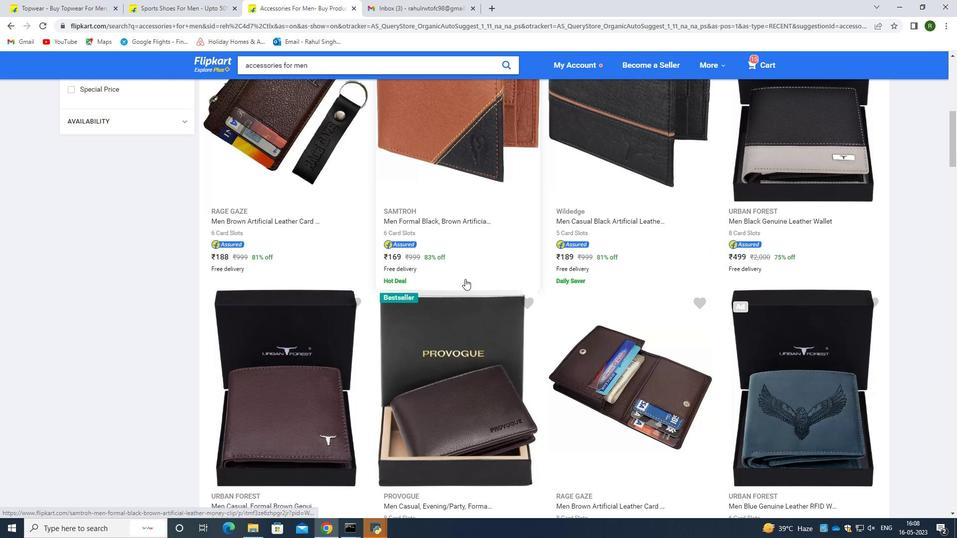 
Action: Mouse scrolled (465, 277) with delta (0, 0)
Screenshot: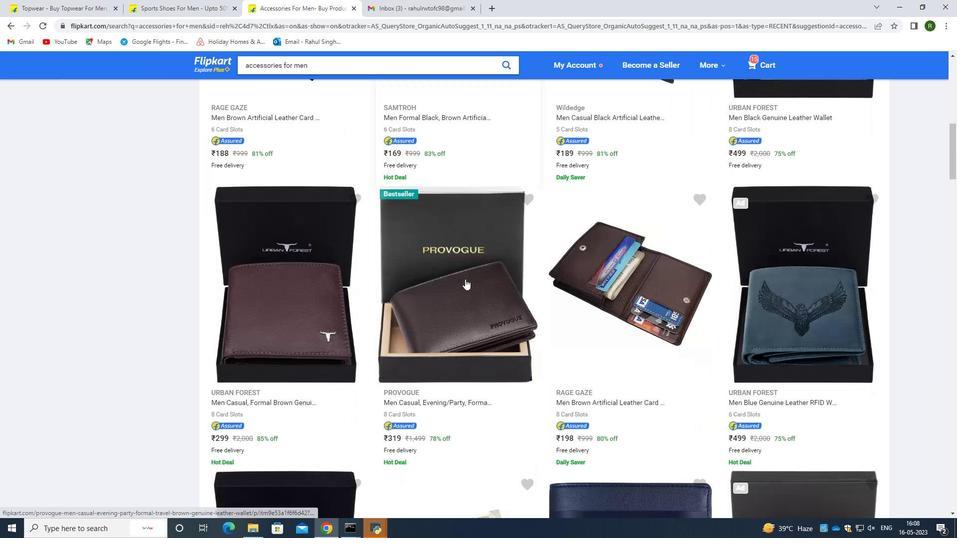 
Action: Mouse moved to (427, 316)
Screenshot: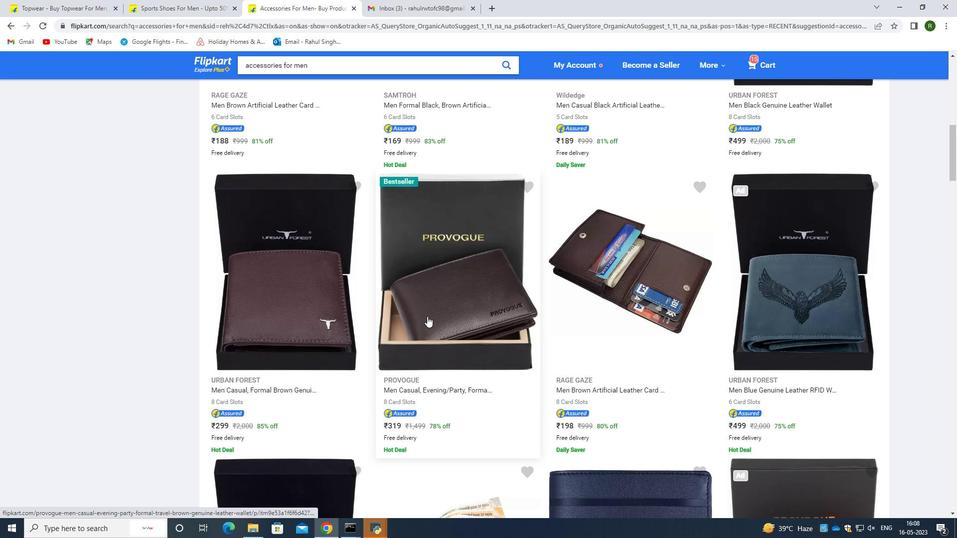 
Action: Mouse pressed left at (427, 316)
Screenshot: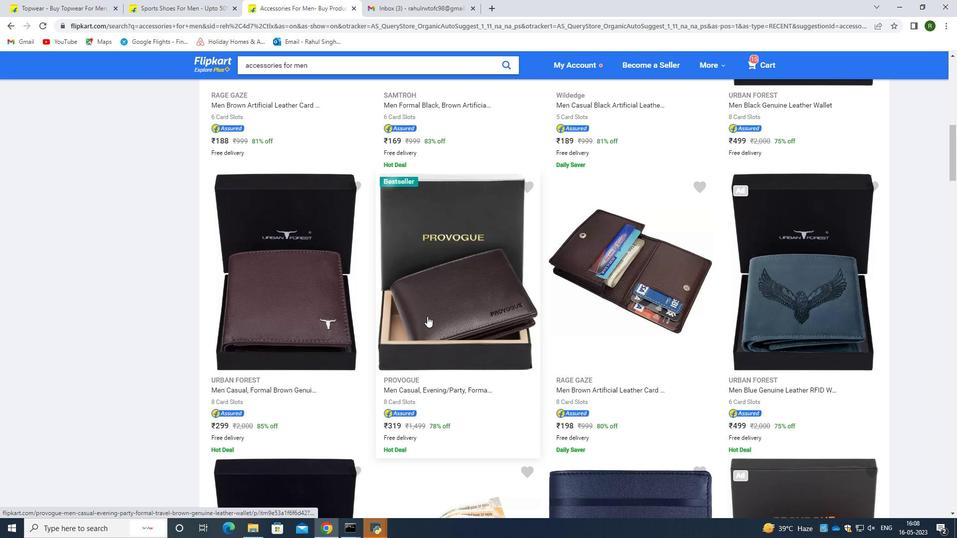 
Action: Mouse moved to (215, 404)
Screenshot: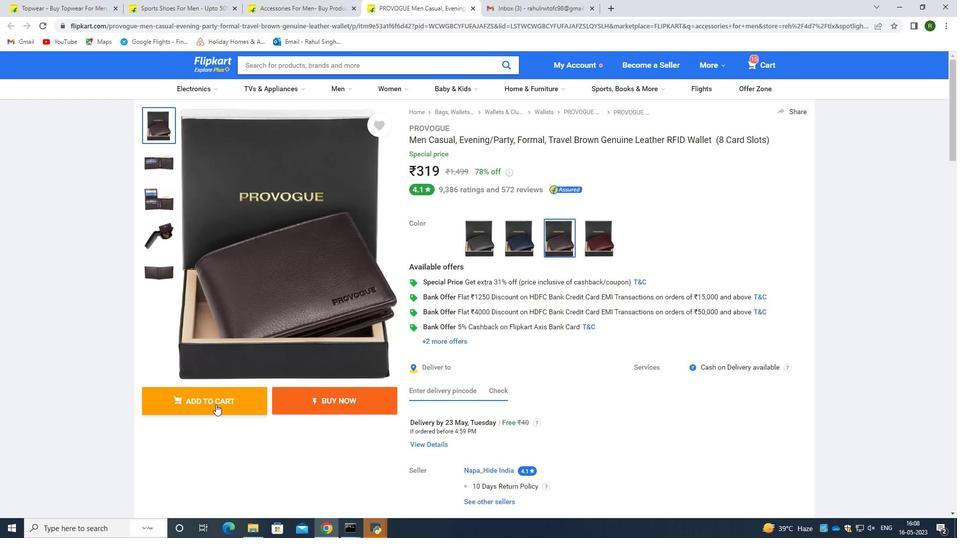 
Action: Mouse pressed left at (215, 404)
Screenshot: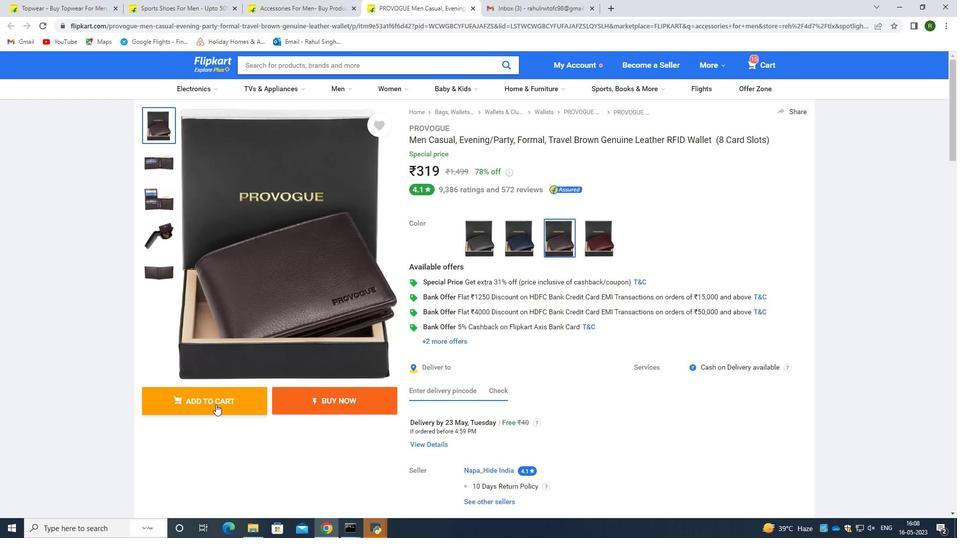 
Action: Mouse moved to (427, 315)
Screenshot: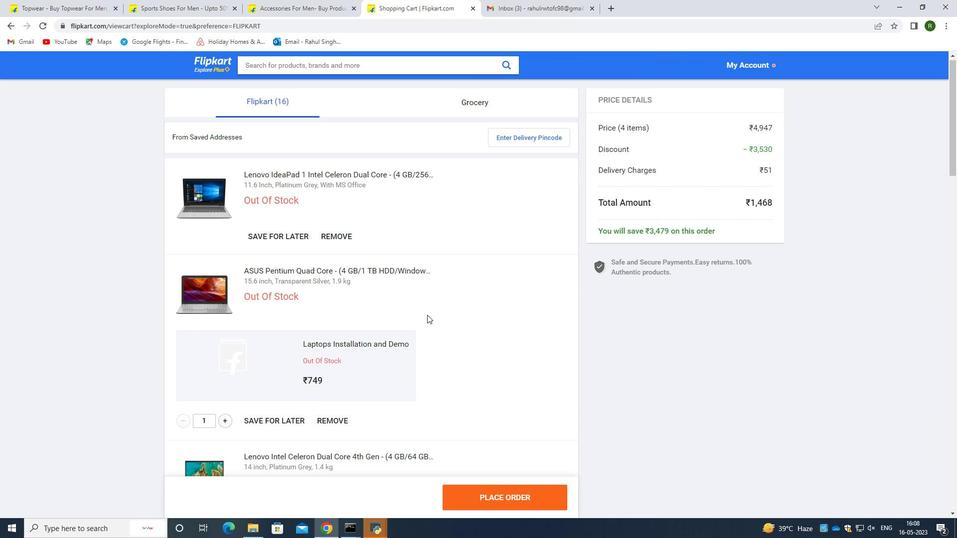 
Action: Mouse scrolled (427, 314) with delta (0, 0)
Screenshot: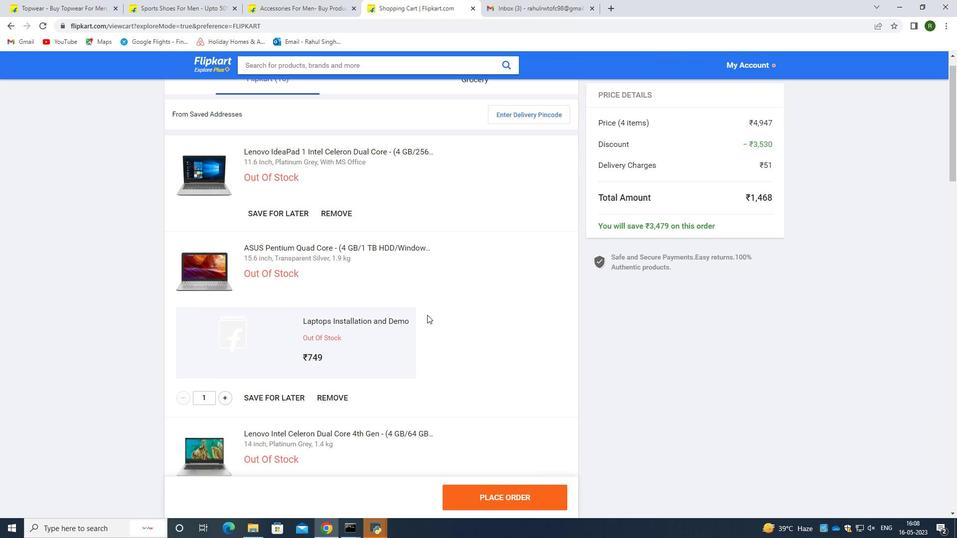 
Action: Mouse scrolled (427, 314) with delta (0, 0)
Screenshot: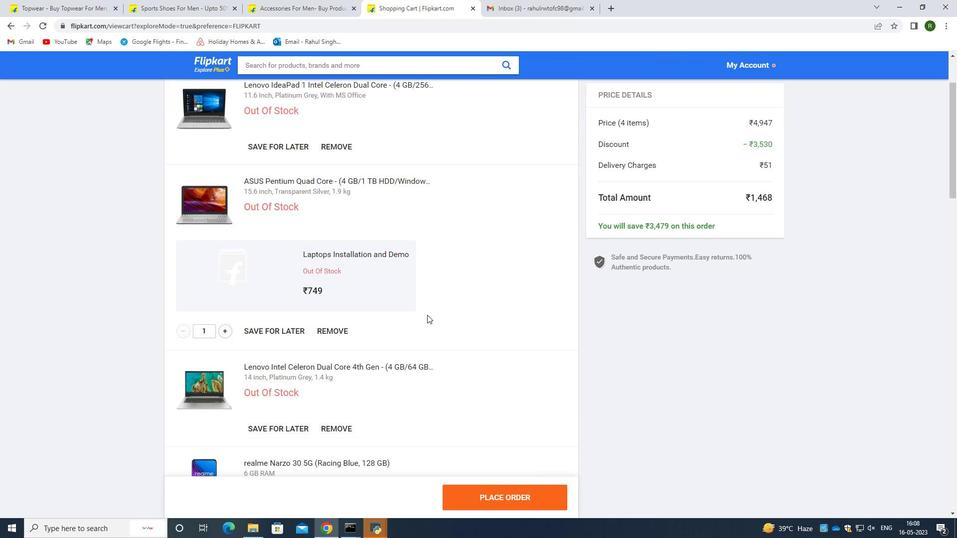 
Action: Mouse scrolled (427, 314) with delta (0, 0)
Screenshot: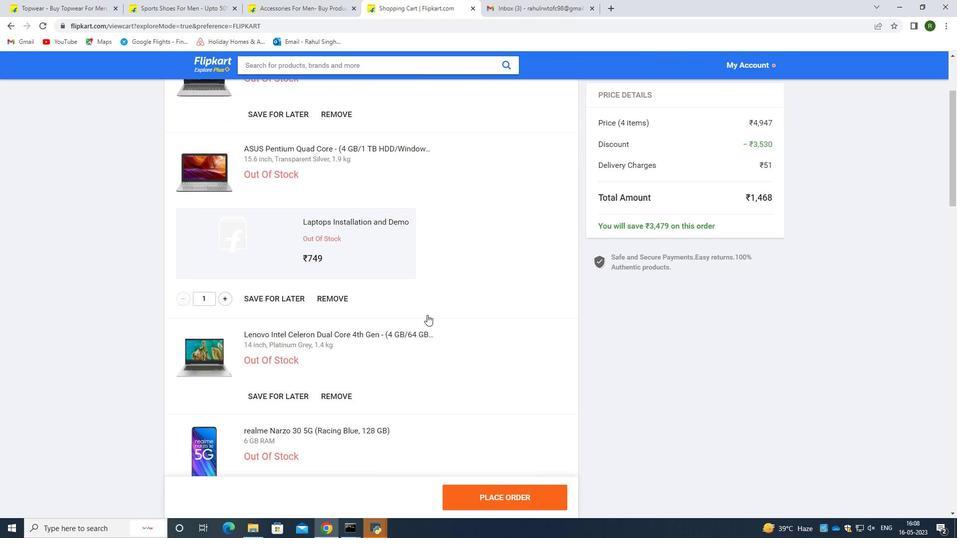 
Action: Mouse scrolled (427, 314) with delta (0, 0)
Screenshot: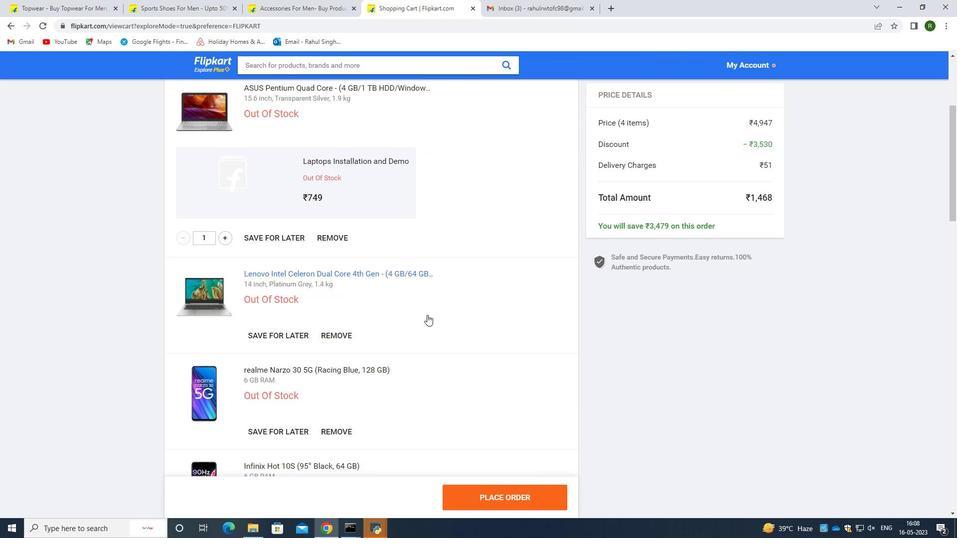 
Action: Mouse scrolled (427, 314) with delta (0, 0)
Screenshot: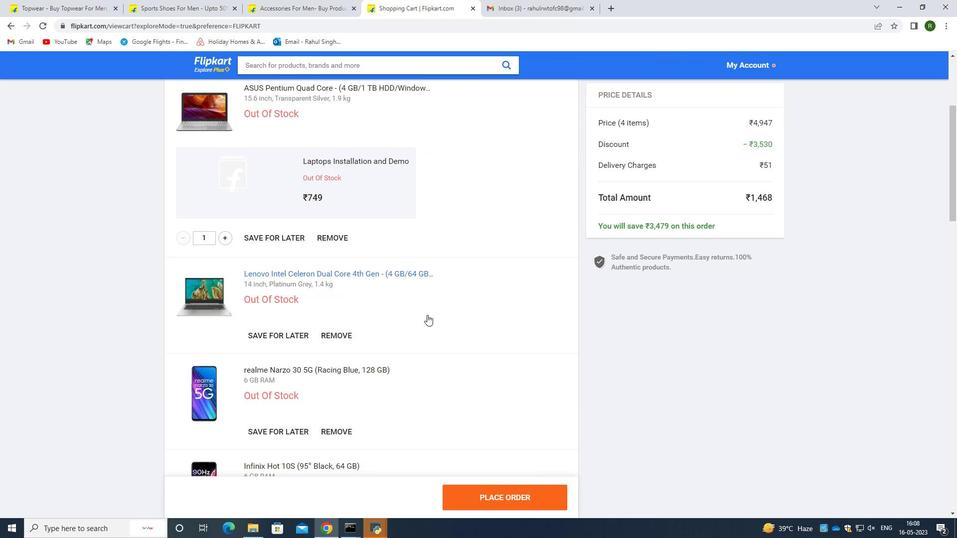 
Action: Mouse scrolled (427, 314) with delta (0, 0)
Screenshot: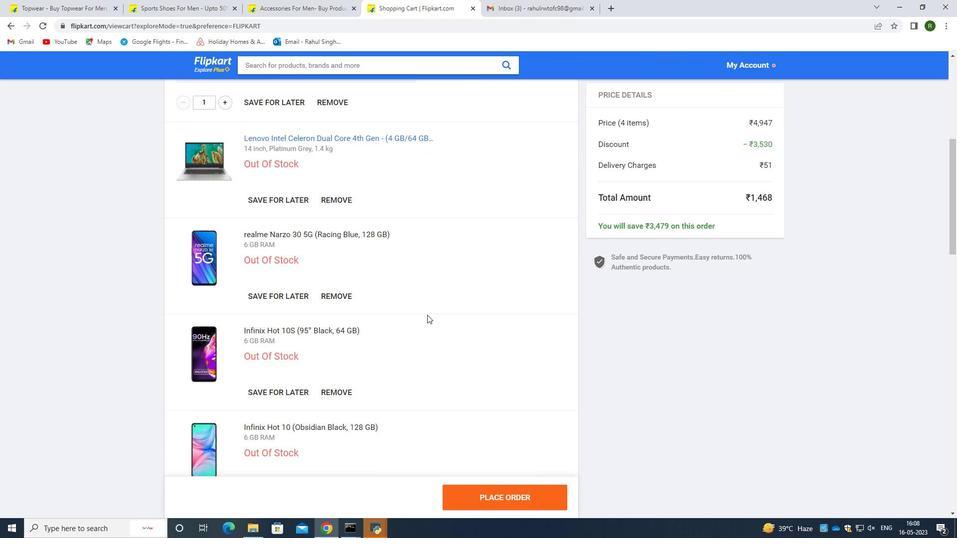 
Action: Mouse scrolled (427, 314) with delta (0, 0)
Screenshot: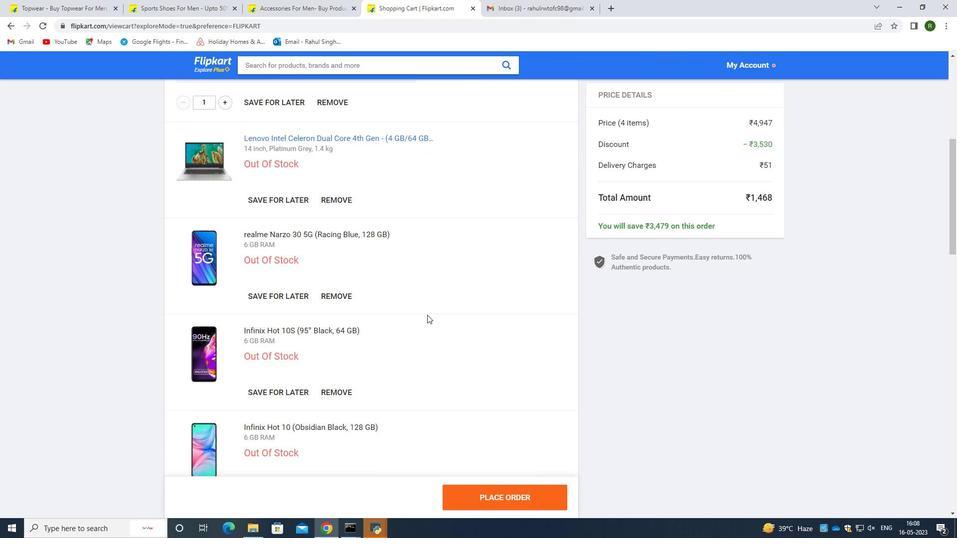 
Action: Mouse scrolled (427, 314) with delta (0, 0)
Screenshot: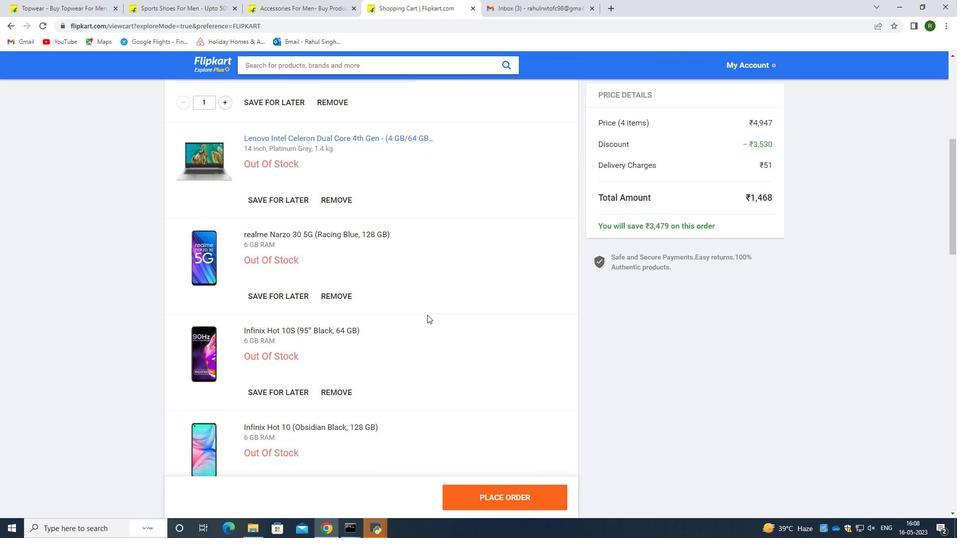 
Action: Mouse scrolled (427, 314) with delta (0, 0)
Screenshot: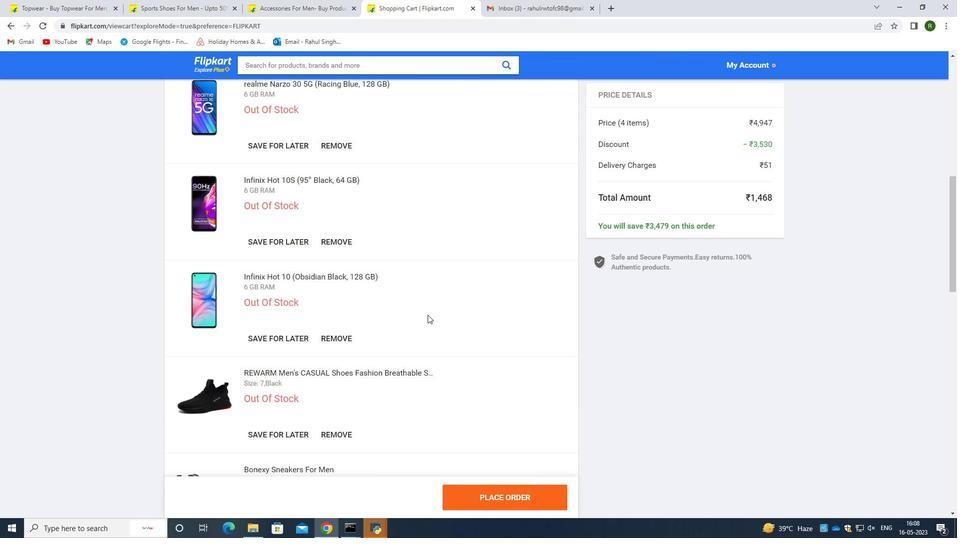 
Action: Mouse scrolled (427, 314) with delta (0, 0)
Screenshot: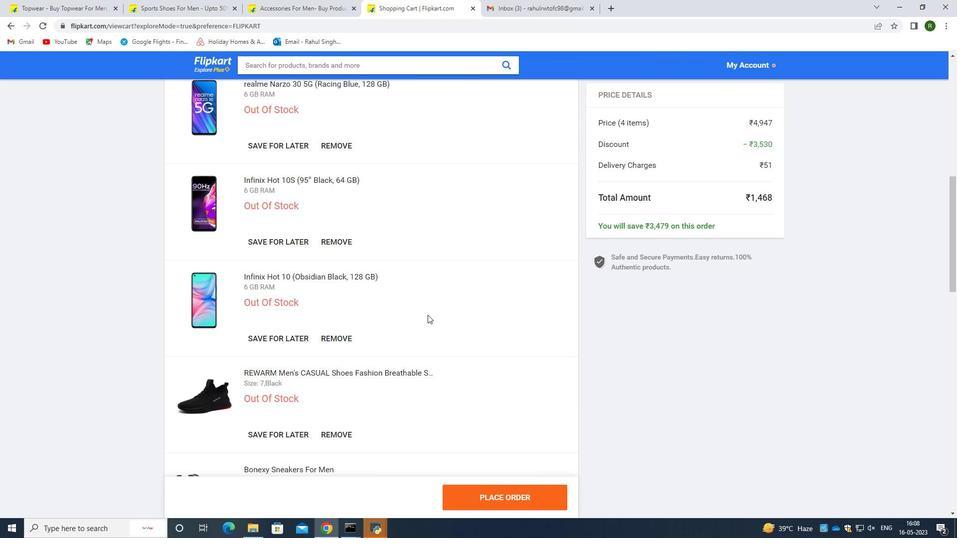 
Action: Mouse moved to (427, 315)
Screenshot: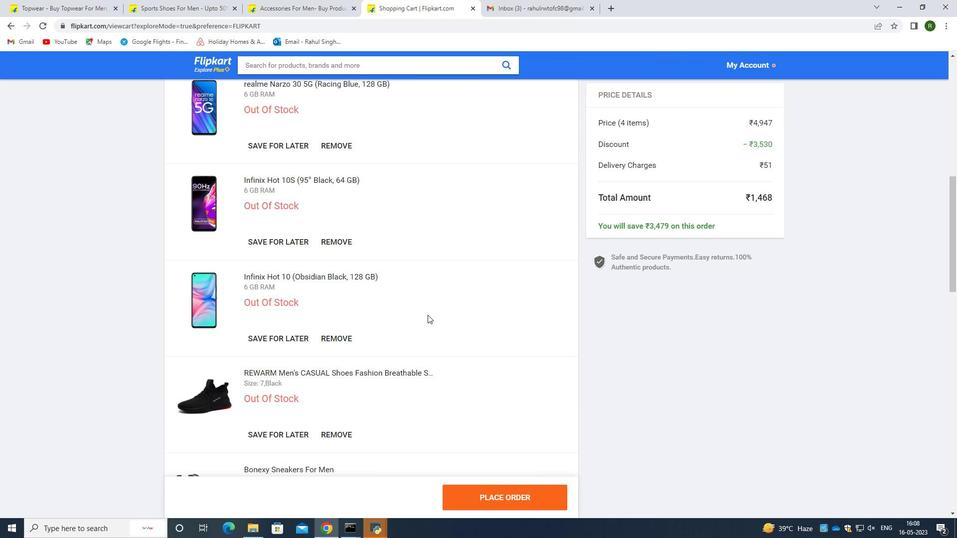
Action: Mouse scrolled (427, 314) with delta (0, 0)
Screenshot: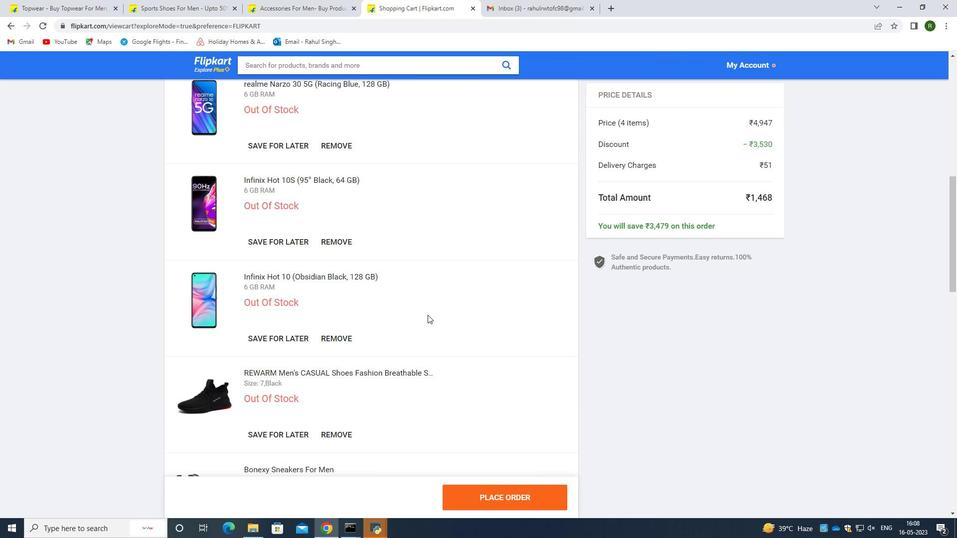 
Action: Mouse scrolled (427, 314) with delta (0, 0)
Screenshot: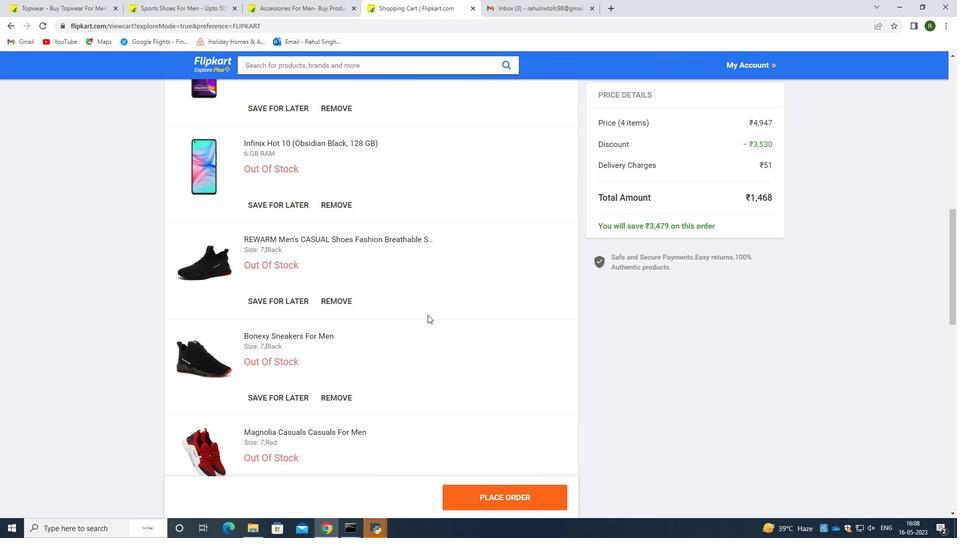 
Action: Mouse scrolled (427, 314) with delta (0, 0)
Screenshot: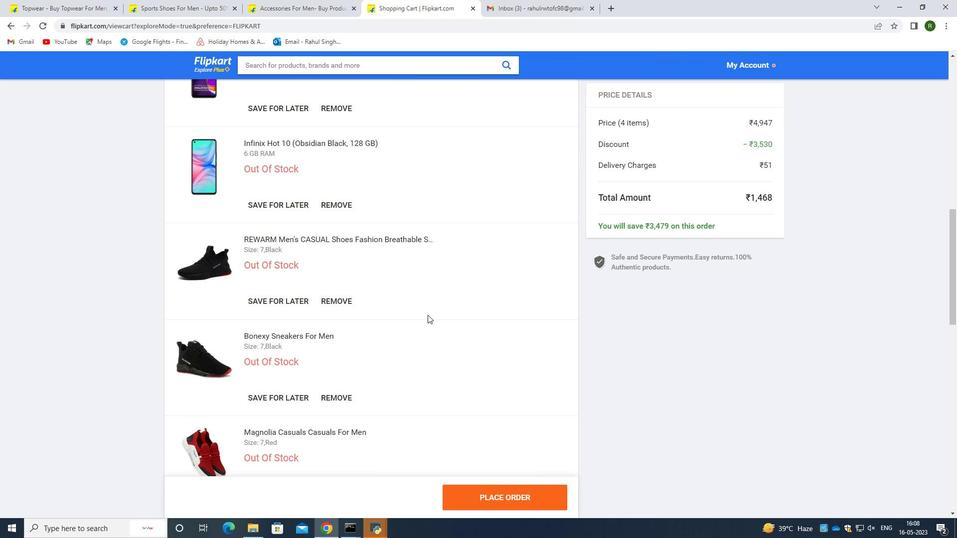 
Action: Mouse scrolled (427, 314) with delta (0, 0)
Screenshot: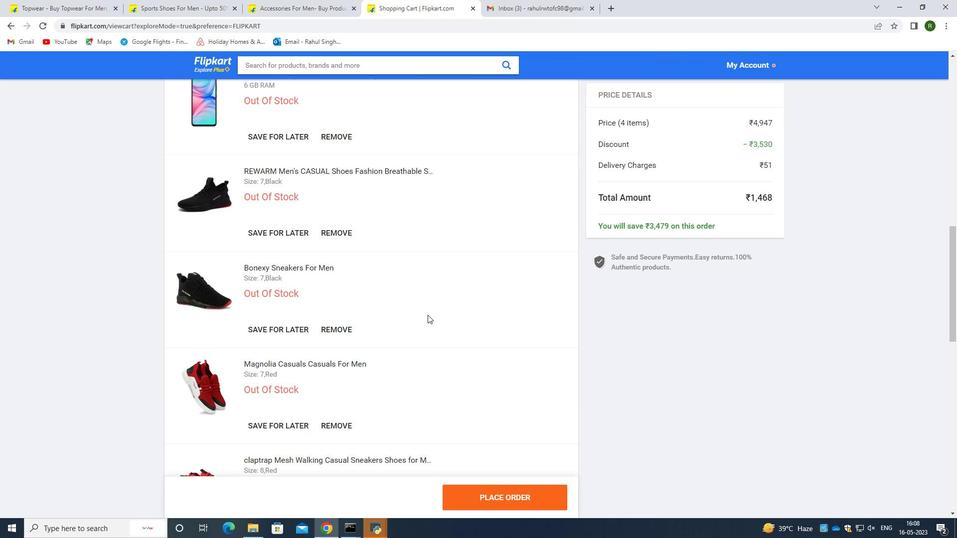 
Action: Mouse scrolled (427, 314) with delta (0, 0)
Screenshot: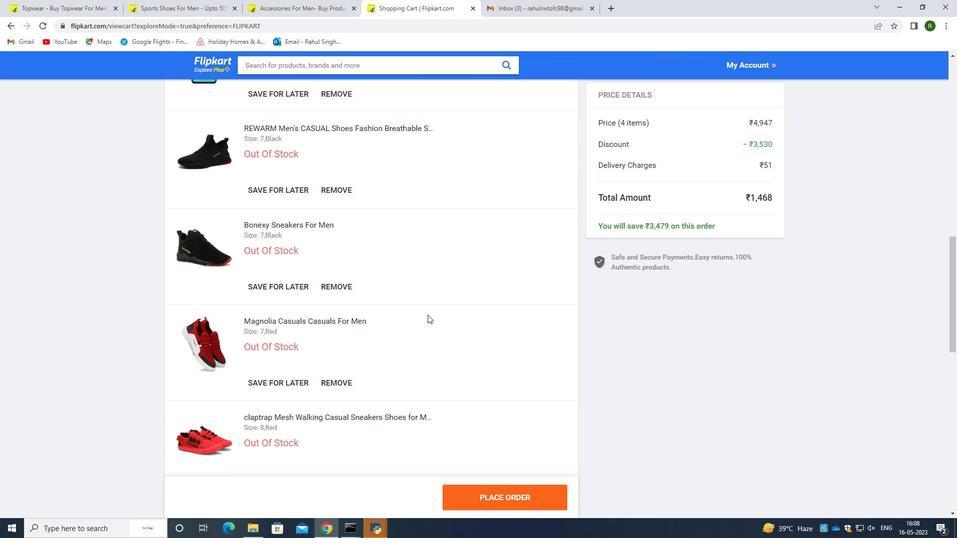 
Action: Mouse scrolled (427, 314) with delta (0, 0)
Screenshot: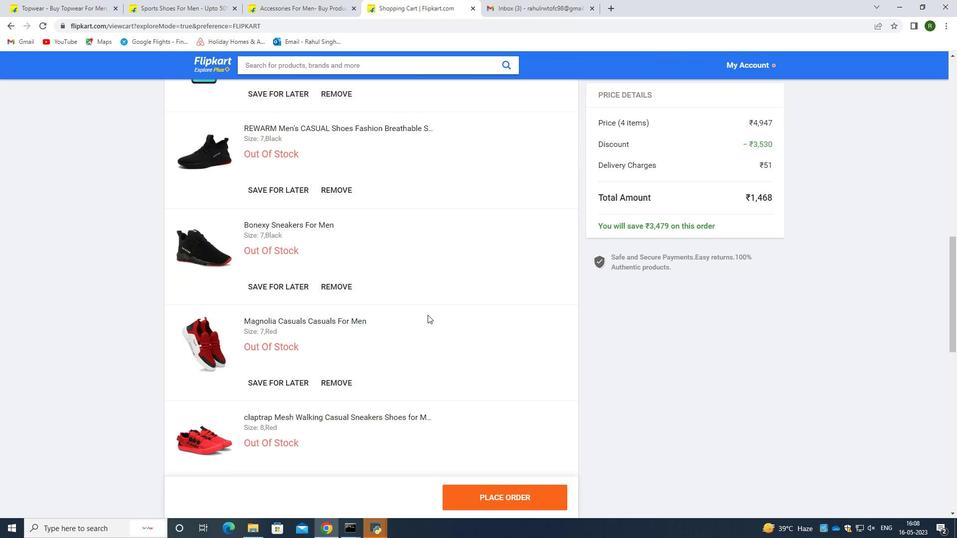 
Action: Mouse scrolled (427, 314) with delta (0, 0)
Screenshot: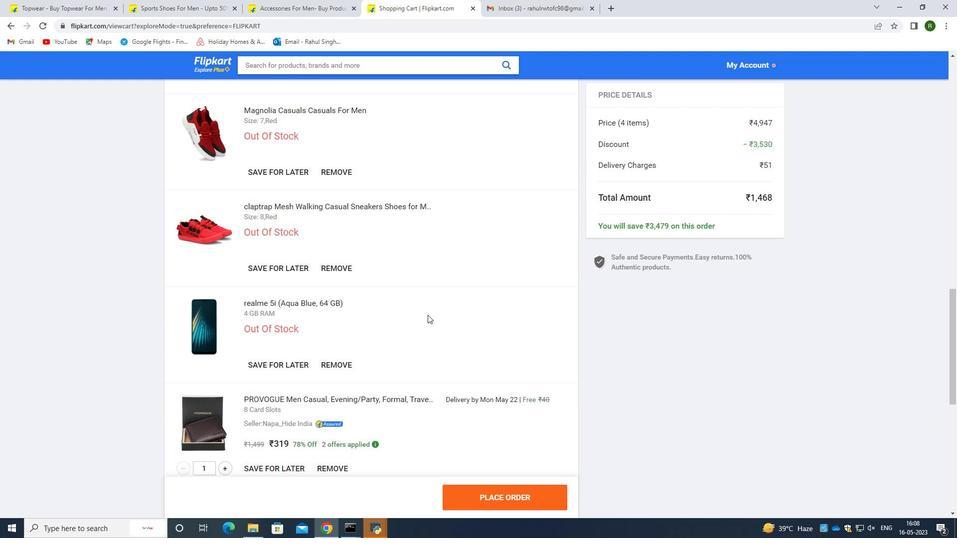 
Action: Mouse scrolled (427, 314) with delta (0, 0)
Screenshot: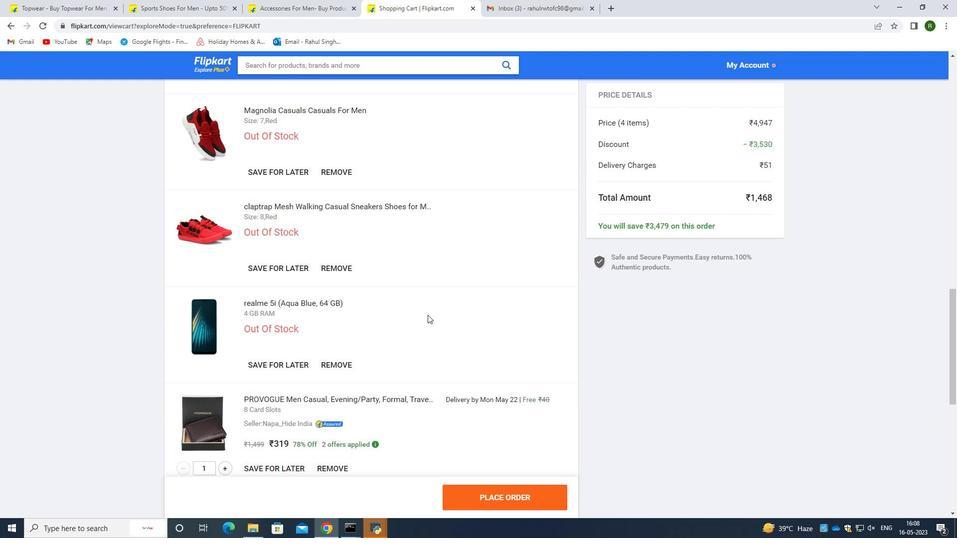 
Action: Mouse scrolled (427, 314) with delta (0, 0)
Screenshot: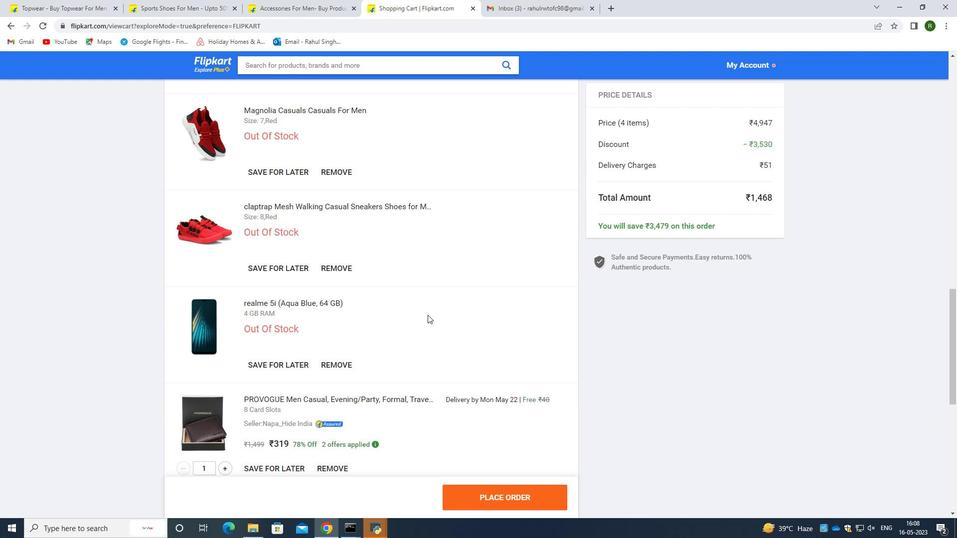 
Action: Mouse scrolled (427, 314) with delta (0, 0)
Screenshot: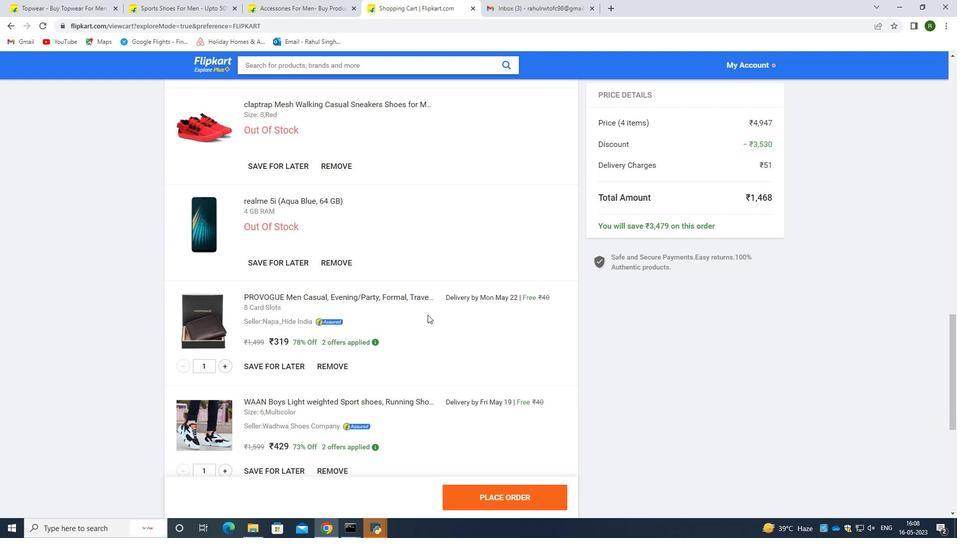 
Action: Mouse scrolled (427, 314) with delta (0, 0)
Screenshot: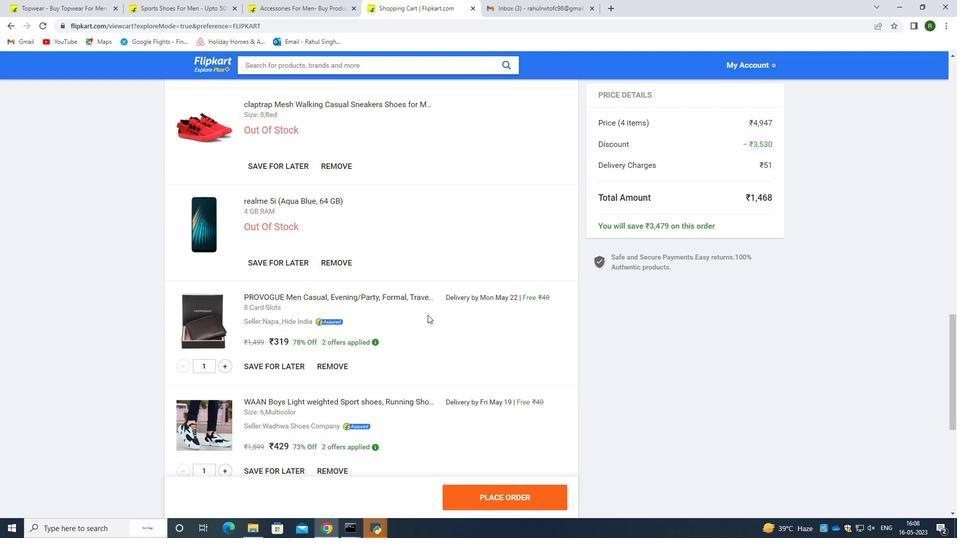 
Action: Mouse scrolled (427, 314) with delta (0, 0)
Screenshot: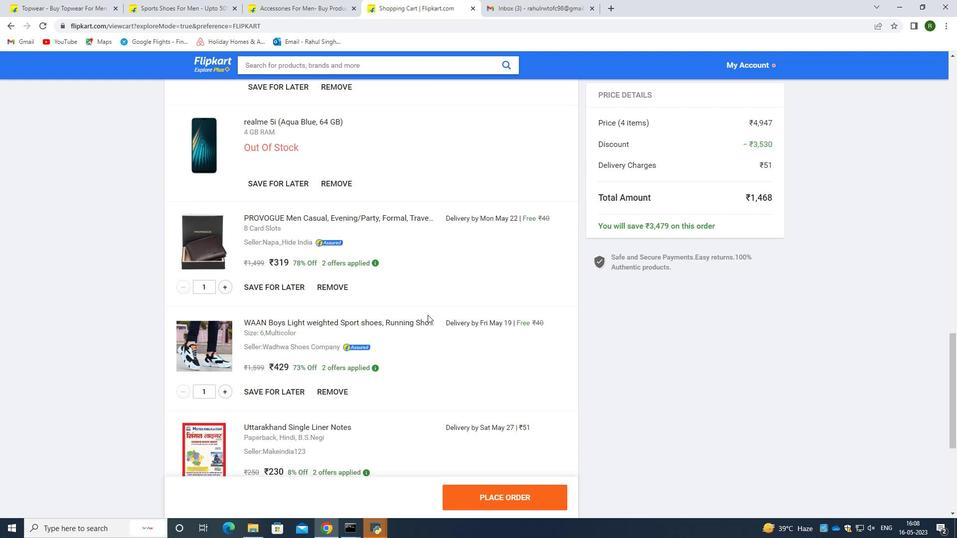 
Action: Mouse scrolled (427, 314) with delta (0, 0)
Screenshot: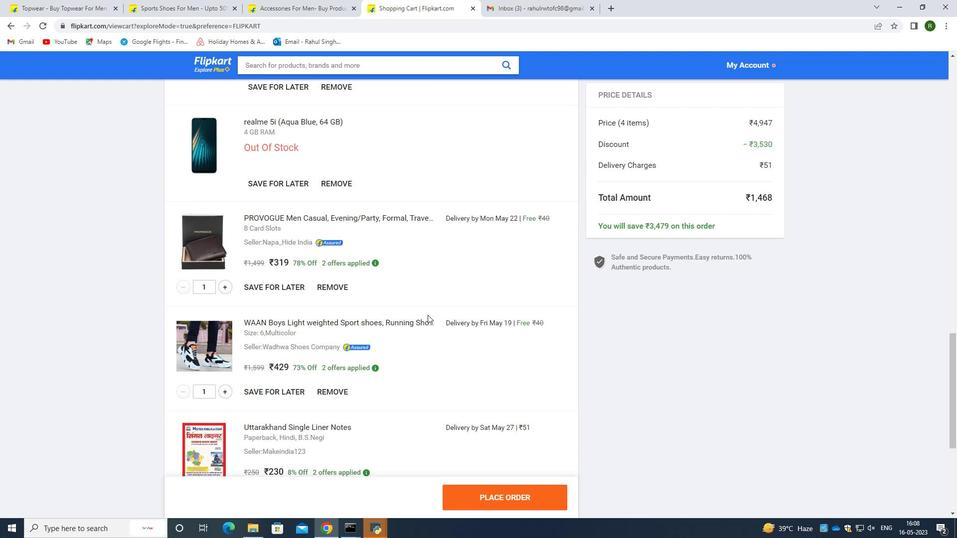 
Action: Mouse scrolled (427, 314) with delta (0, 0)
Screenshot: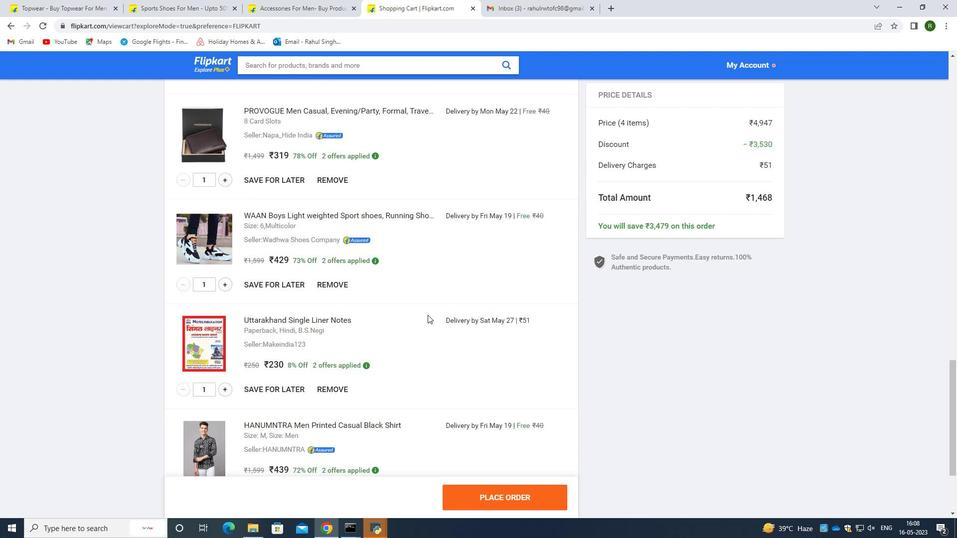 
Action: Mouse scrolled (427, 314) with delta (0, 0)
Screenshot: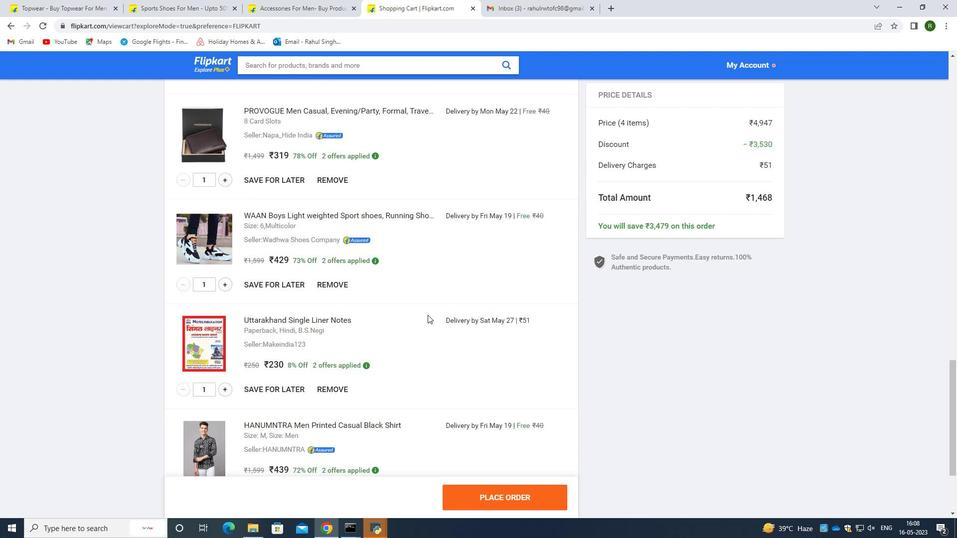 
Action: Mouse scrolled (427, 314) with delta (0, 0)
Screenshot: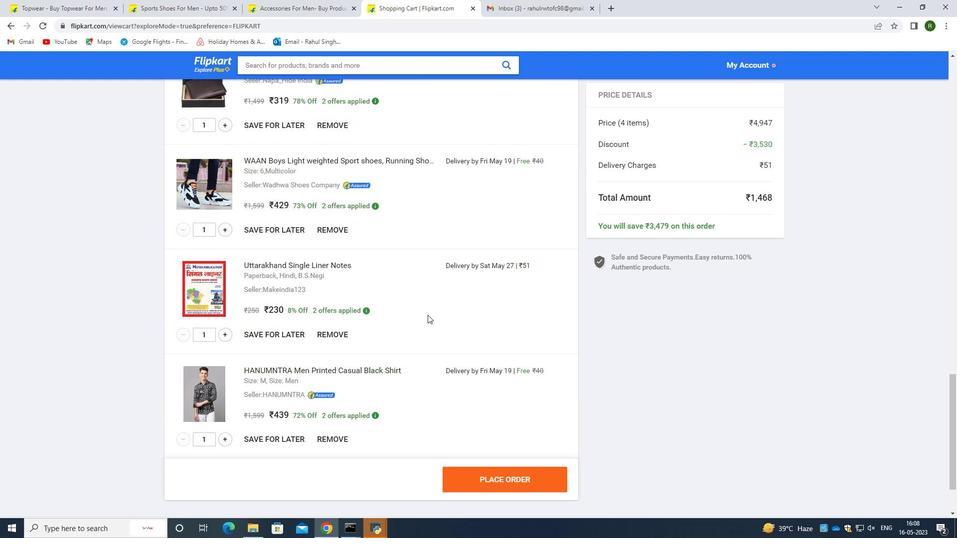 
Action: Mouse scrolled (427, 315) with delta (0, 0)
Screenshot: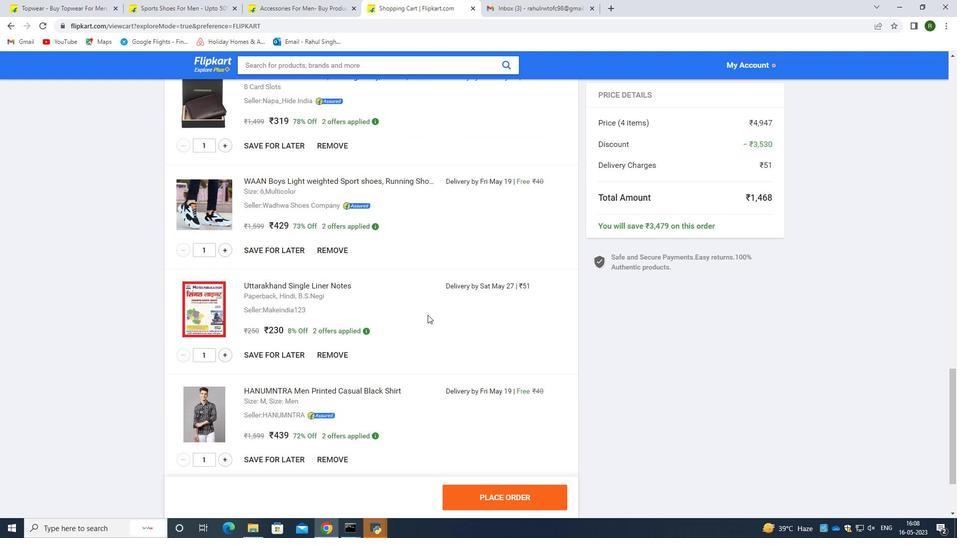 
Action: Mouse scrolled (427, 315) with delta (0, 0)
Screenshot: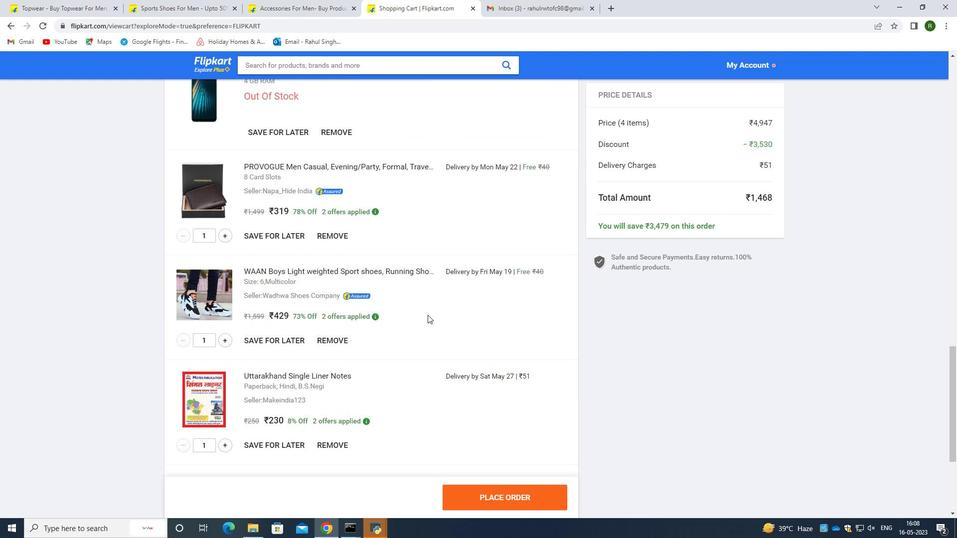 
Action: Mouse scrolled (427, 315) with delta (0, 0)
Screenshot: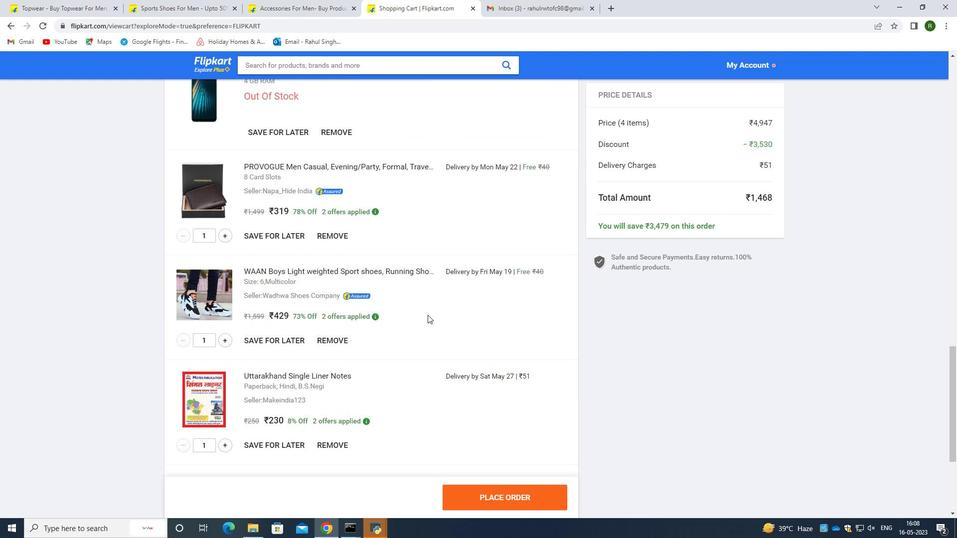 
Action: Mouse scrolled (427, 315) with delta (0, 0)
Screenshot: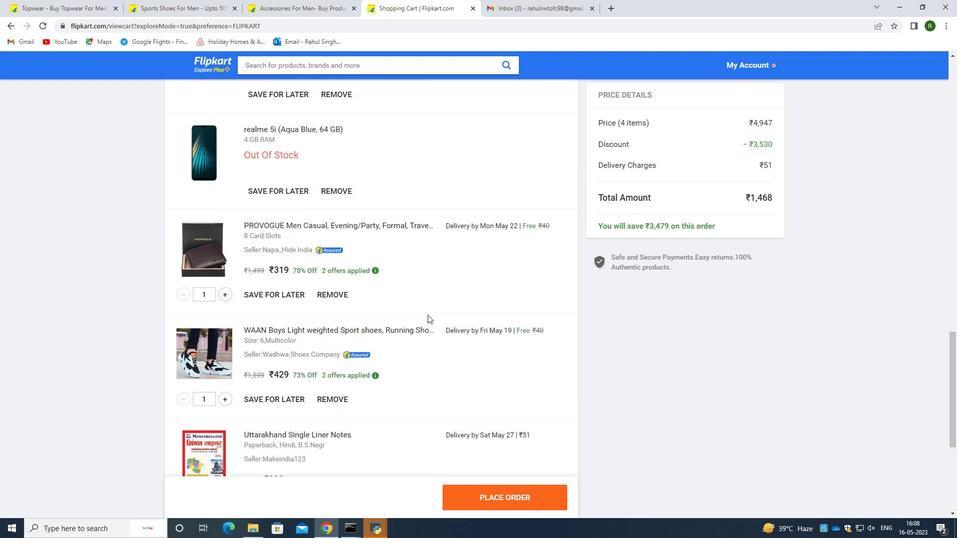 
